 Task: Buy 5 Cartridge Razors for Men's from Shave & Hair Removal section under best seller category for shipping address: Lucy Taylor, 307 Lake Floyd Circle, Hockessin, Delaware 19707, Cell Number 3022398079. Pay from credit card ending with 7965, CVV 549
Action: Mouse moved to (15, 80)
Screenshot: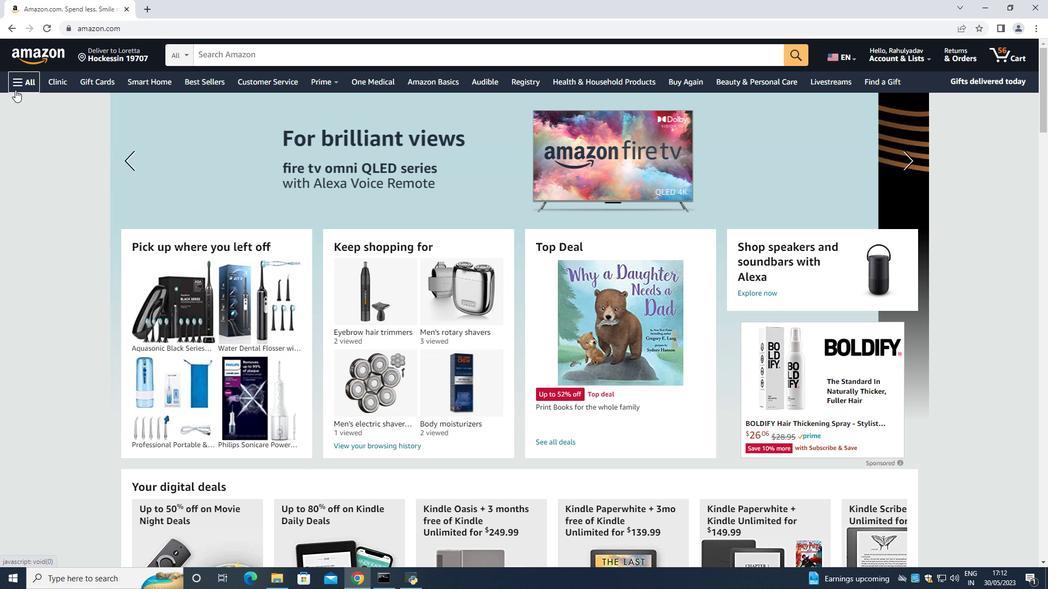 
Action: Mouse pressed left at (15, 80)
Screenshot: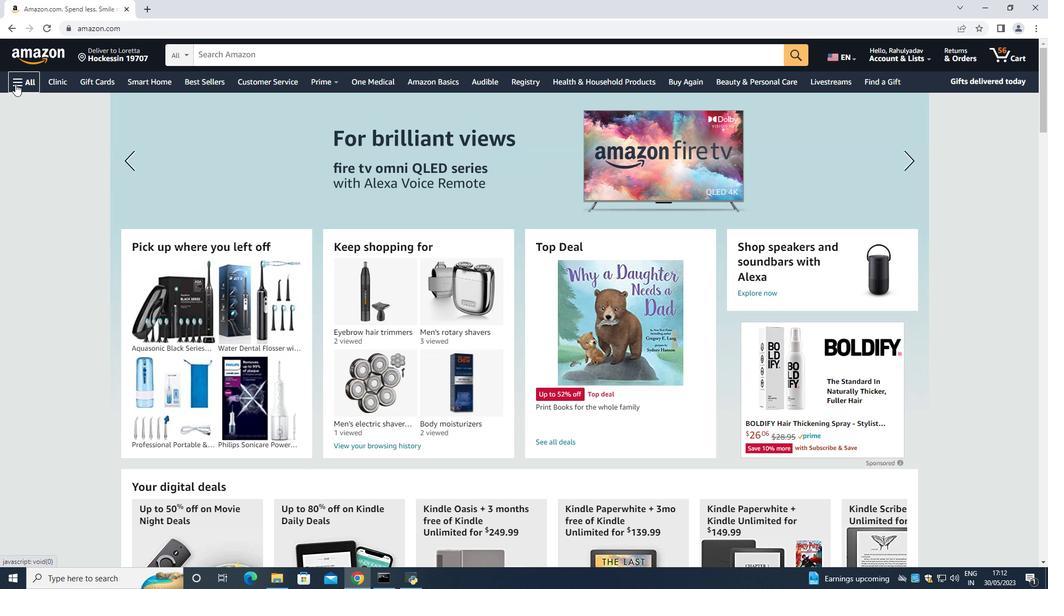 
Action: Mouse moved to (43, 99)
Screenshot: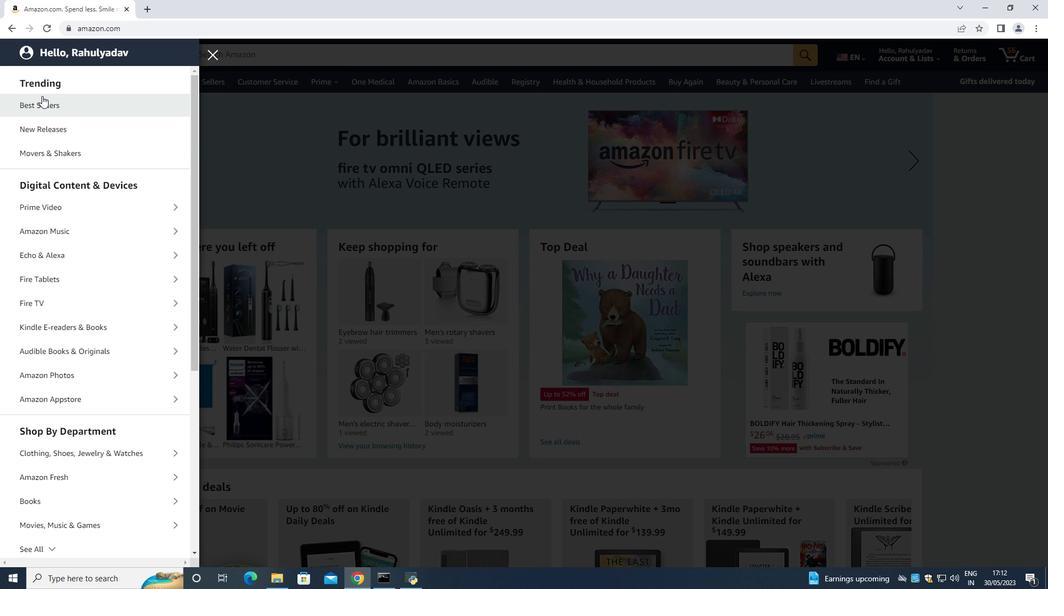 
Action: Mouse pressed left at (43, 99)
Screenshot: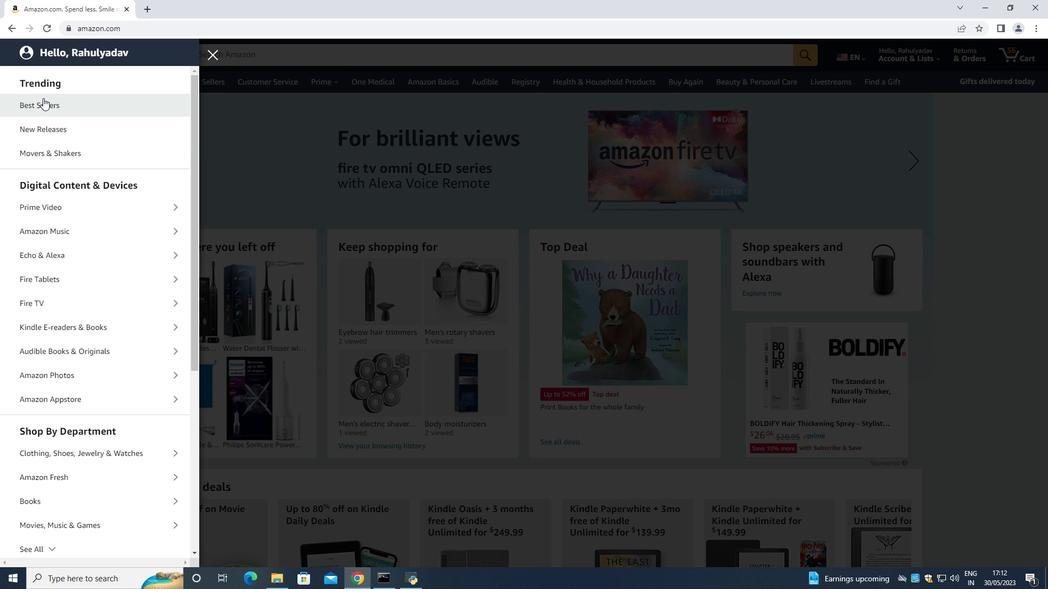 
Action: Mouse moved to (264, 50)
Screenshot: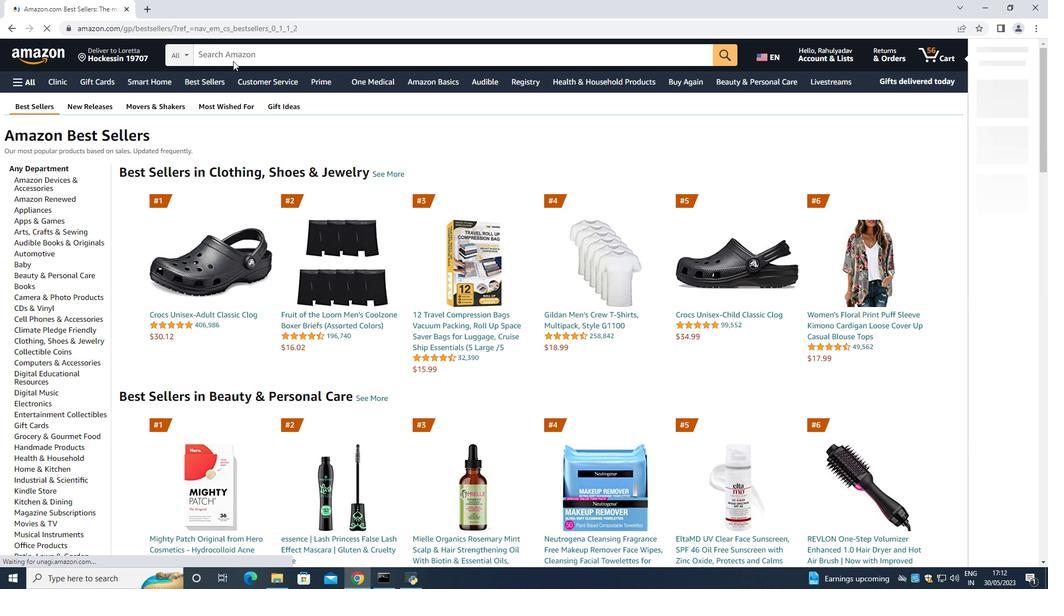 
Action: Mouse pressed left at (264, 50)
Screenshot: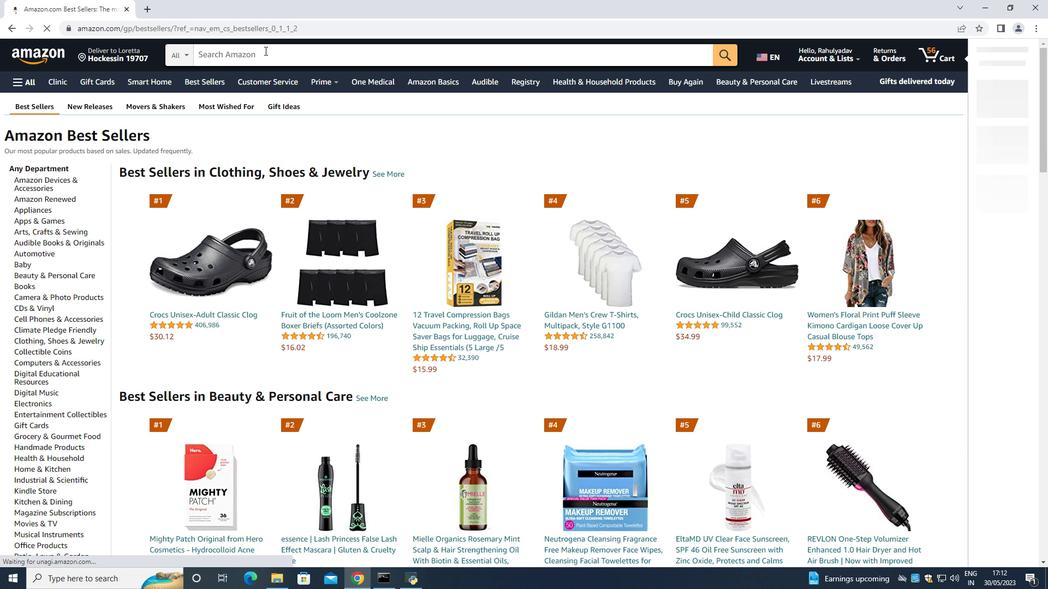 
Action: Mouse moved to (266, 51)
Screenshot: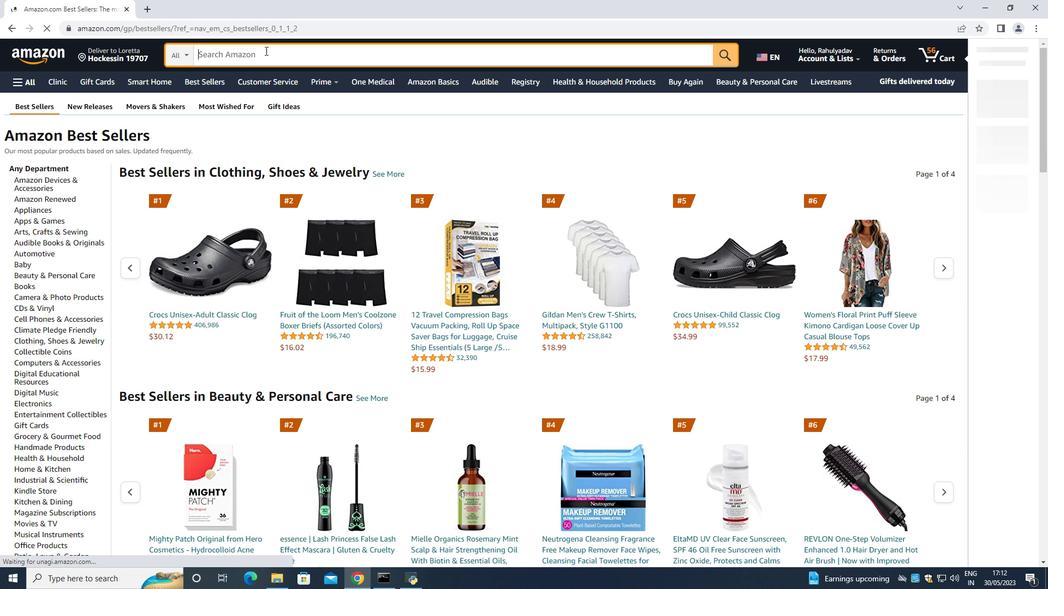 
Action: Key pressed <Key.shift><Key.shift><Key.shift><Key.shift><Key.shift><Key.shift><Key.shift><Key.shift><Key.shift><Key.shift><Key.shift><Key.shift>Cartridge<Key.space><Key.shift>Razors<Key.space><Key.shift>For<Key.space><Key.shift><Key.shift>Men<Key.enter>
Screenshot: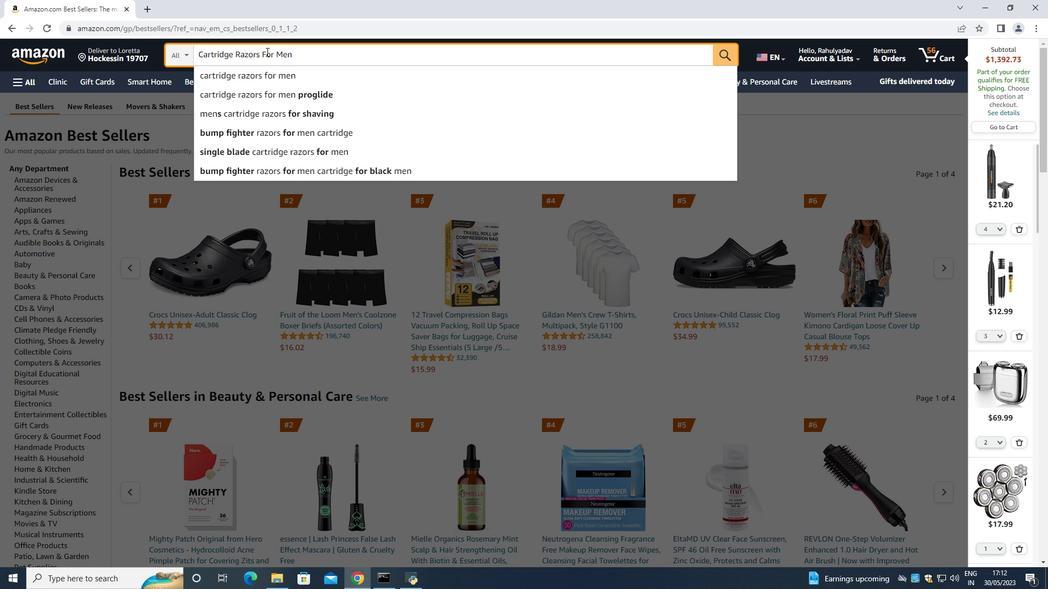 
Action: Mouse moved to (428, 441)
Screenshot: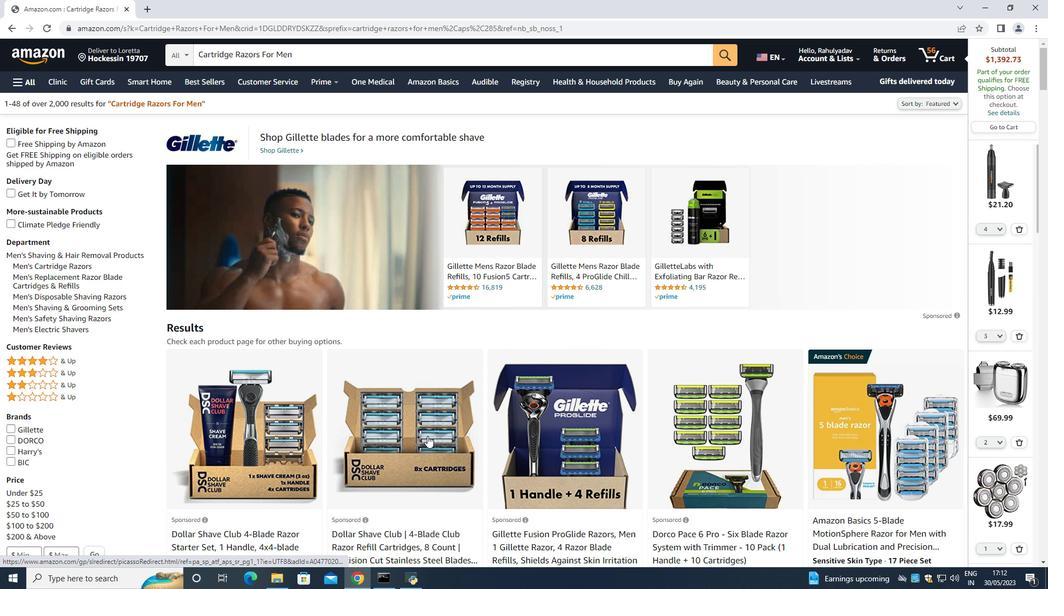 
Action: Mouse scrolled (428, 440) with delta (0, 0)
Screenshot: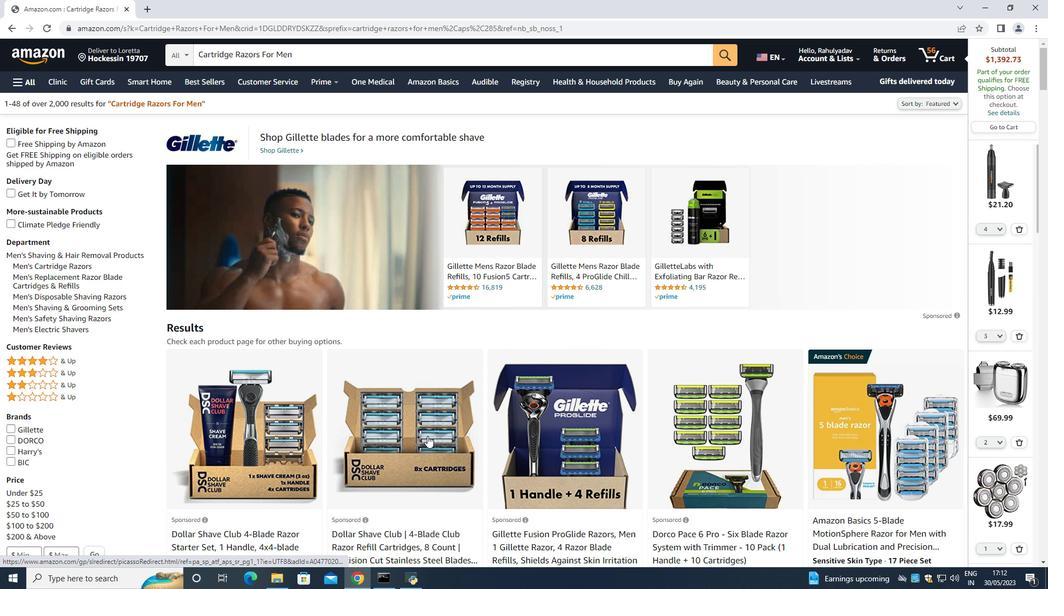 
Action: Mouse moved to (428, 442)
Screenshot: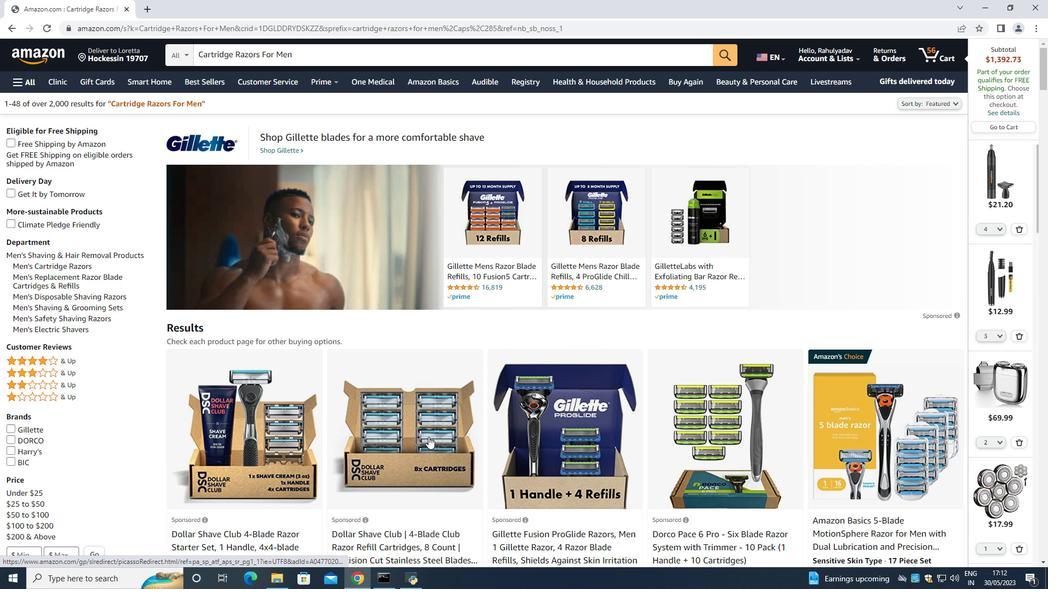 
Action: Mouse scrolled (428, 442) with delta (0, 0)
Screenshot: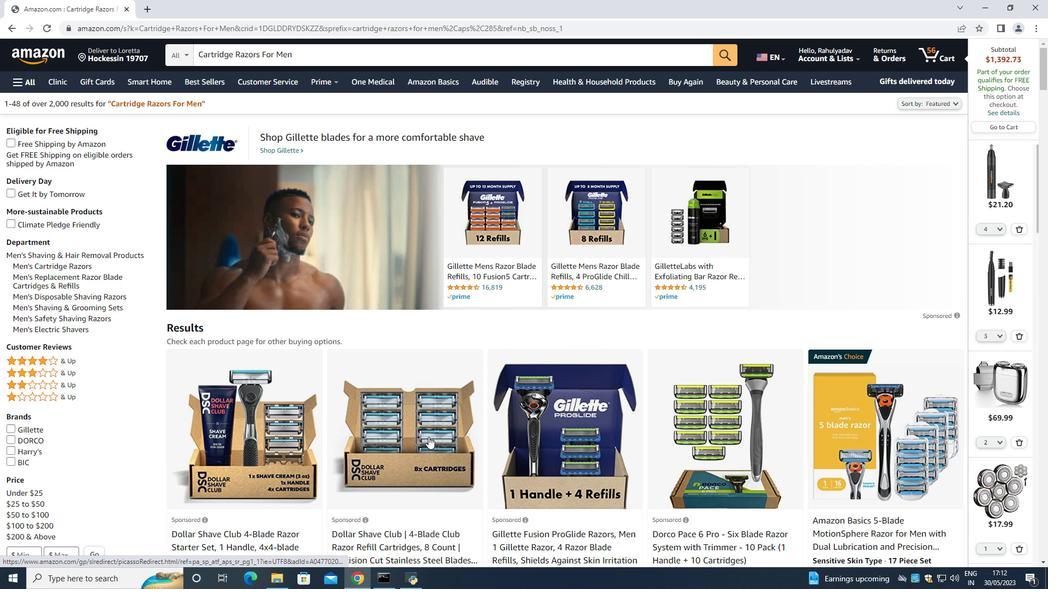
Action: Mouse moved to (878, 437)
Screenshot: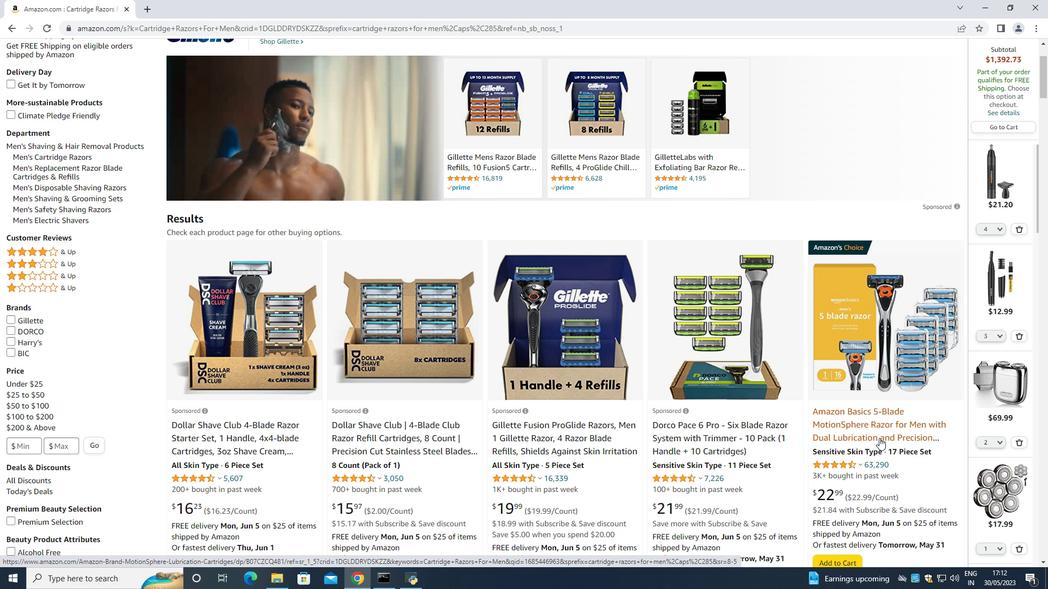 
Action: Mouse scrolled (878, 437) with delta (0, 0)
Screenshot: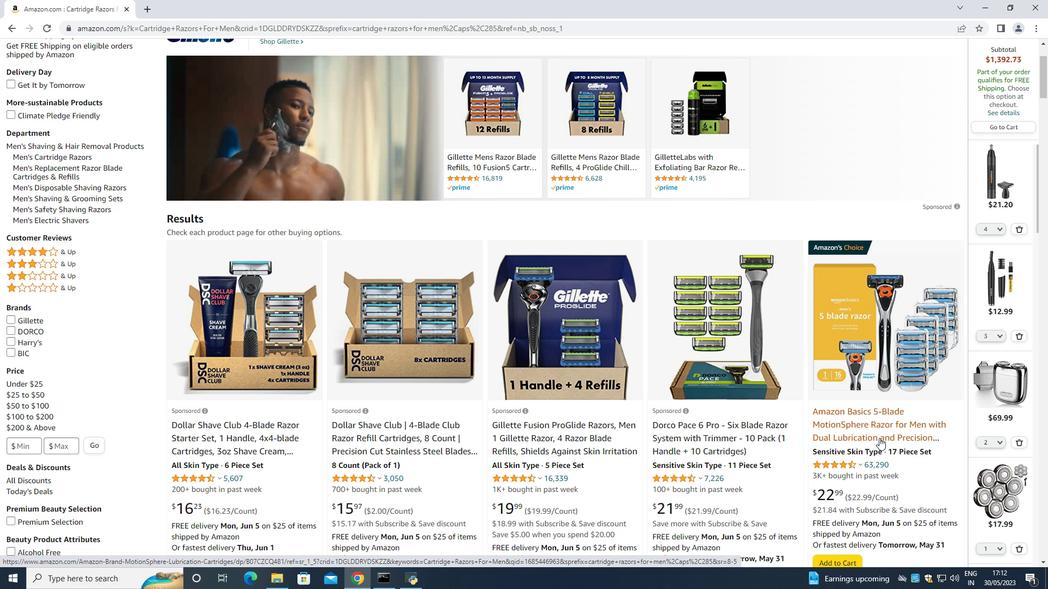 
Action: Mouse moved to (877, 437)
Screenshot: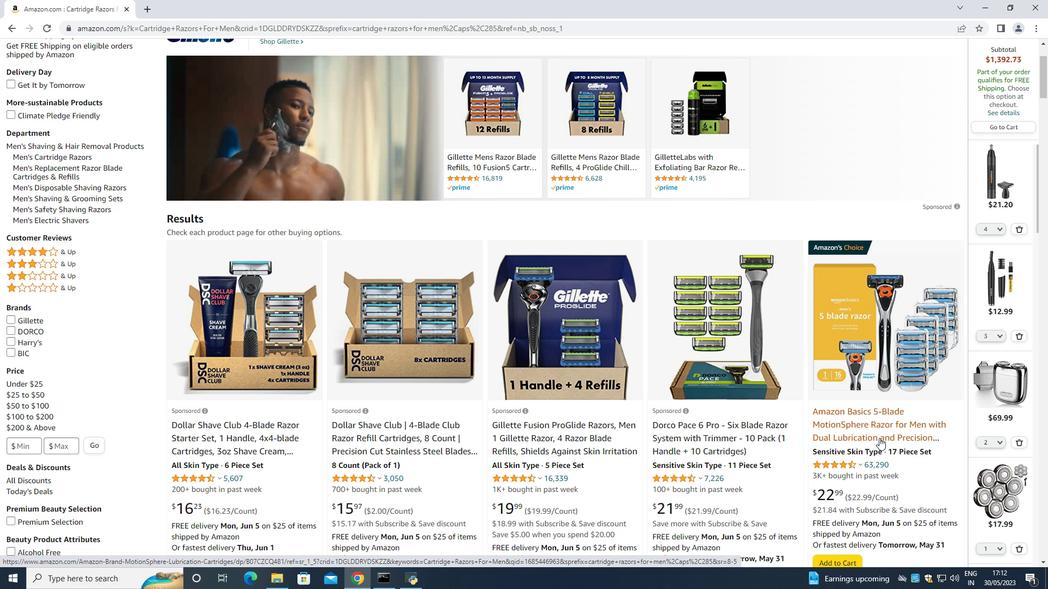 
Action: Mouse scrolled (877, 437) with delta (0, 0)
Screenshot: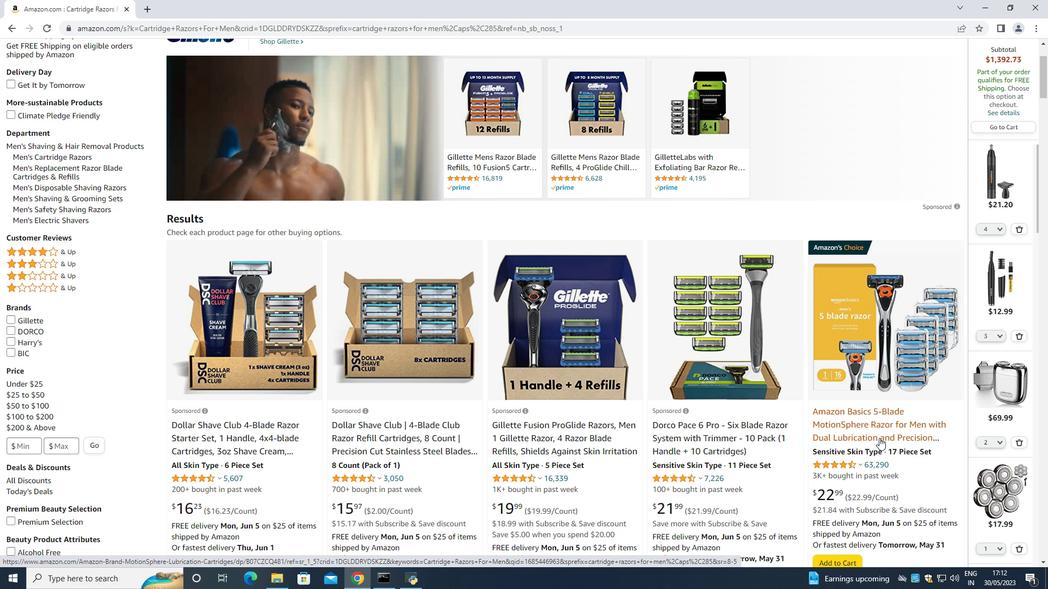 
Action: Mouse moved to (625, 445)
Screenshot: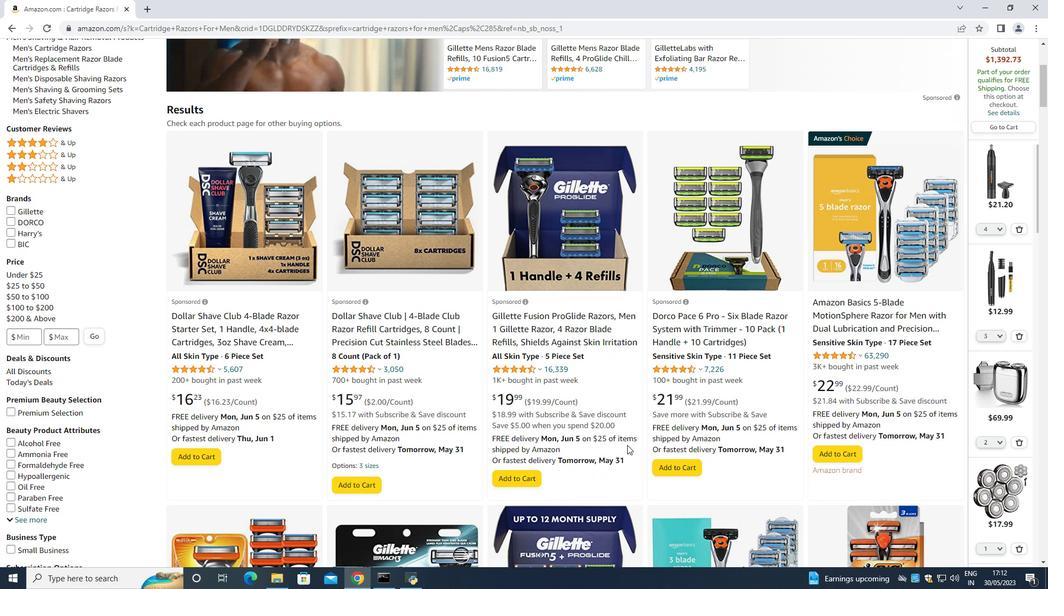 
Action: Mouse scrolled (626, 444) with delta (0, 0)
Screenshot: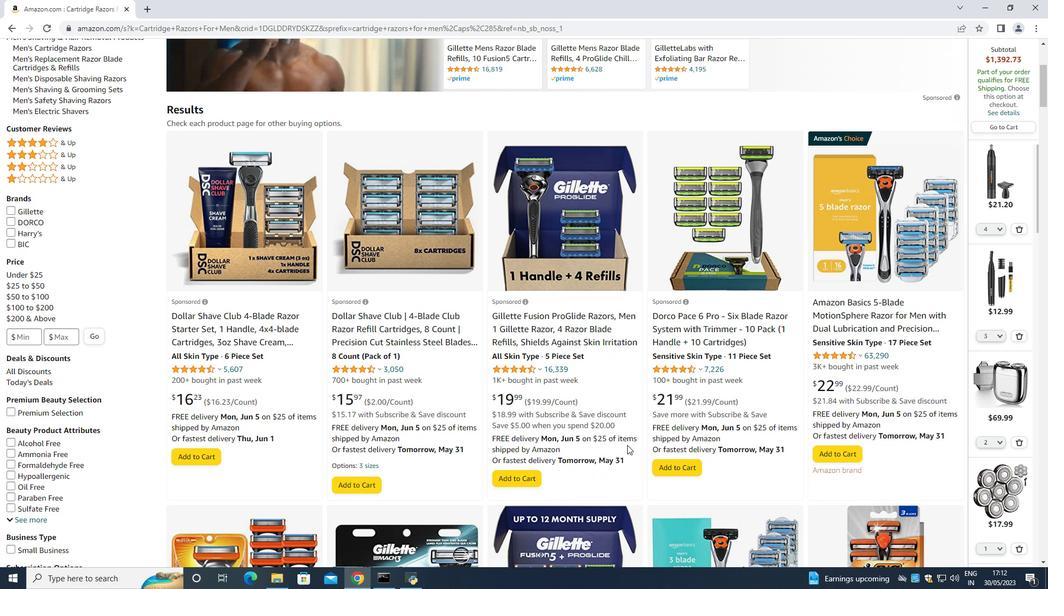
Action: Mouse scrolled (626, 444) with delta (0, 0)
Screenshot: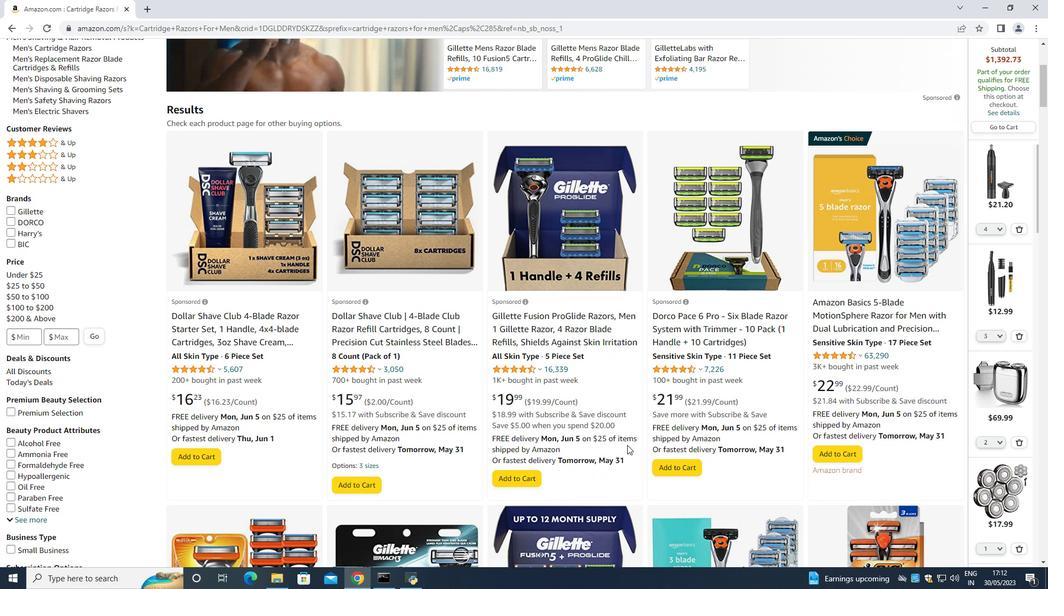
Action: Mouse scrolled (625, 444) with delta (0, 0)
Screenshot: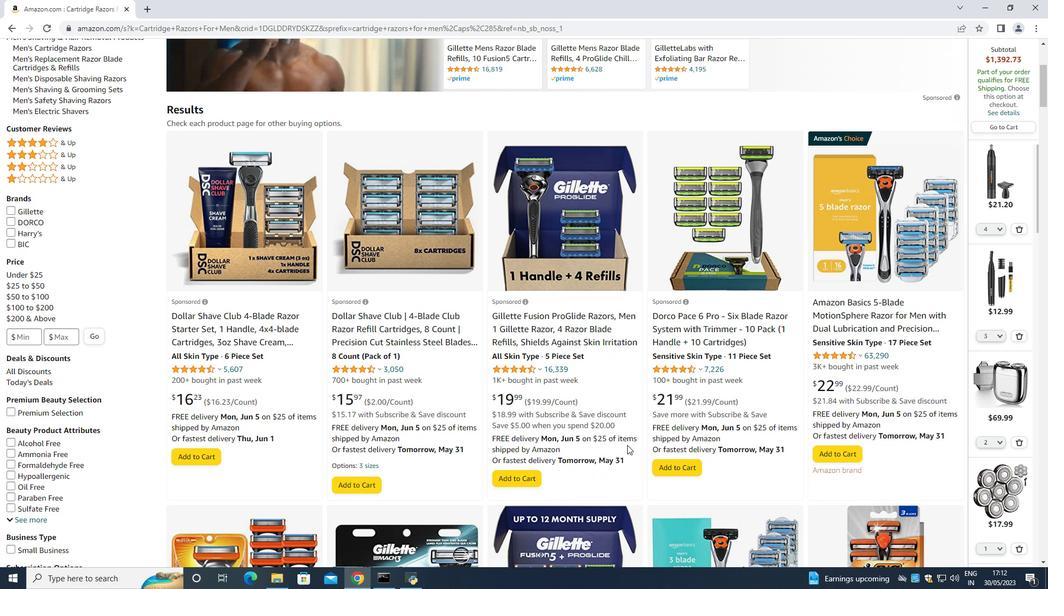 
Action: Mouse moved to (676, 500)
Screenshot: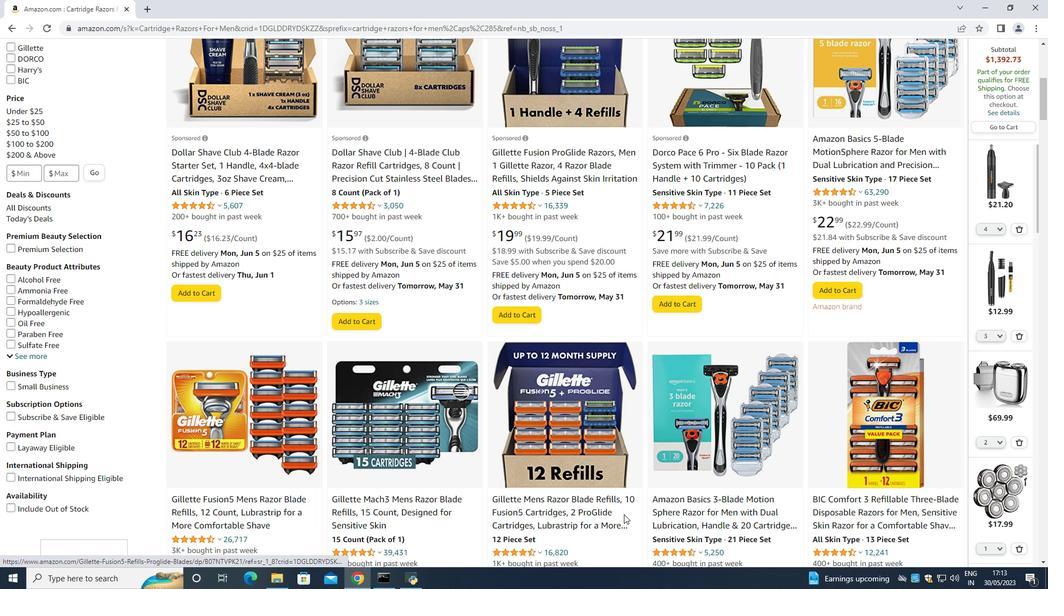 
Action: Mouse scrolled (676, 499) with delta (0, 0)
Screenshot: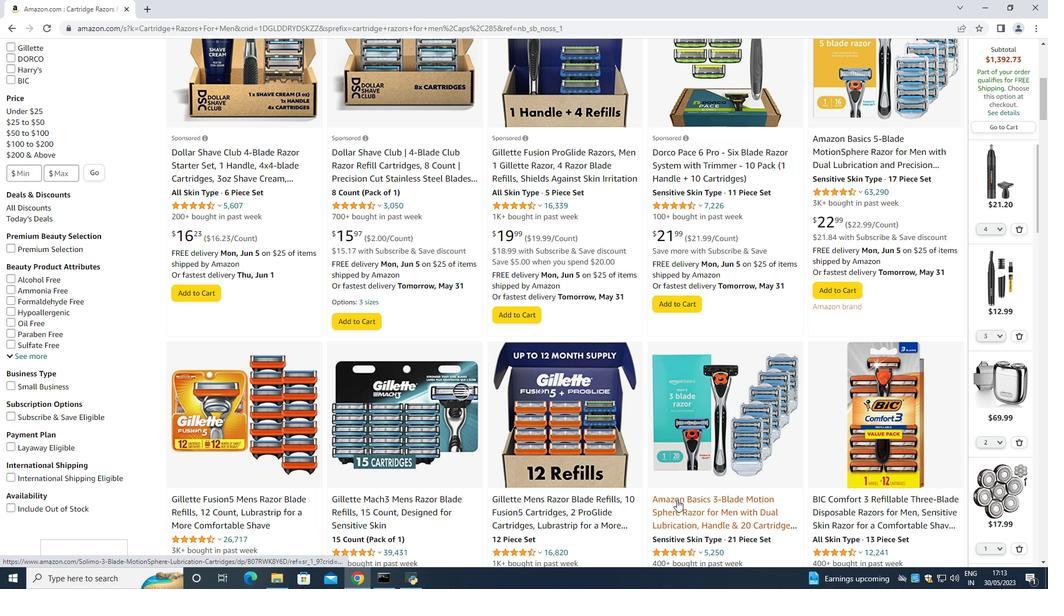 
Action: Mouse scrolled (676, 499) with delta (0, 0)
Screenshot: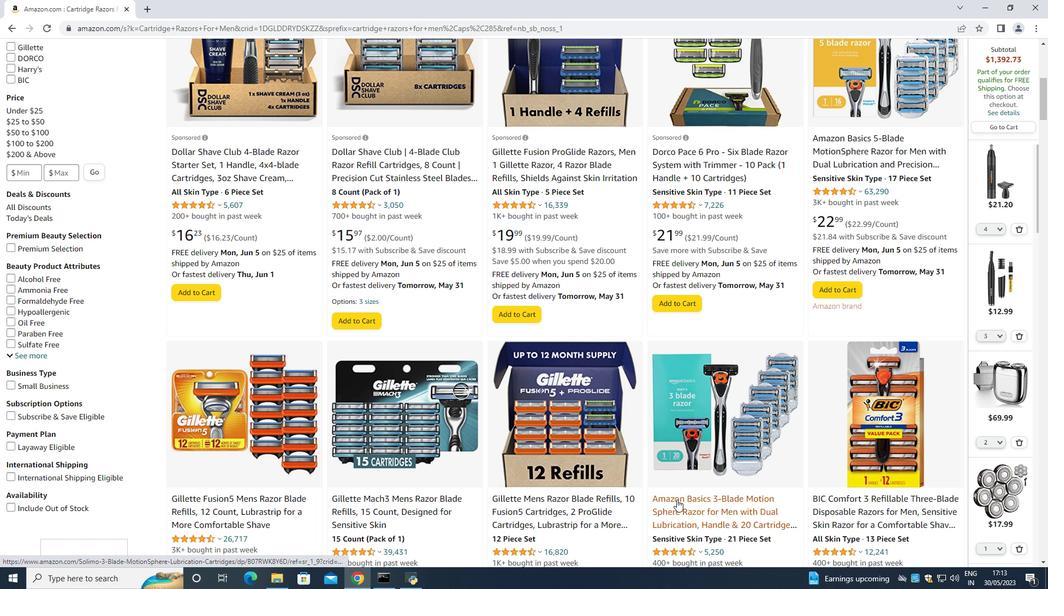 
Action: Mouse moved to (874, 431)
Screenshot: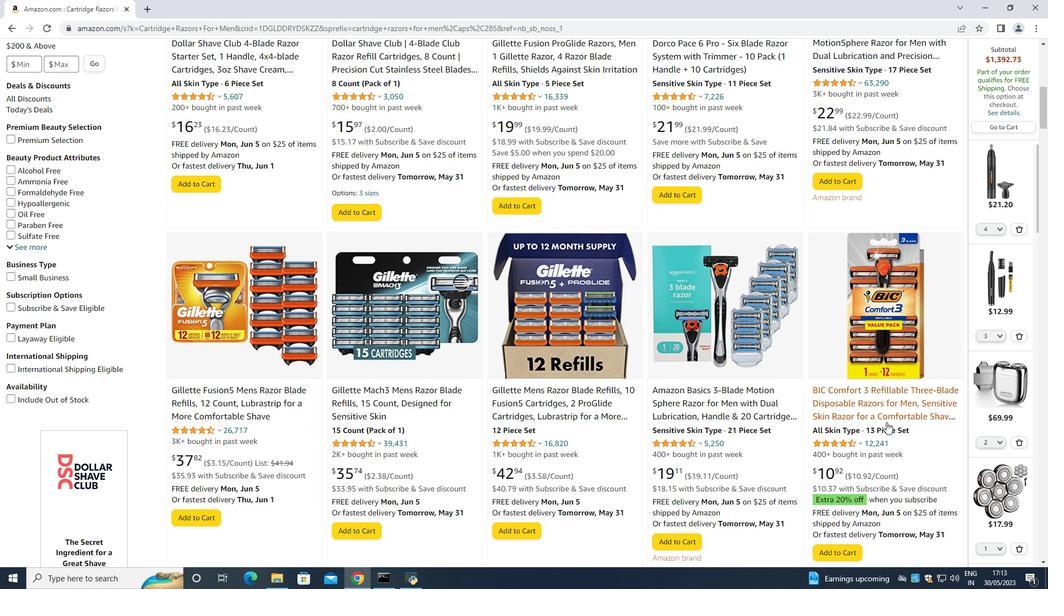 
Action: Mouse scrolled (874, 430) with delta (0, 0)
Screenshot: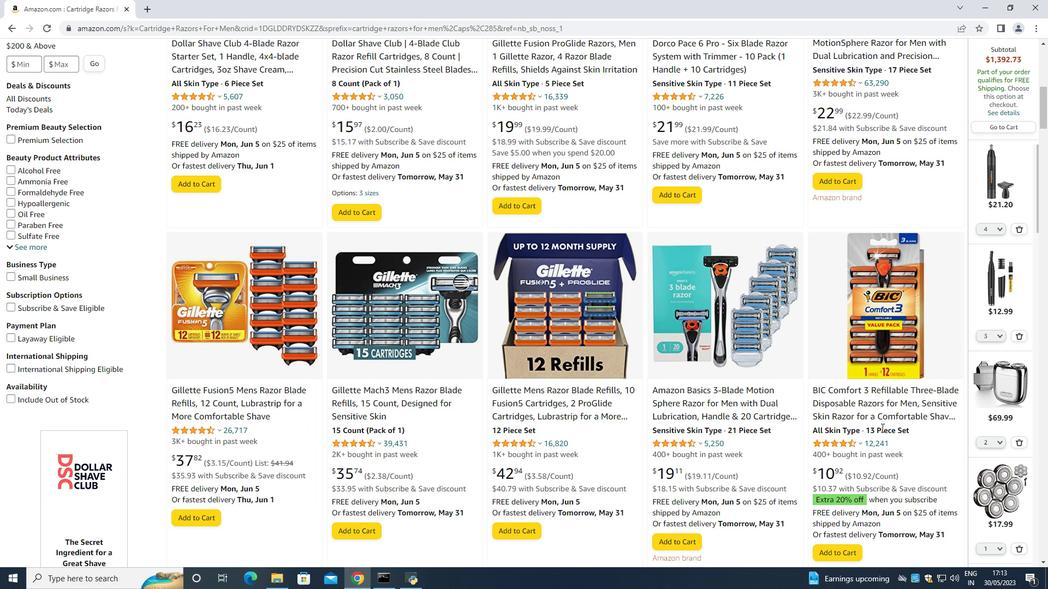 
Action: Mouse moved to (872, 432)
Screenshot: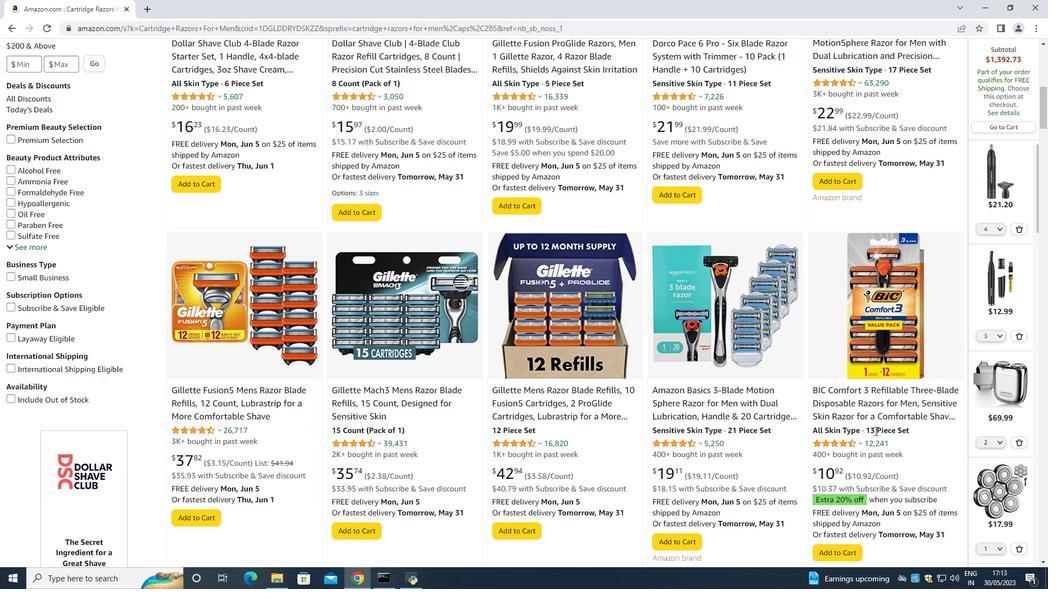 
Action: Mouse scrolled (872, 431) with delta (0, 0)
Screenshot: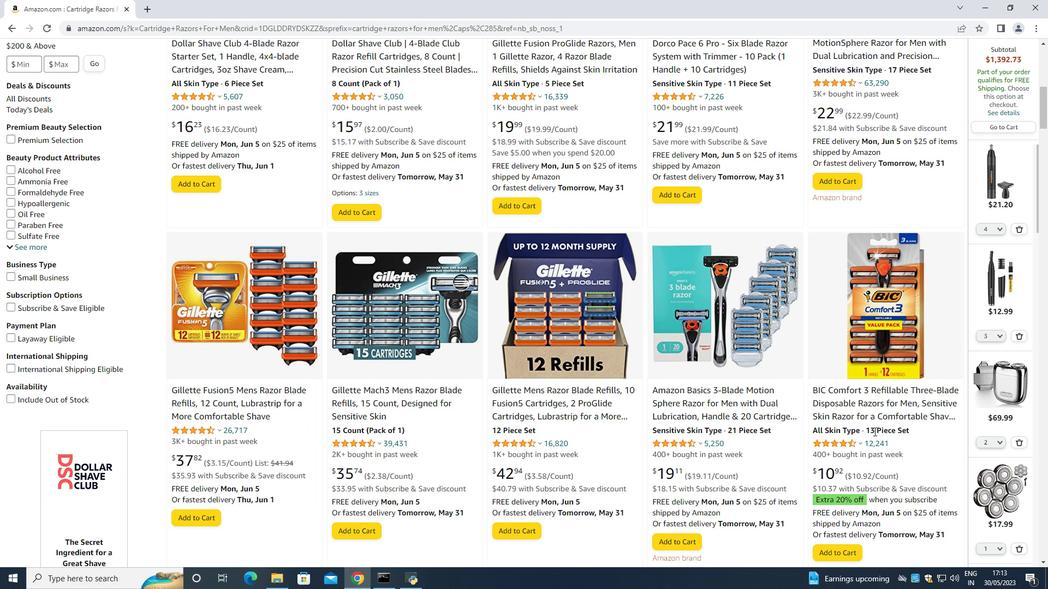 
Action: Mouse moved to (735, 482)
Screenshot: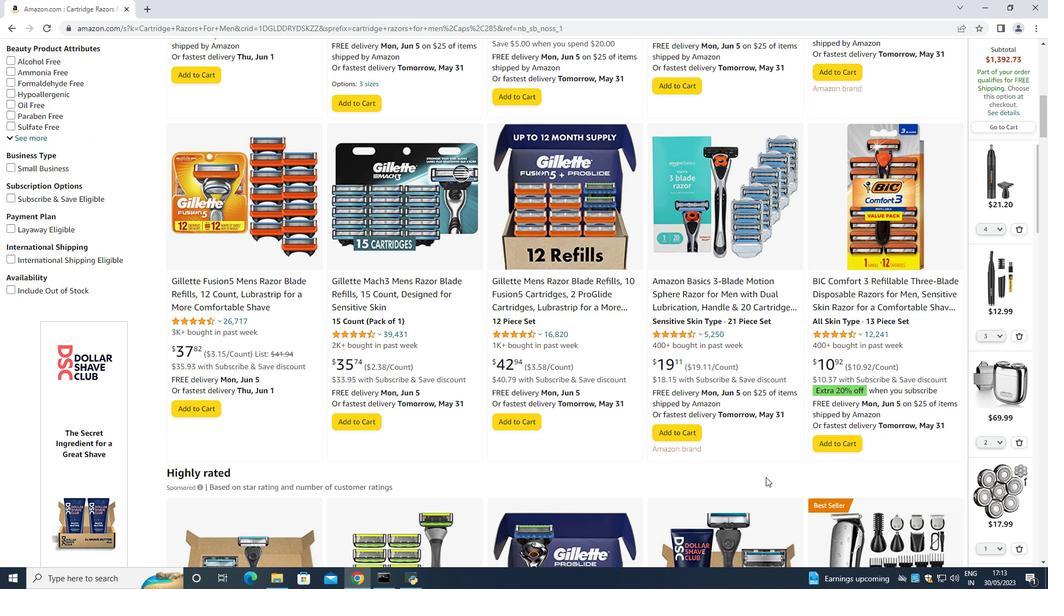 
Action: Mouse scrolled (735, 481) with delta (0, 0)
Screenshot: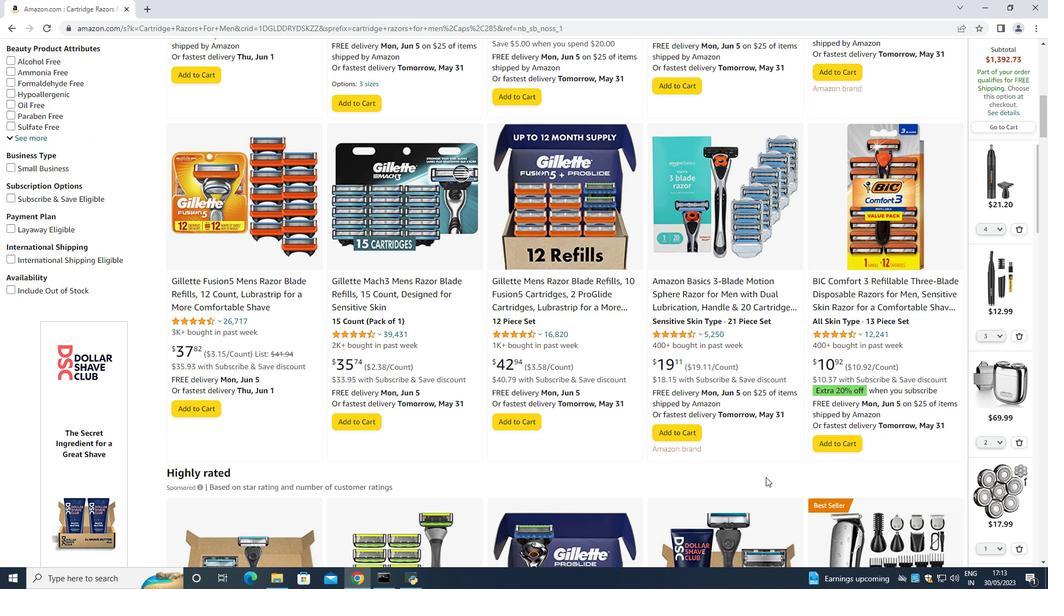 
Action: Mouse moved to (729, 483)
Screenshot: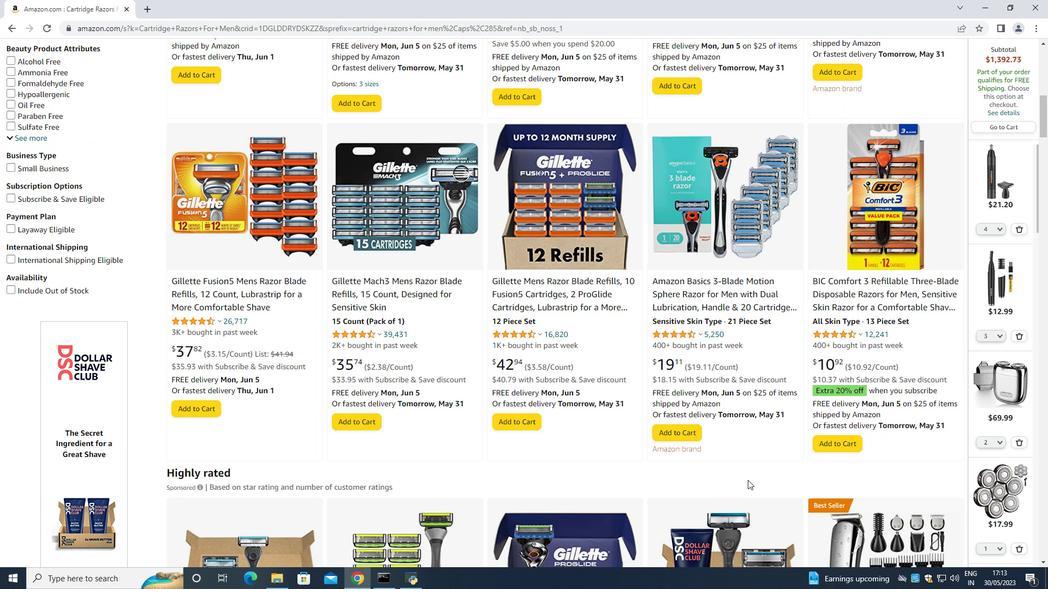 
Action: Mouse scrolled (729, 482) with delta (0, 0)
Screenshot: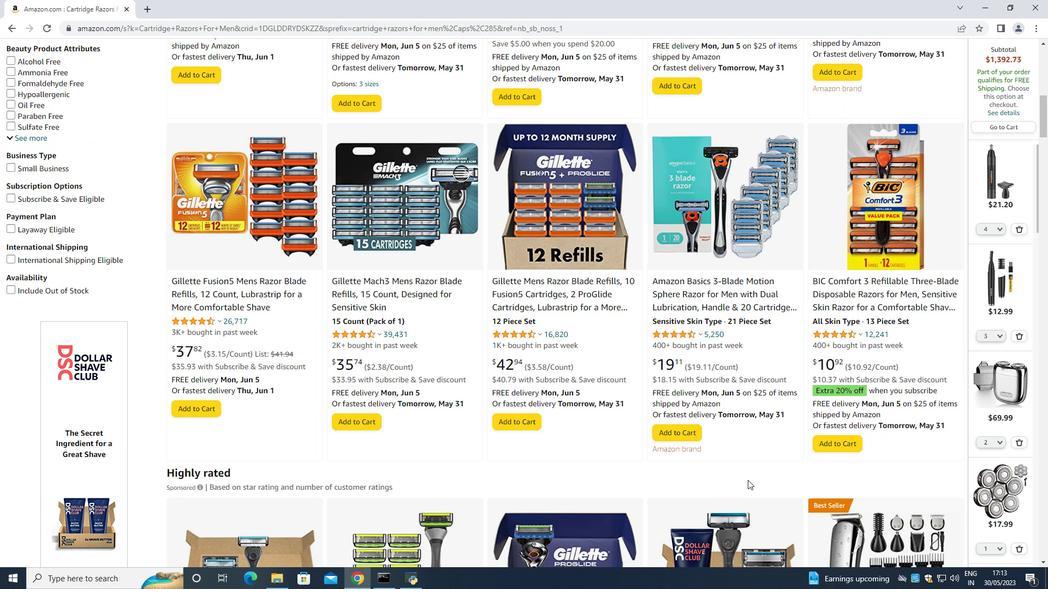 
Action: Mouse moved to (725, 483)
Screenshot: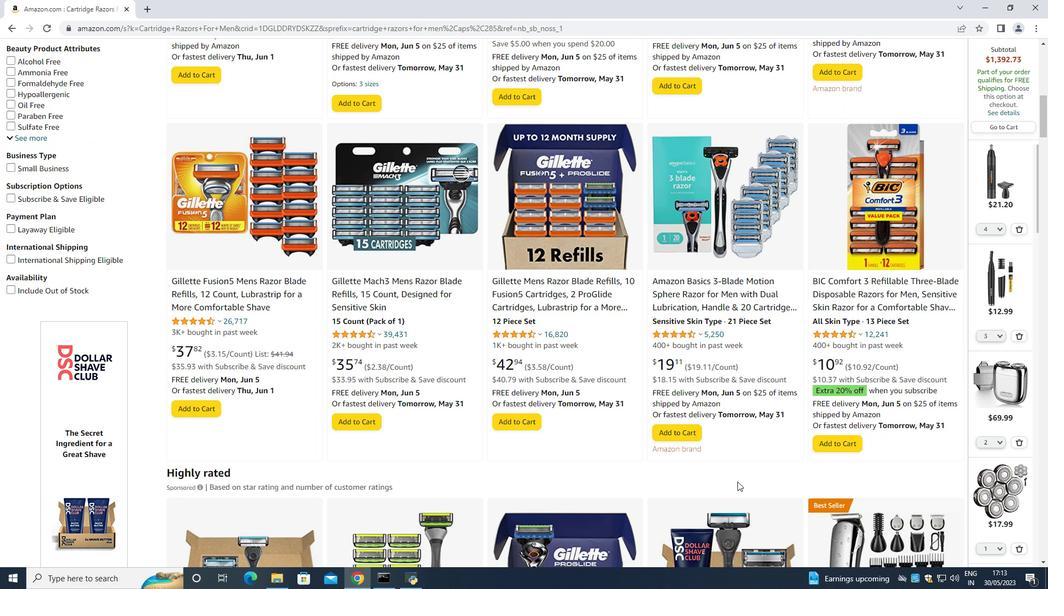 
Action: Mouse scrolled (725, 483) with delta (0, 0)
Screenshot: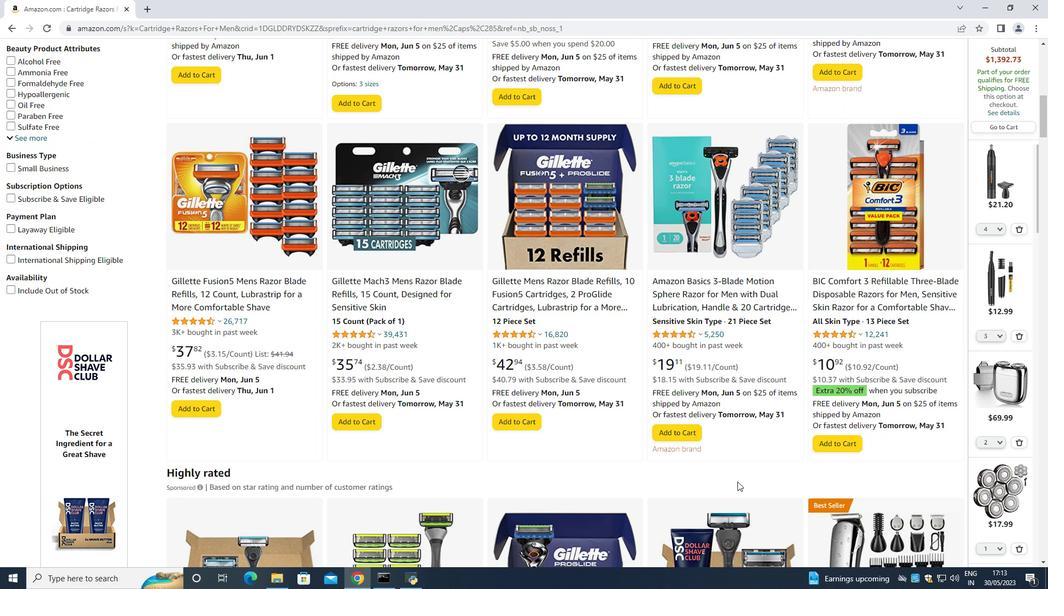 
Action: Mouse moved to (701, 469)
Screenshot: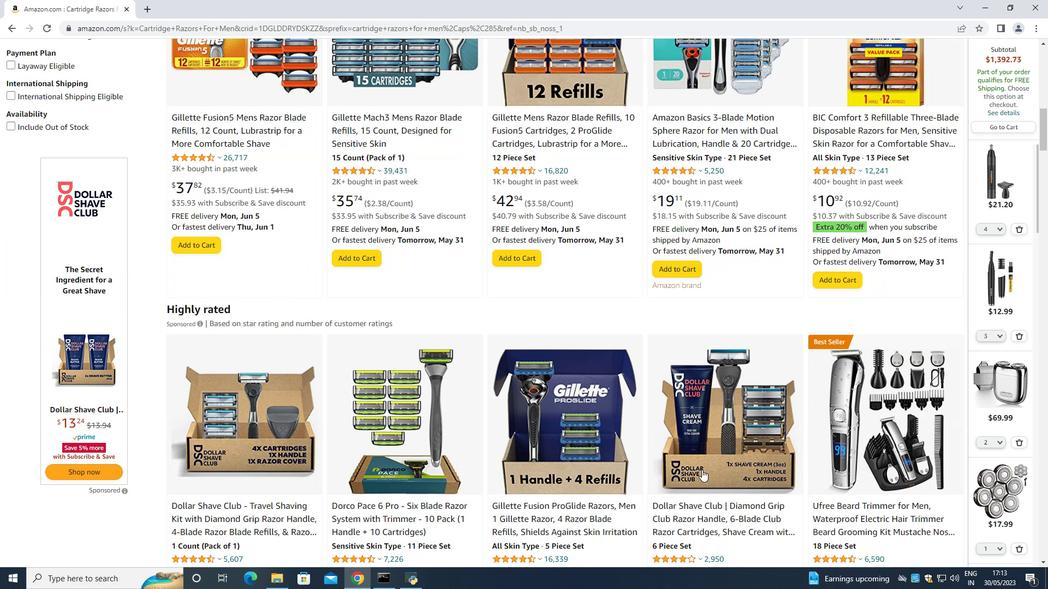 
Action: Mouse scrolled (701, 468) with delta (0, 0)
Screenshot: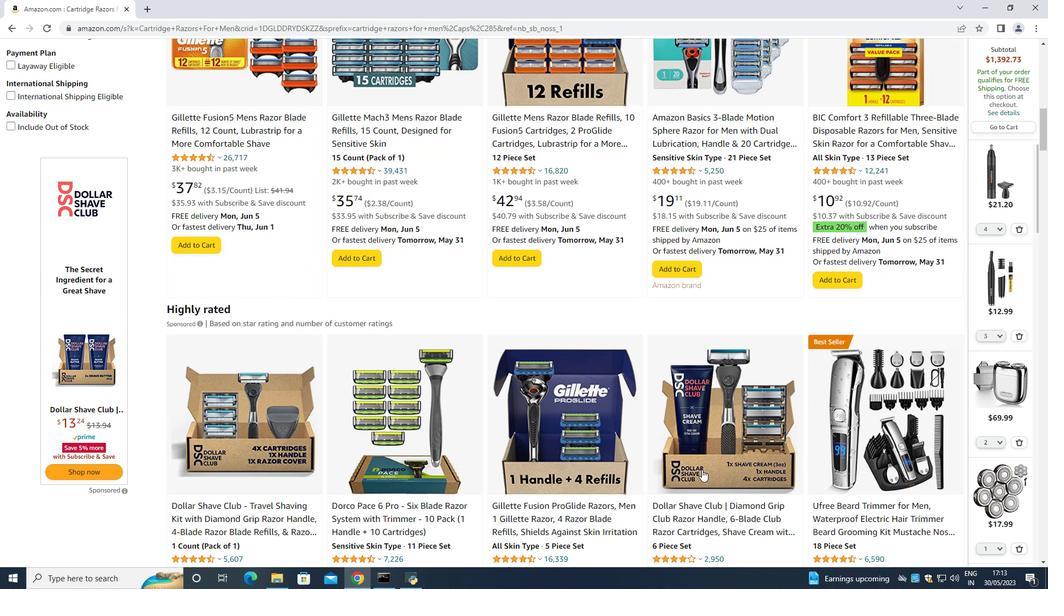 
Action: Mouse moved to (784, 468)
Screenshot: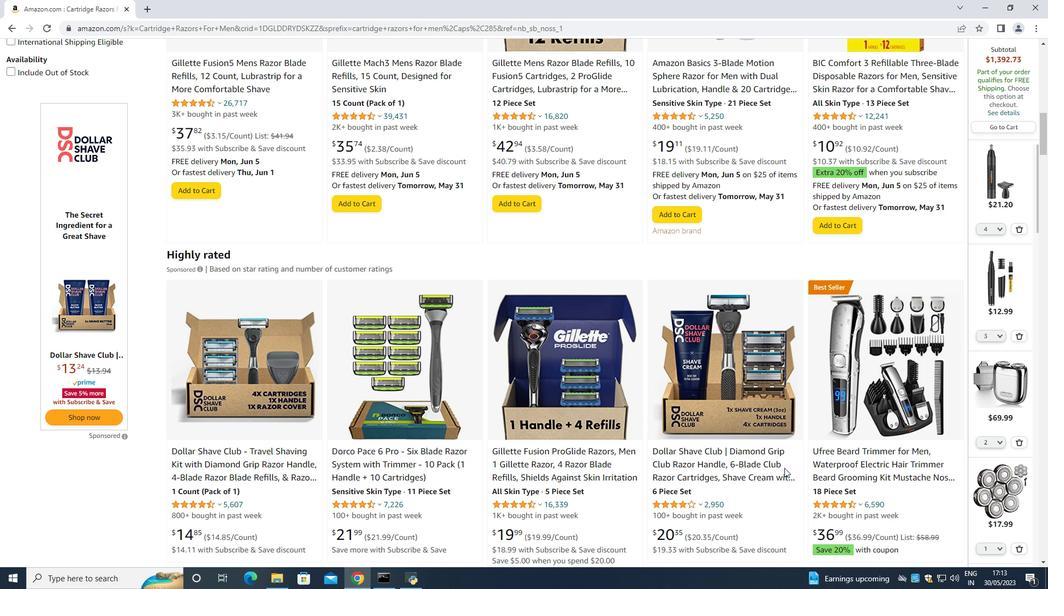 
Action: Mouse scrolled (784, 467) with delta (0, 0)
Screenshot: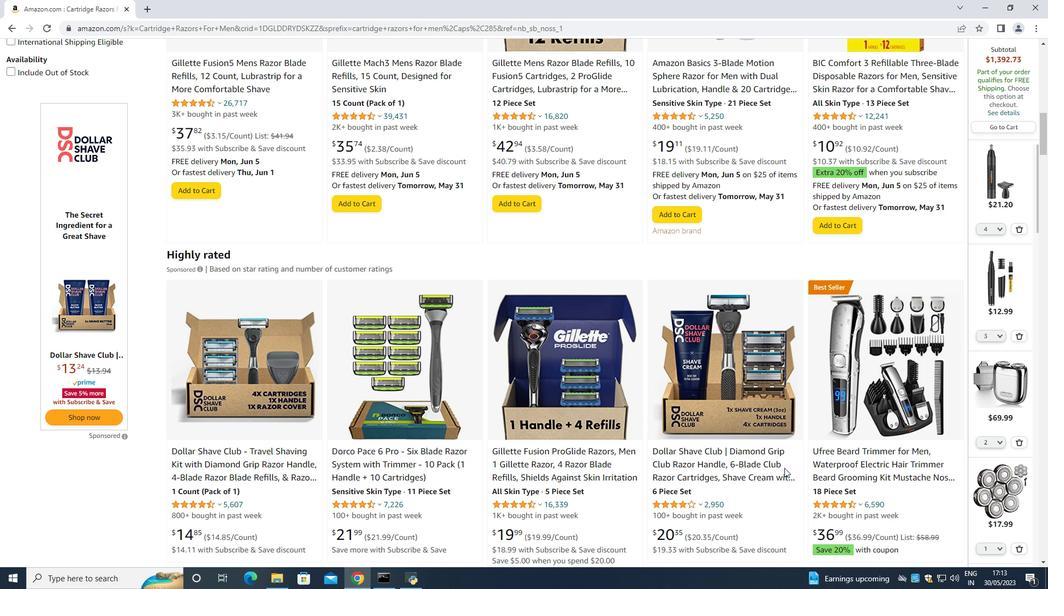 
Action: Mouse moved to (782, 468)
Screenshot: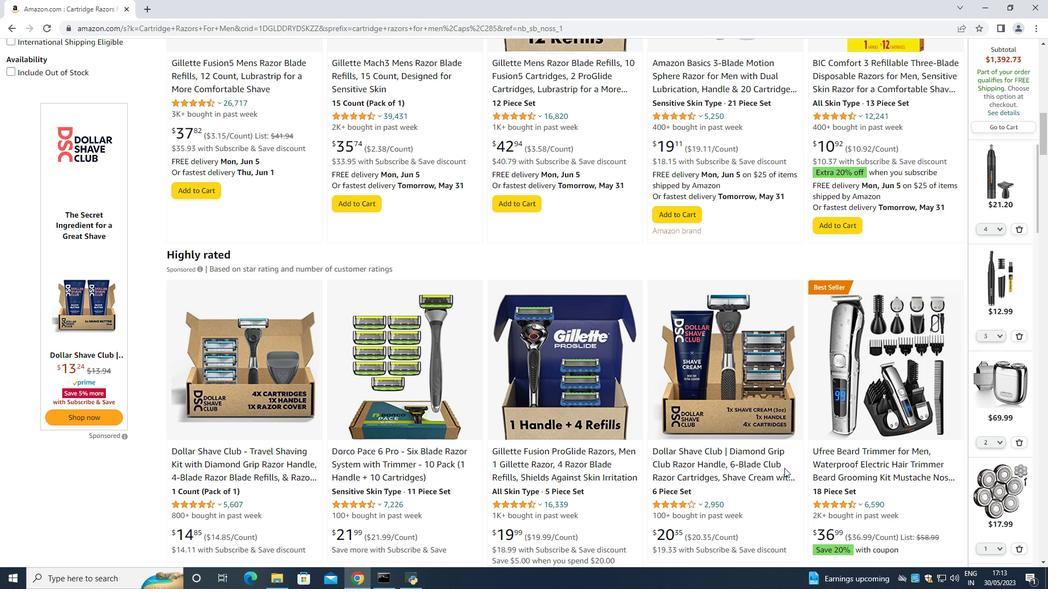 
Action: Mouse scrolled (782, 467) with delta (0, 0)
Screenshot: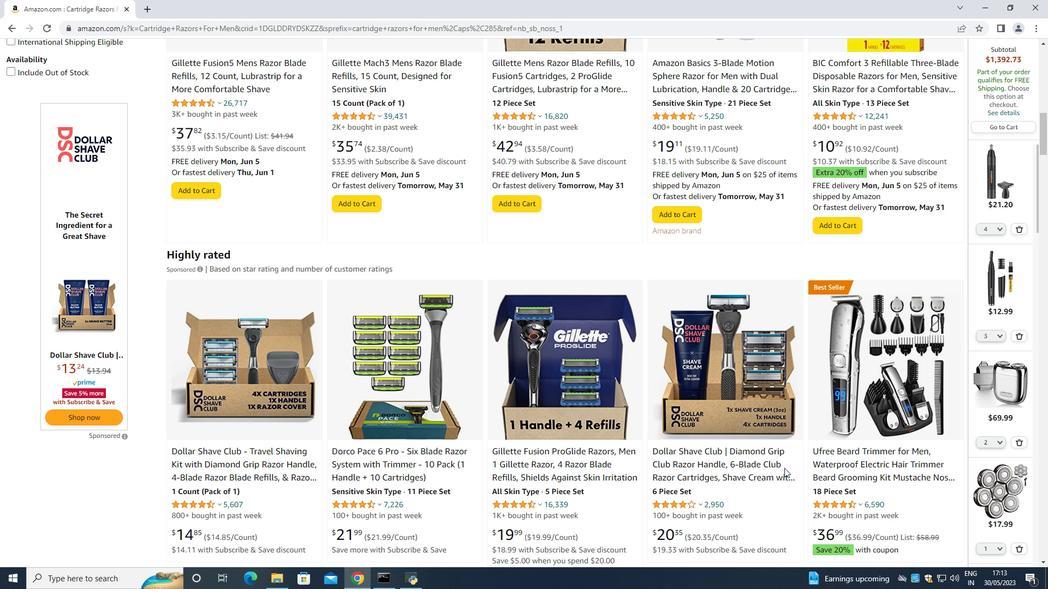 
Action: Mouse moved to (787, 421)
Screenshot: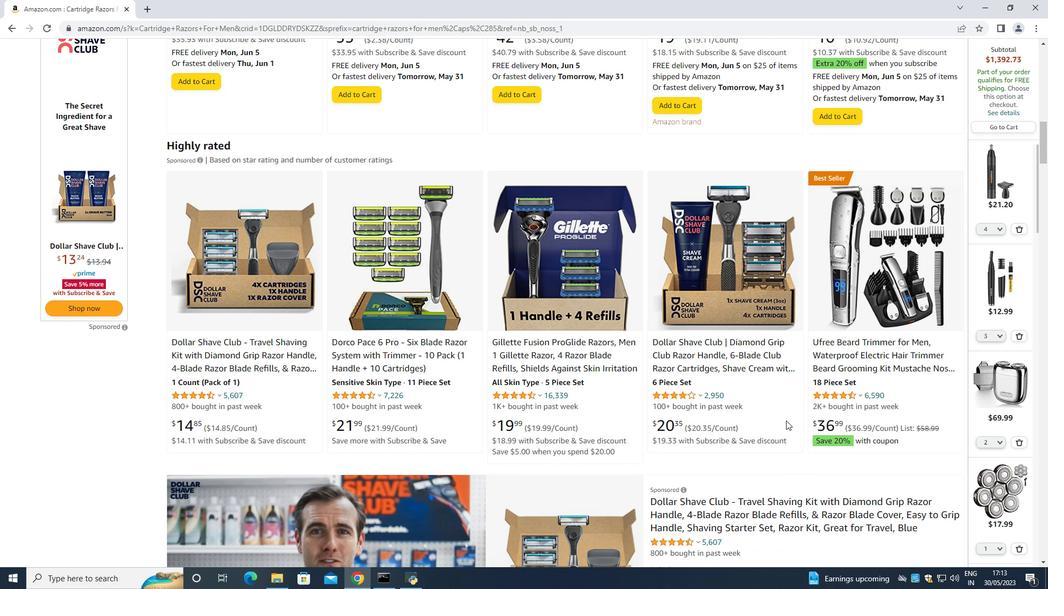 
Action: Mouse scrolled (787, 420) with delta (0, 0)
Screenshot: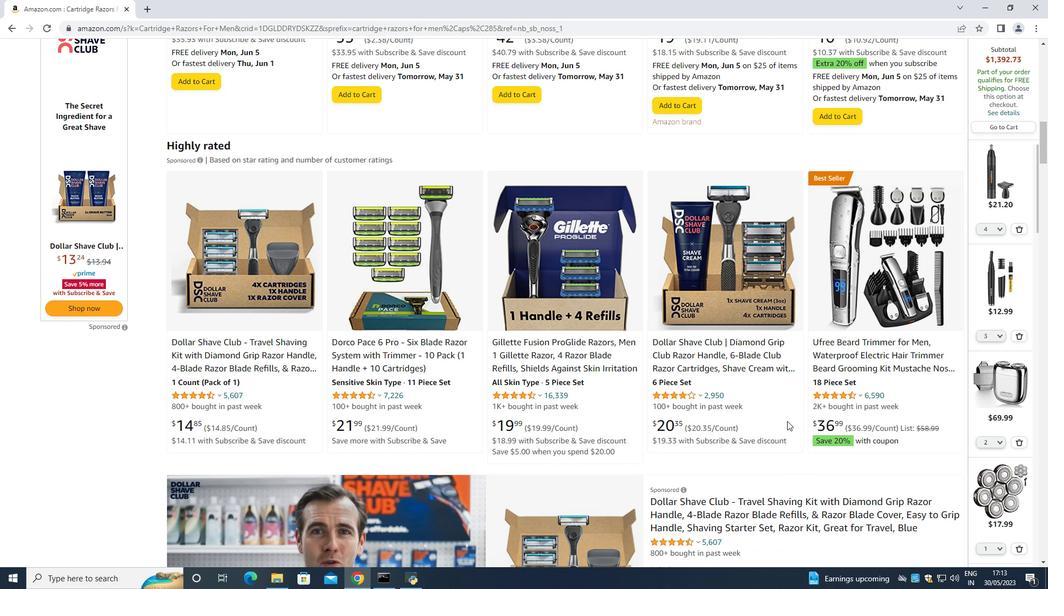 
Action: Mouse moved to (786, 424)
Screenshot: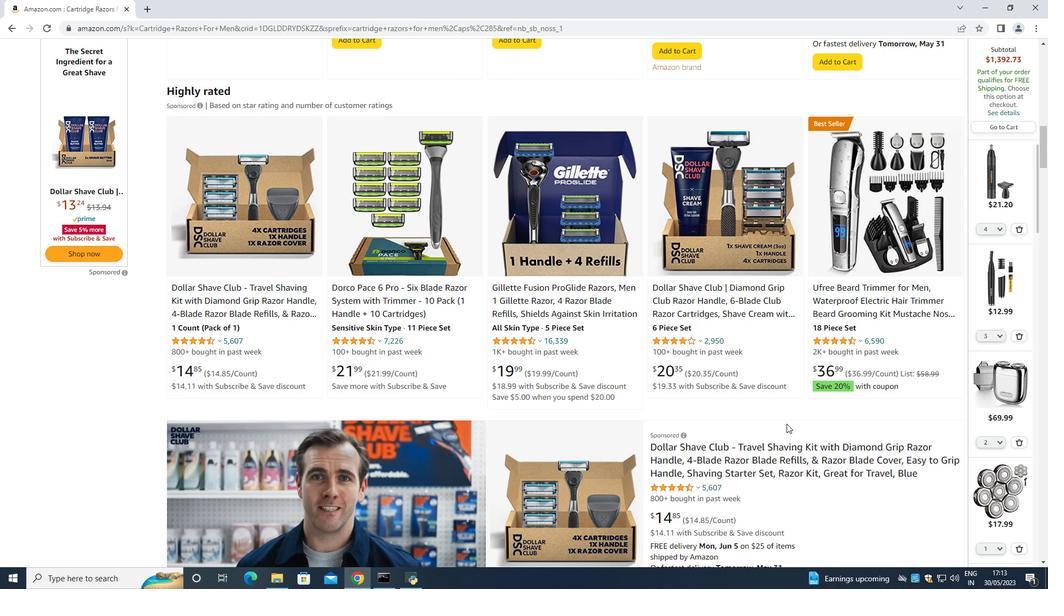 
Action: Mouse scrolled (786, 424) with delta (0, 0)
Screenshot: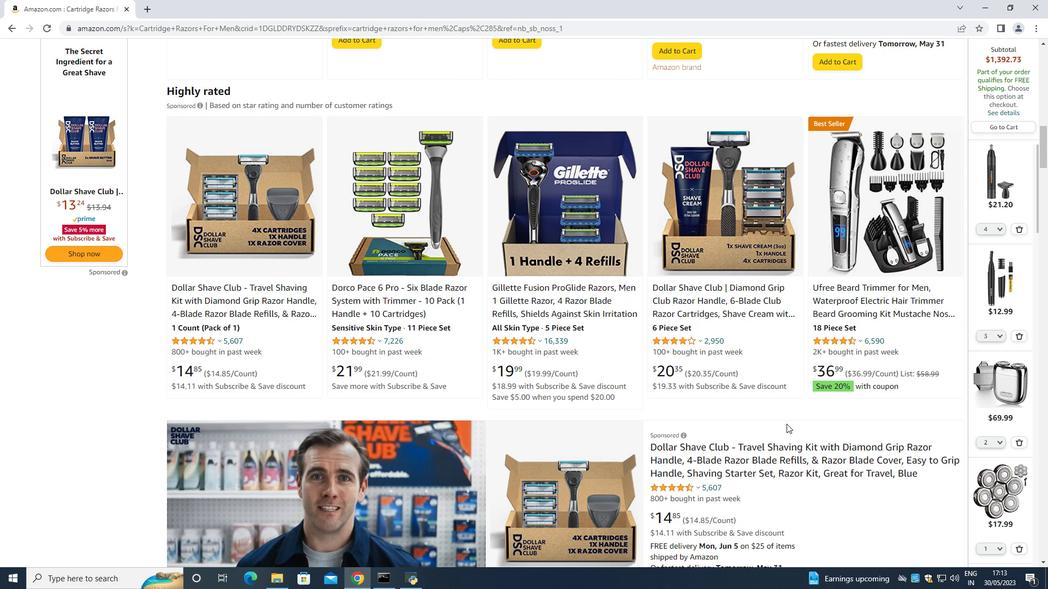 
Action: Mouse moved to (586, 443)
Screenshot: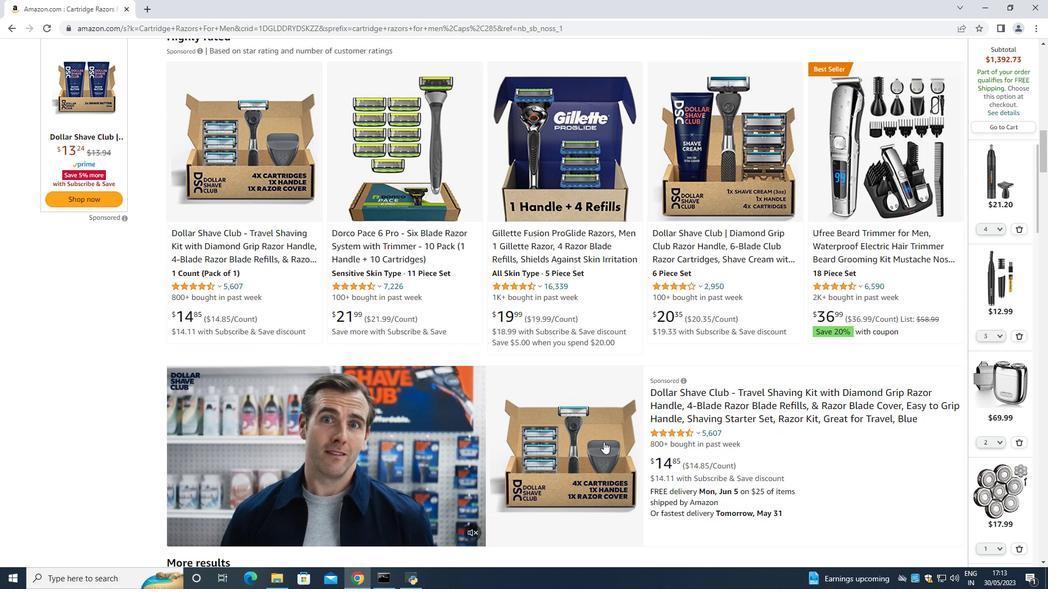 
Action: Mouse scrolled (586, 443) with delta (0, 0)
Screenshot: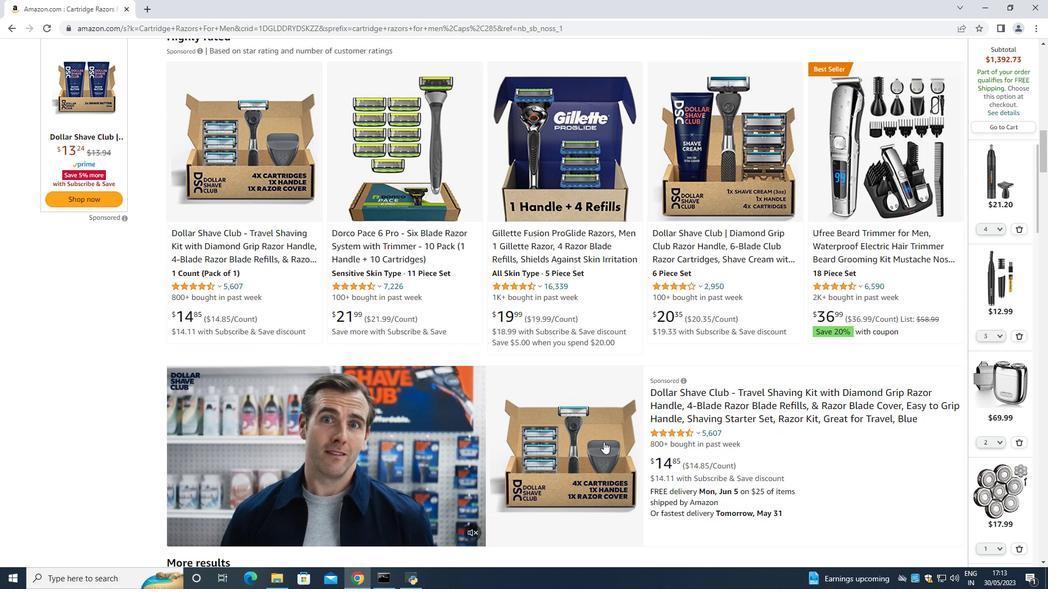 
Action: Mouse moved to (580, 439)
Screenshot: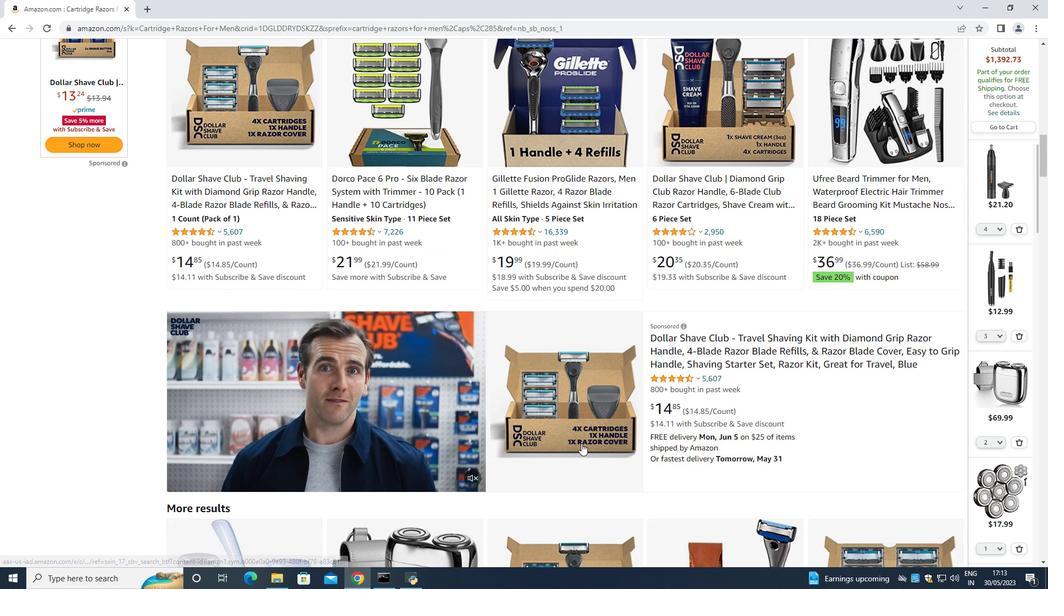 
Action: Mouse scrolled (580, 438) with delta (0, 0)
Screenshot: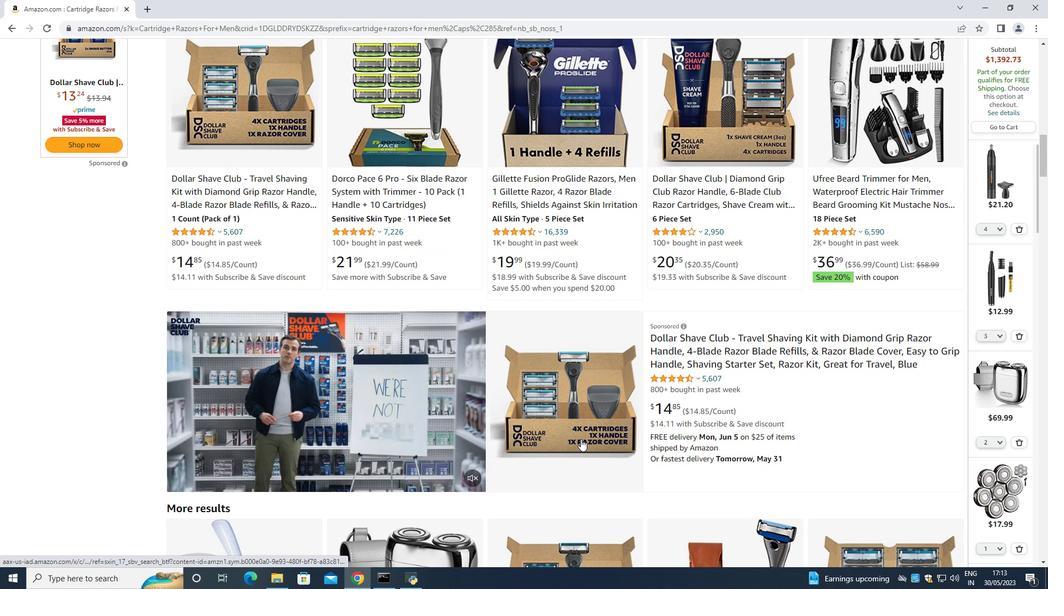 
Action: Mouse scrolled (580, 438) with delta (0, 0)
Screenshot: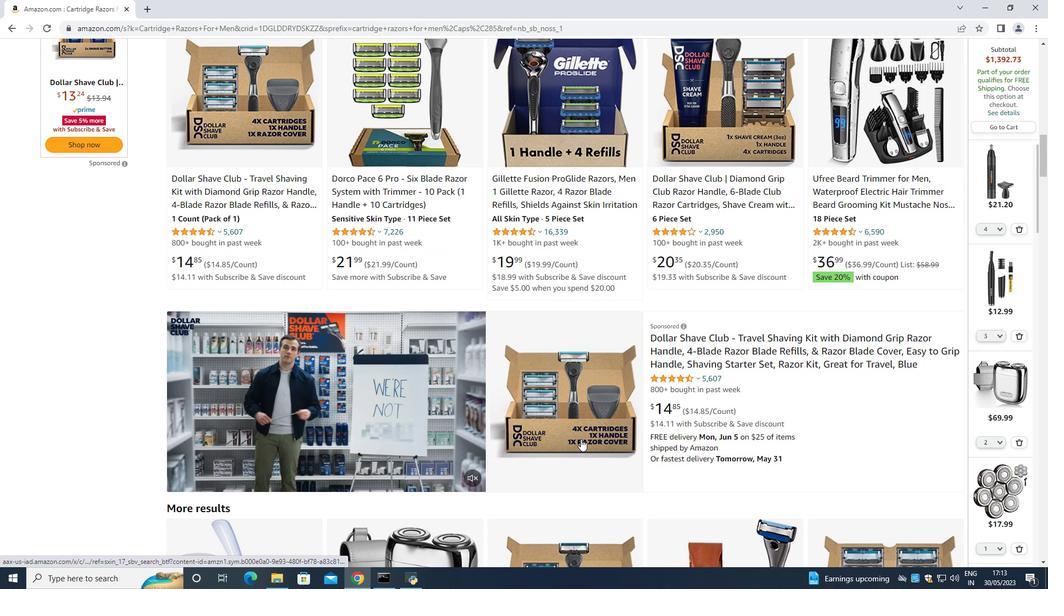 
Action: Mouse moved to (579, 438)
Screenshot: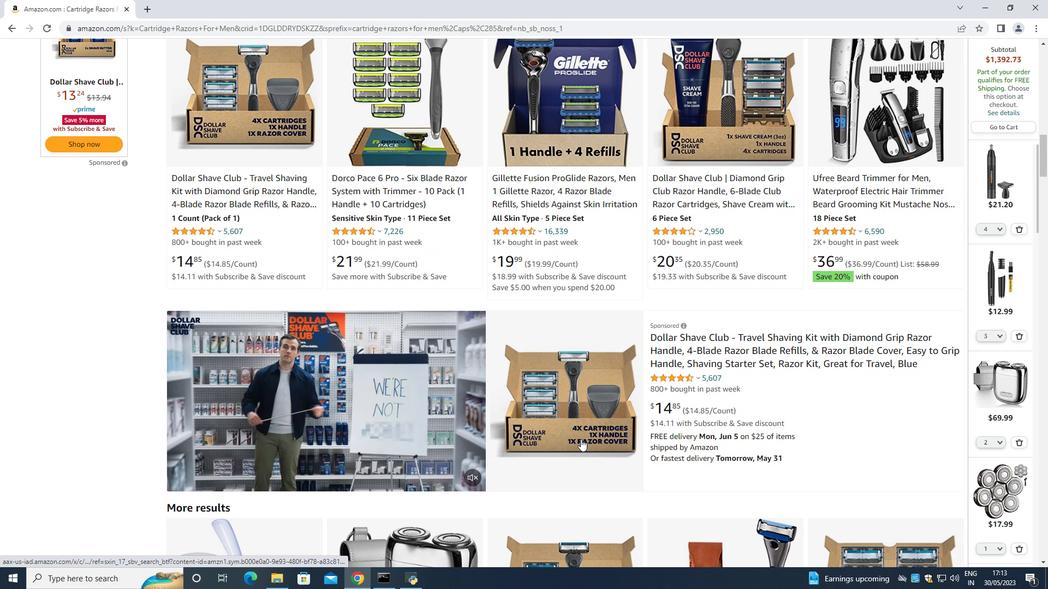 
Action: Mouse scrolled (579, 438) with delta (0, 0)
Screenshot: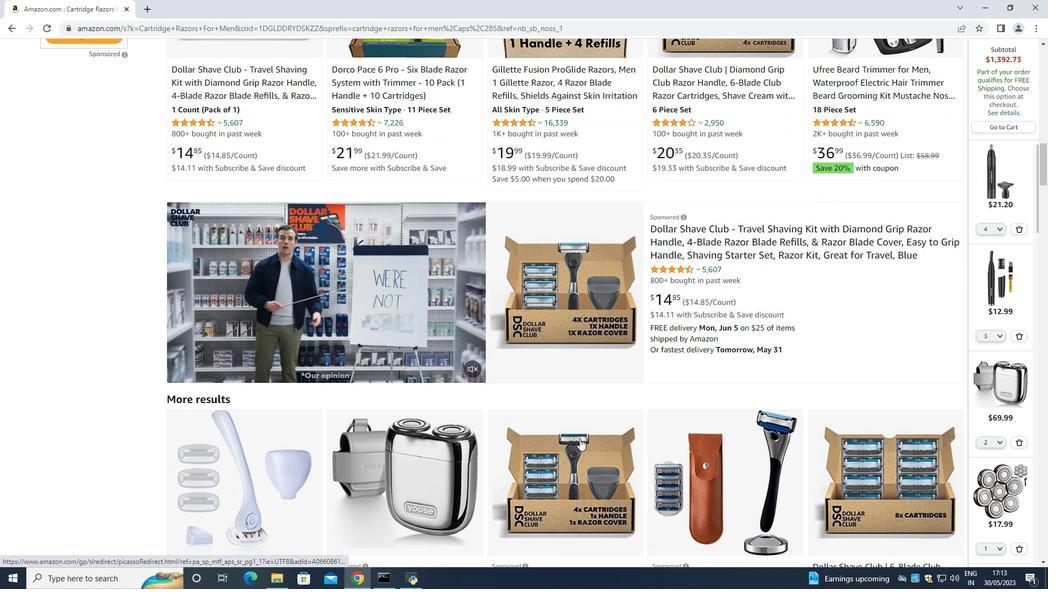 
Action: Mouse scrolled (579, 438) with delta (0, 0)
Screenshot: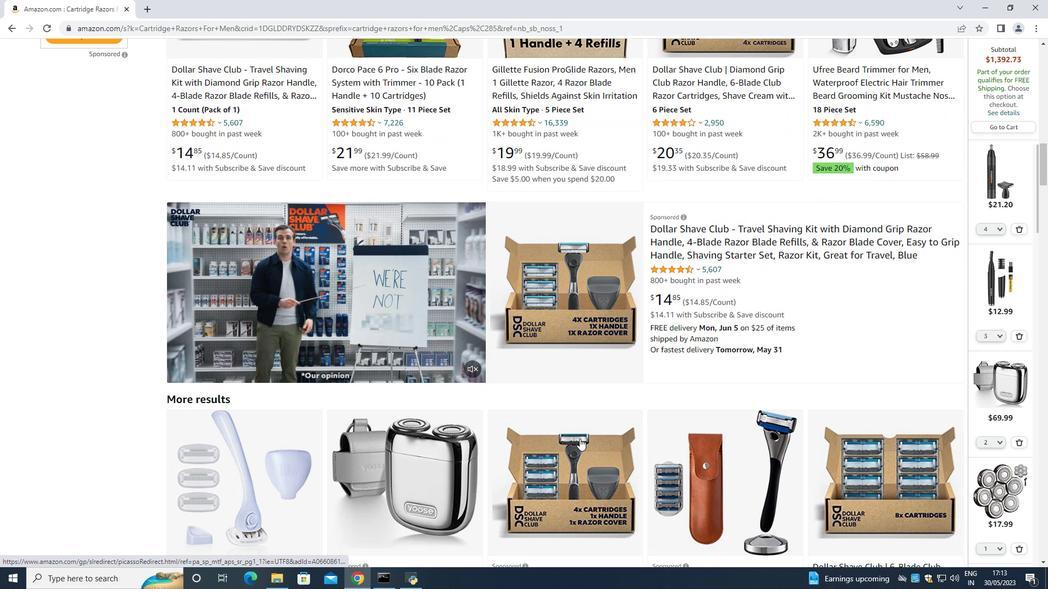 
Action: Mouse moved to (165, 508)
Screenshot: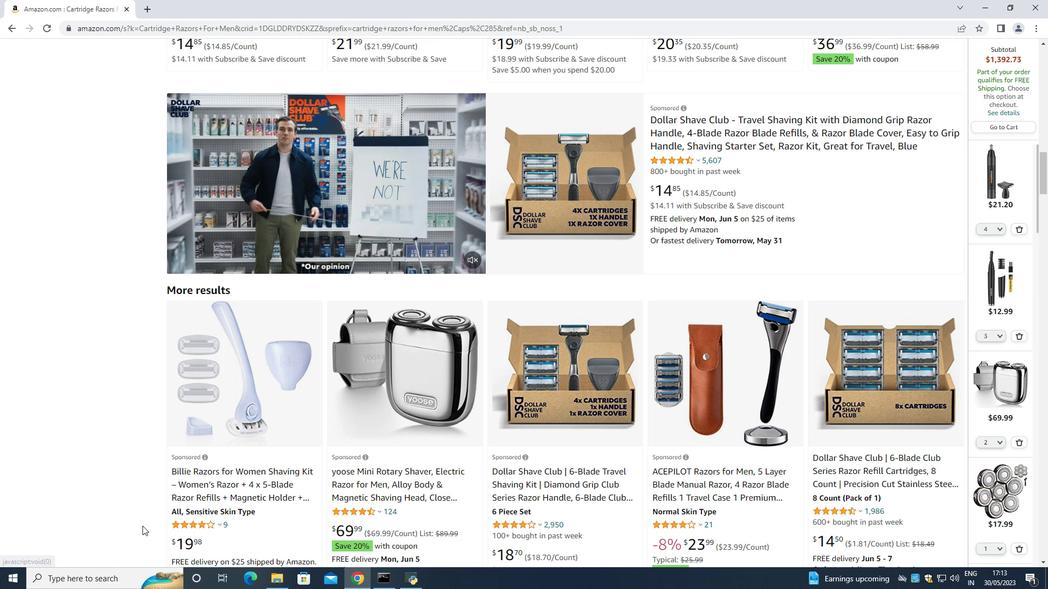 
Action: Mouse scrolled (165, 509) with delta (0, 0)
Screenshot: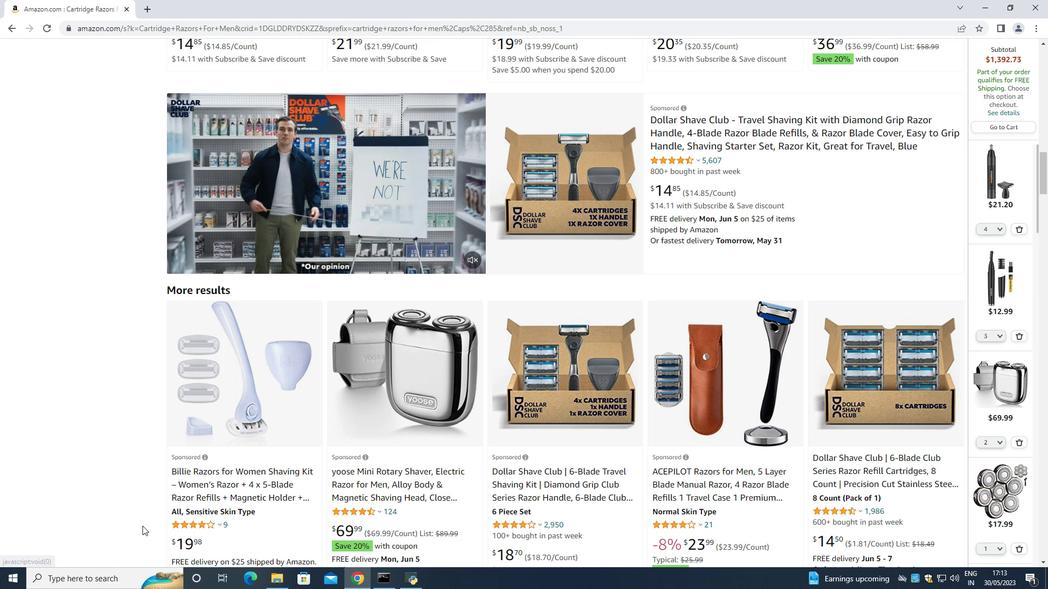 
Action: Mouse moved to (167, 507)
Screenshot: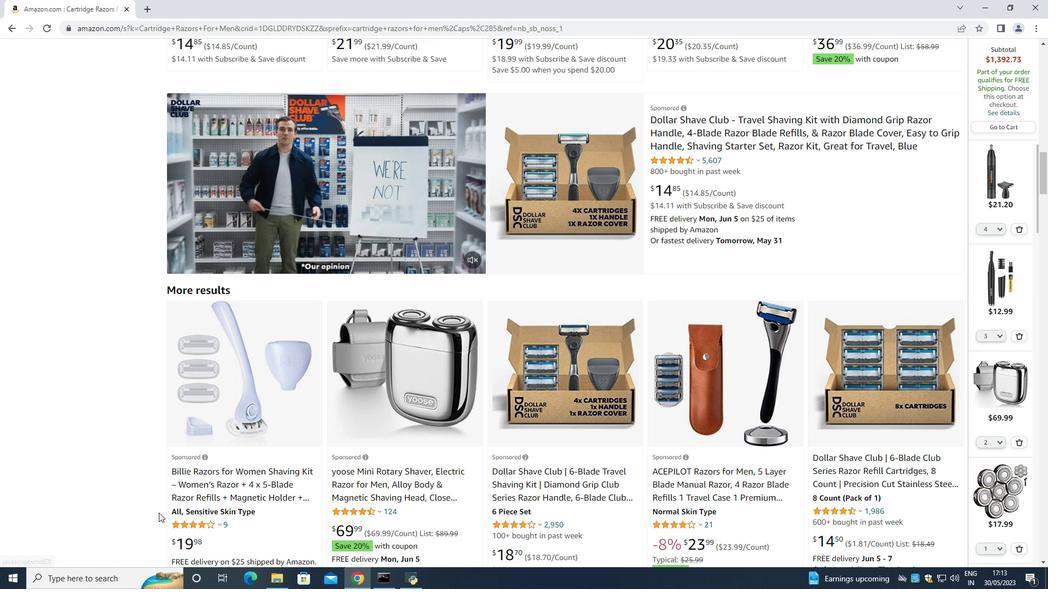 
Action: Mouse scrolled (167, 507) with delta (0, 0)
Screenshot: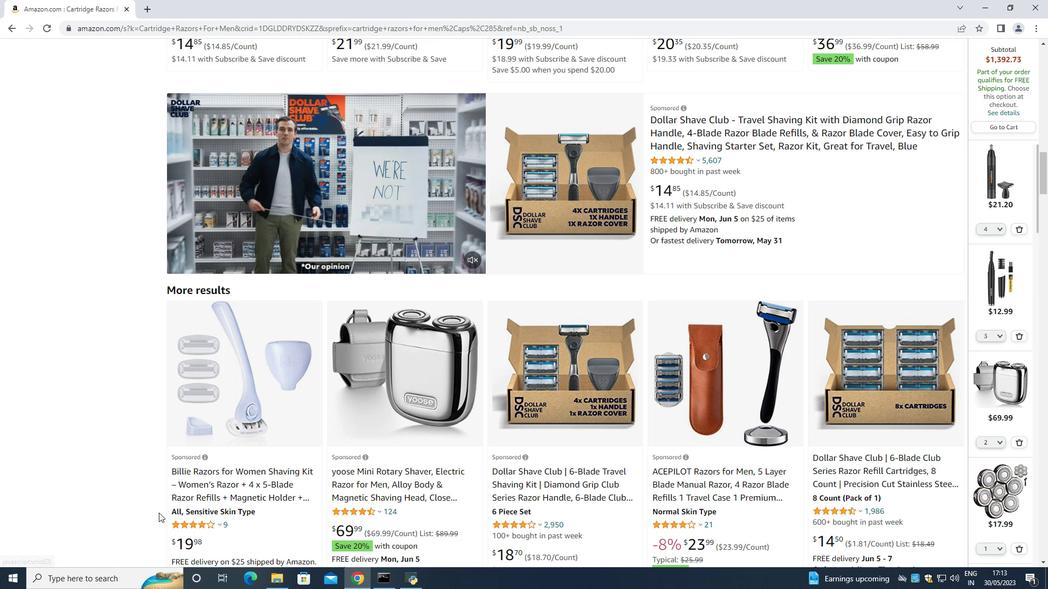 
Action: Mouse scrolled (167, 507) with delta (0, 0)
Screenshot: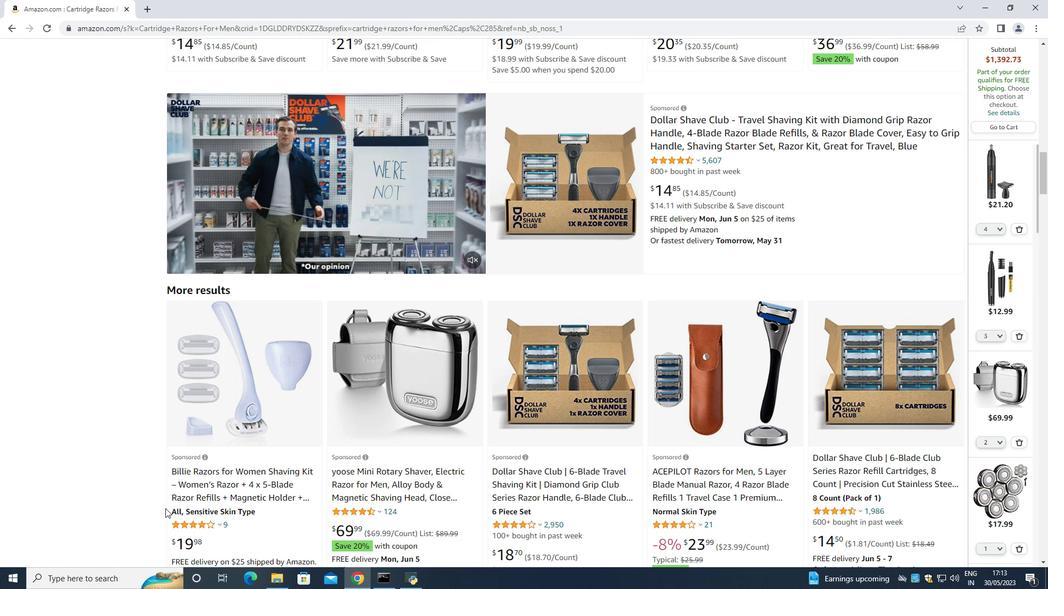 
Action: Mouse moved to (169, 506)
Screenshot: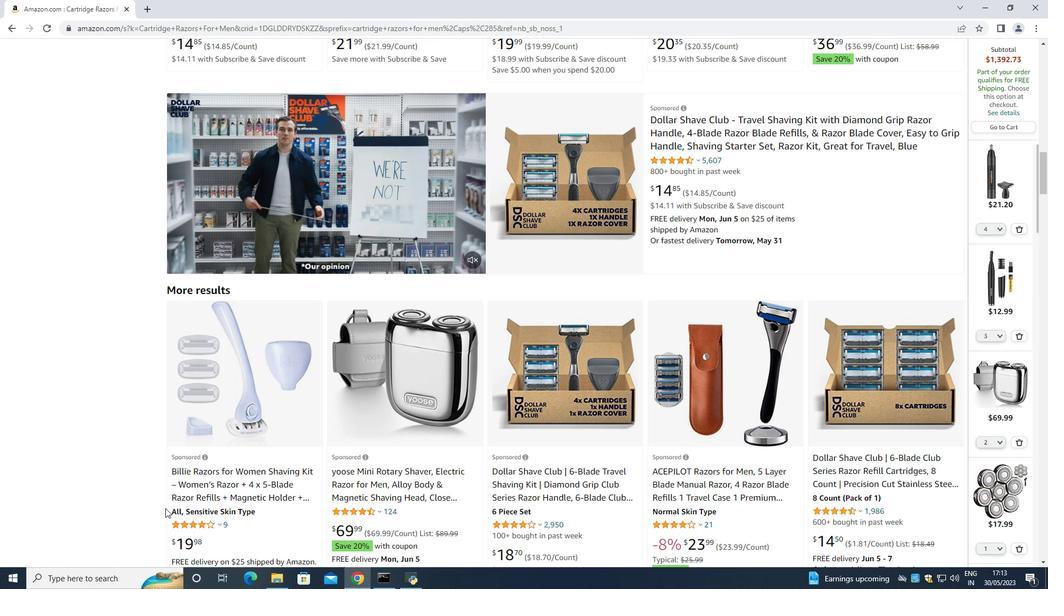 
Action: Mouse scrolled (169, 507) with delta (0, 0)
Screenshot: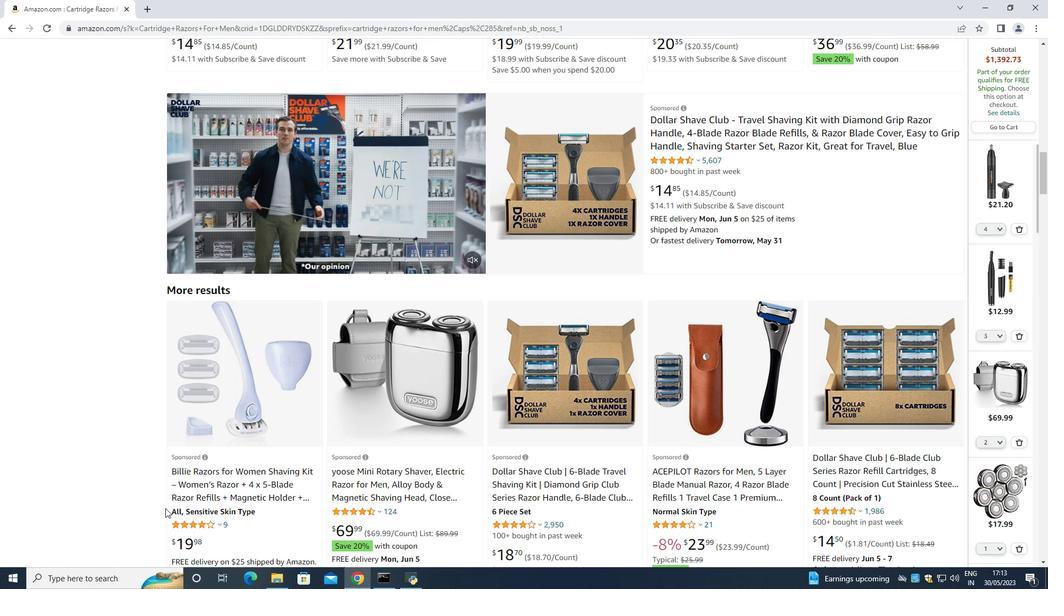 
Action: Mouse moved to (171, 505)
Screenshot: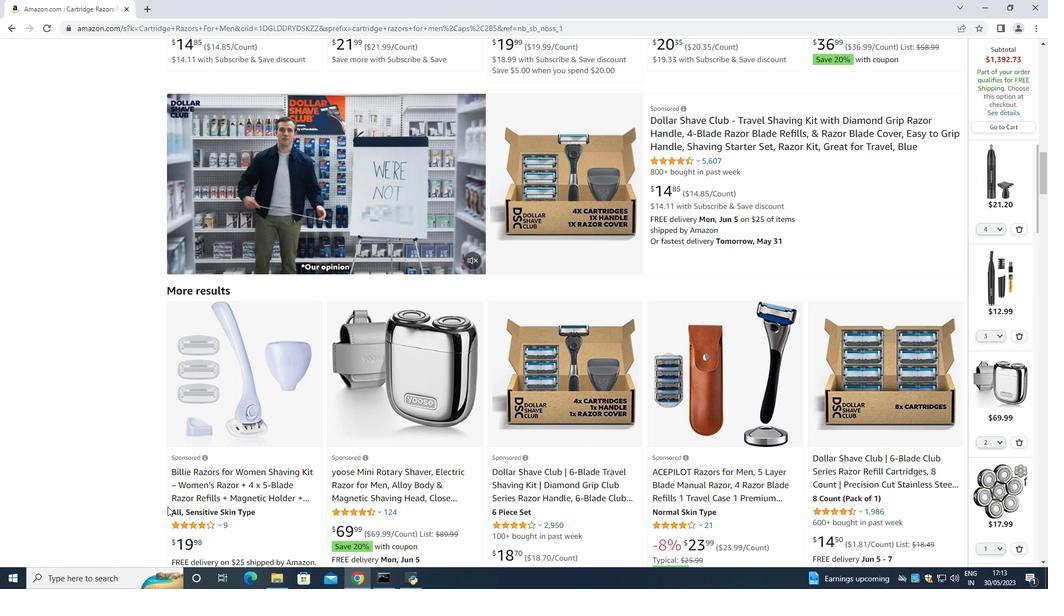 
Action: Mouse scrolled (171, 506) with delta (0, 0)
Screenshot: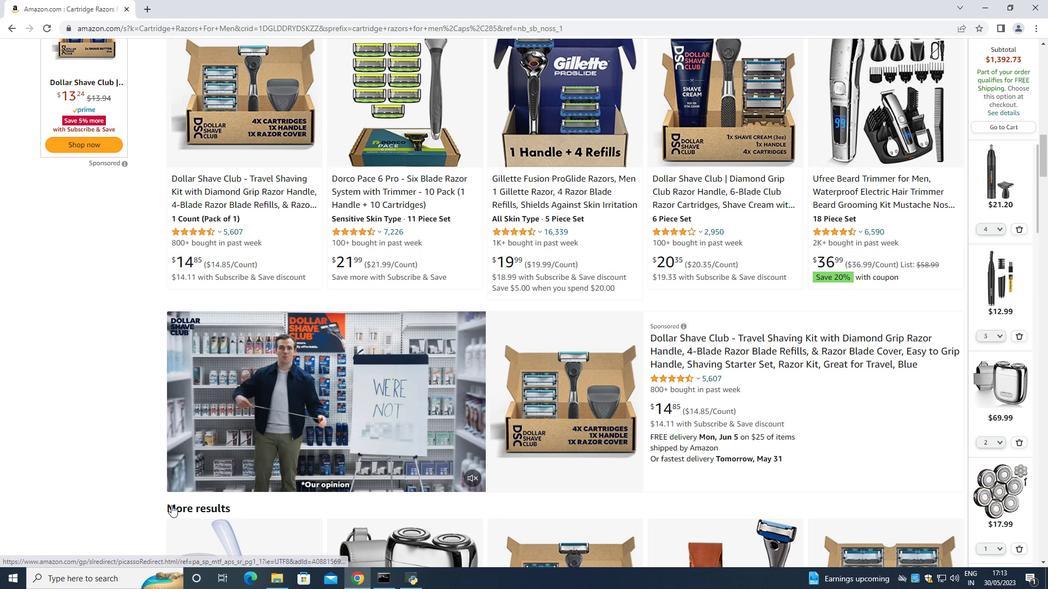 
Action: Mouse scrolled (171, 506) with delta (0, 0)
Screenshot: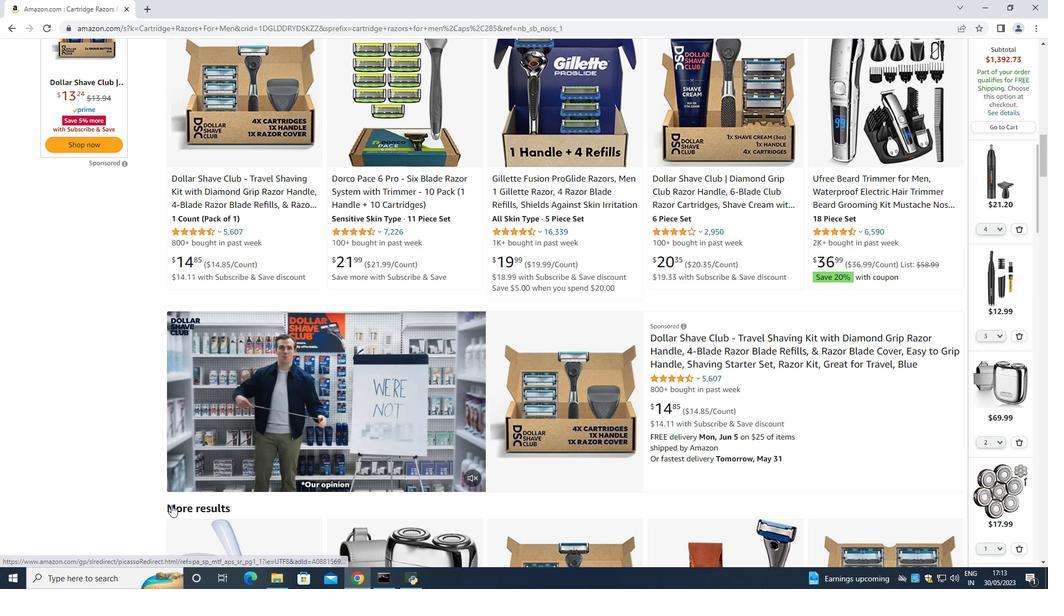 
Action: Mouse scrolled (171, 506) with delta (0, 0)
Screenshot: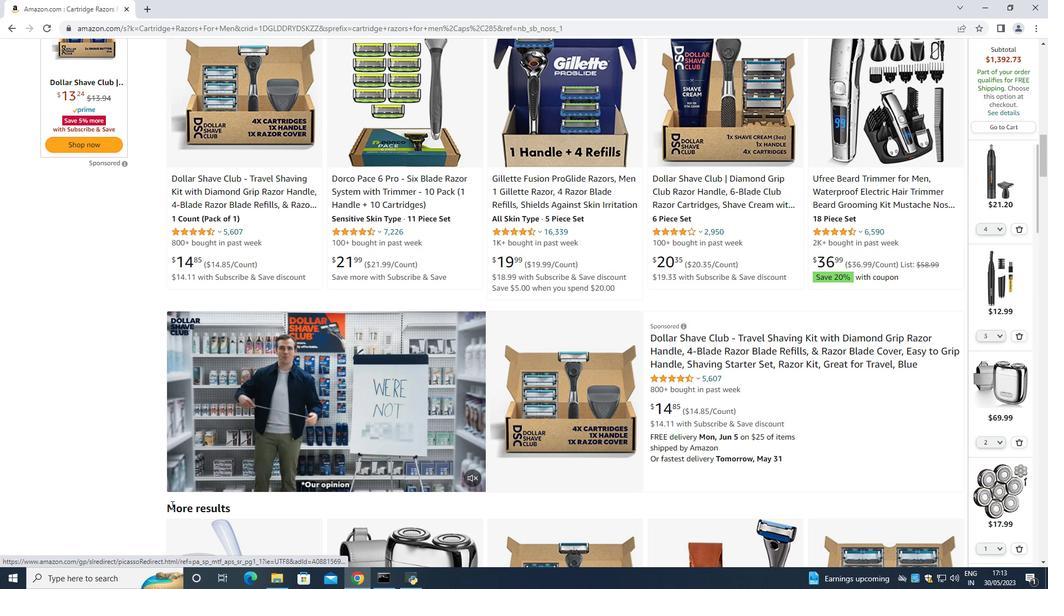 
Action: Mouse scrolled (171, 506) with delta (0, 0)
Screenshot: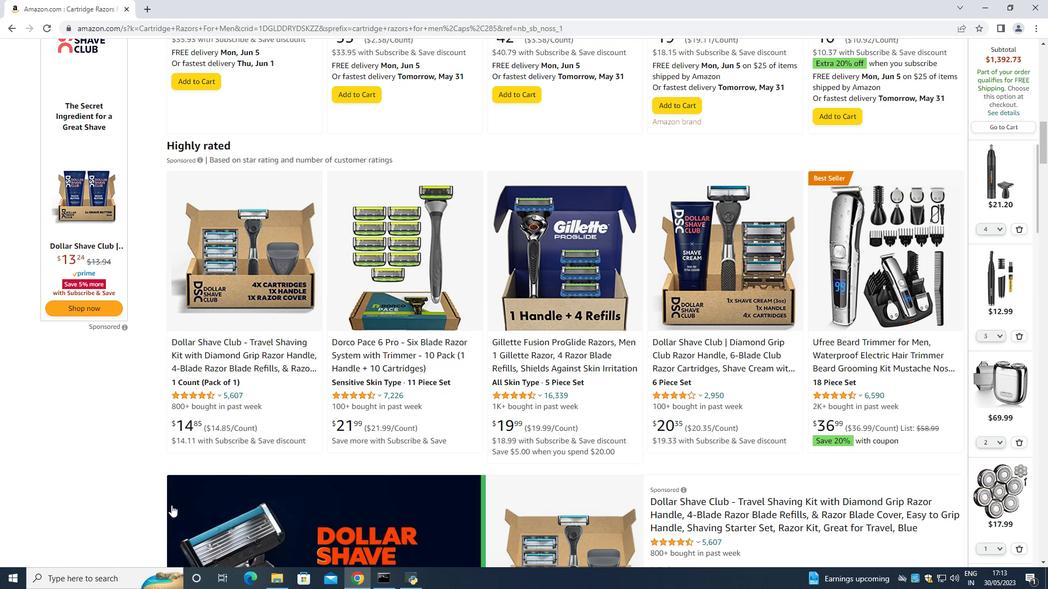 
Action: Mouse scrolled (171, 506) with delta (0, 0)
Screenshot: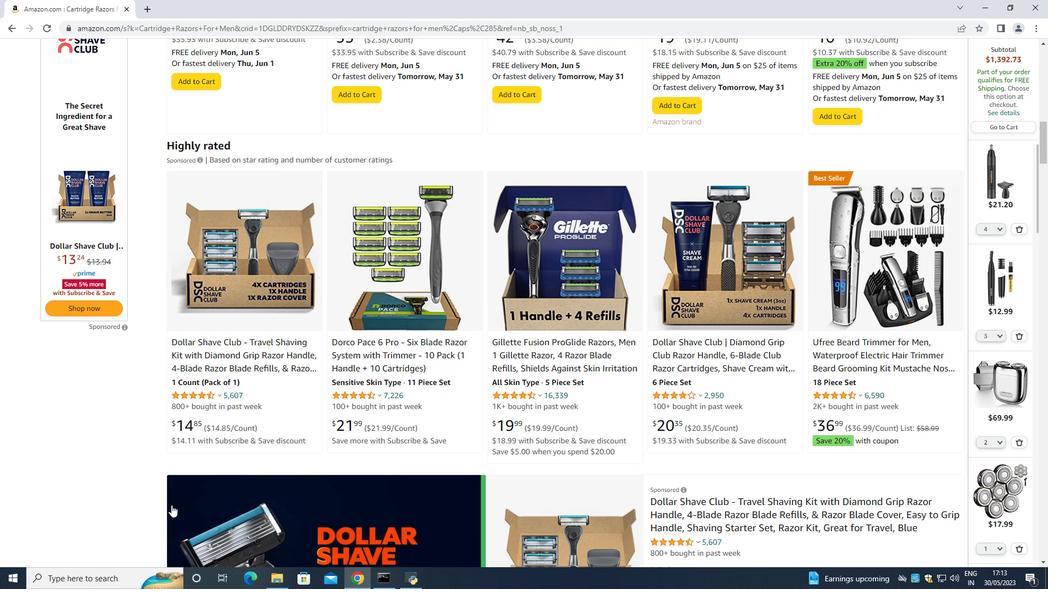 
Action: Mouse scrolled (171, 506) with delta (0, 0)
Screenshot: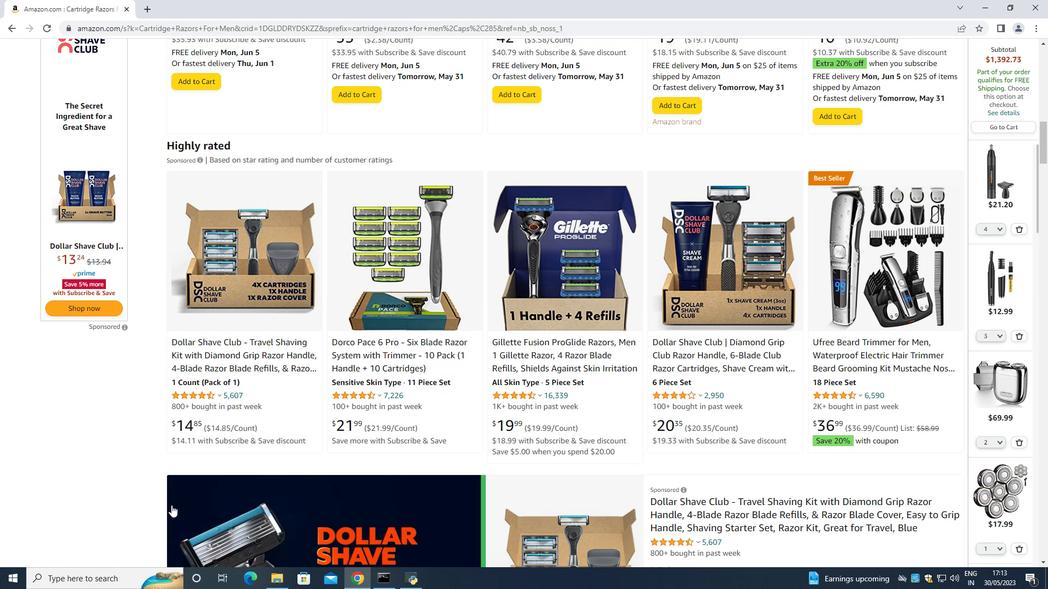 
Action: Mouse scrolled (171, 506) with delta (0, 0)
Screenshot: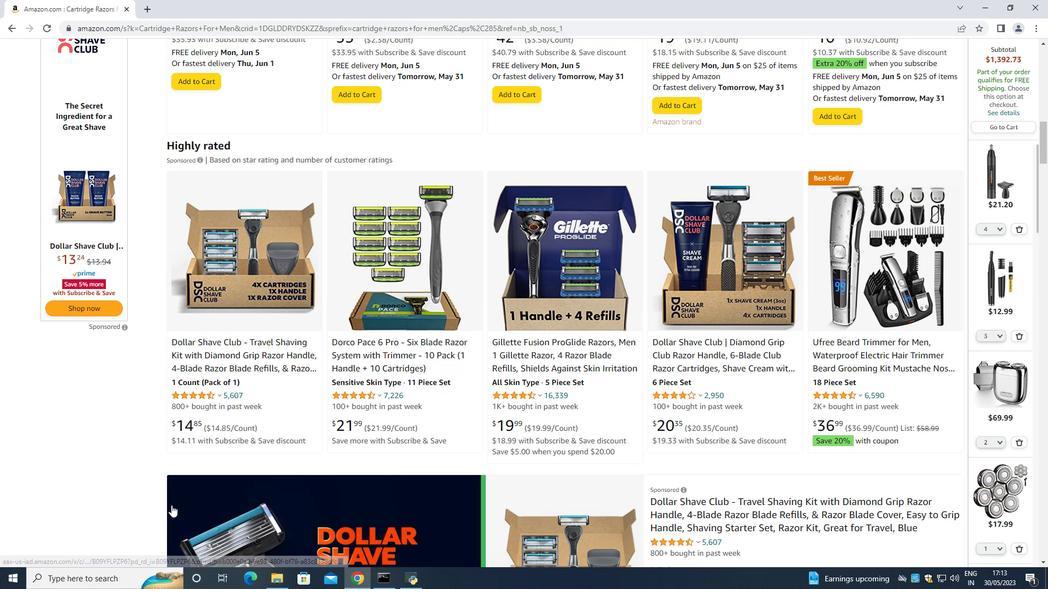 
Action: Mouse moved to (196, 458)
Screenshot: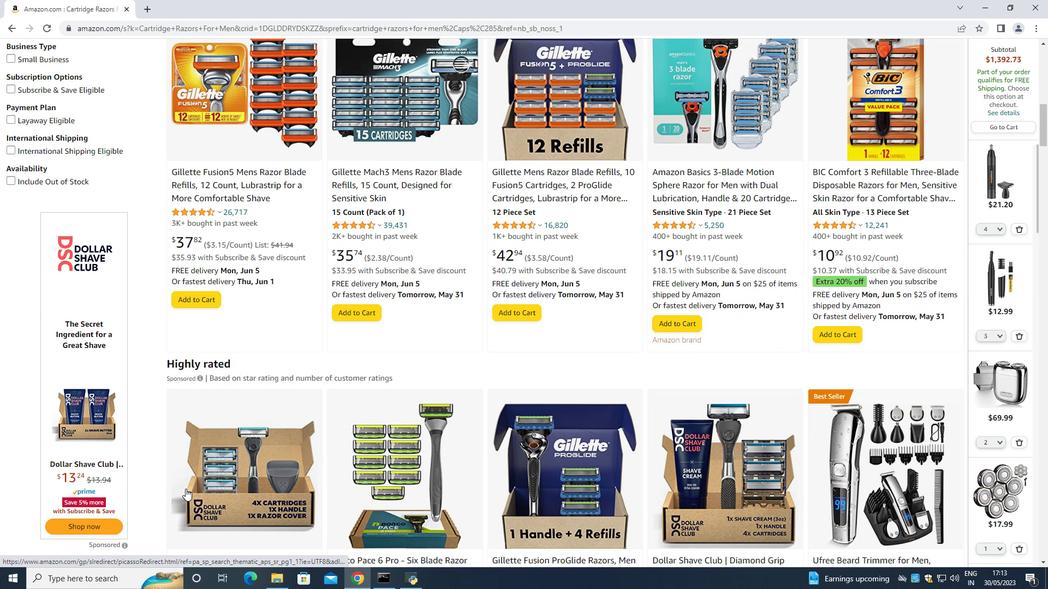
Action: Mouse scrolled (196, 458) with delta (0, 0)
Screenshot: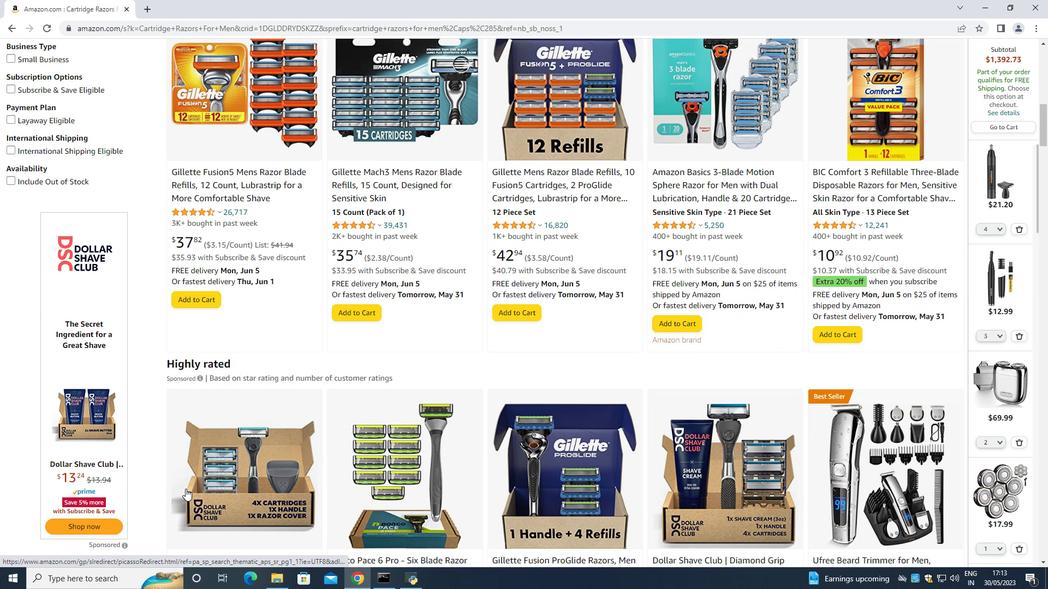 
Action: Mouse moved to (199, 446)
Screenshot: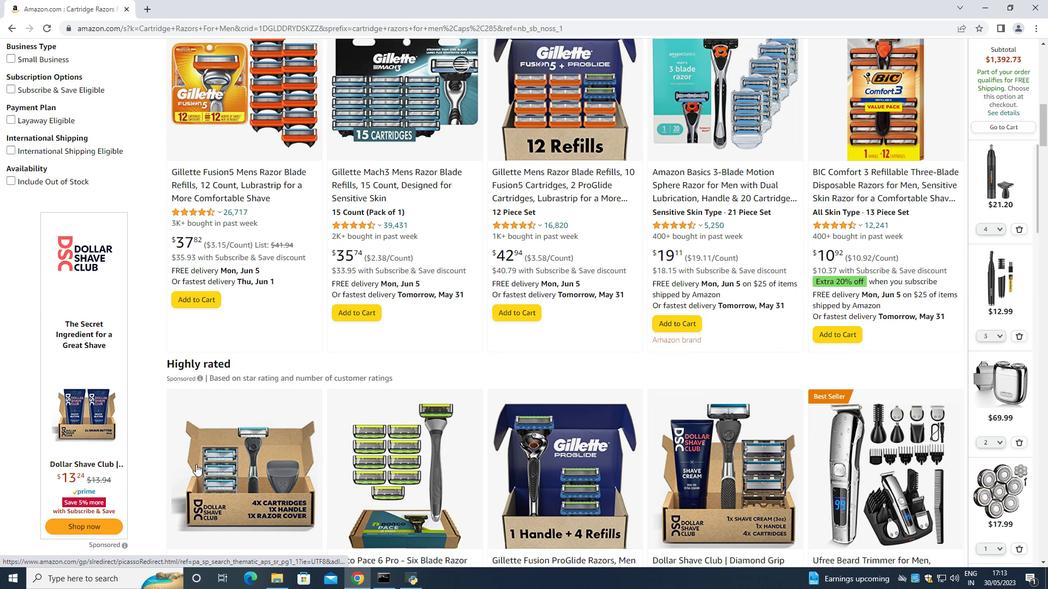 
Action: Mouse scrolled (199, 446) with delta (0, 0)
Screenshot: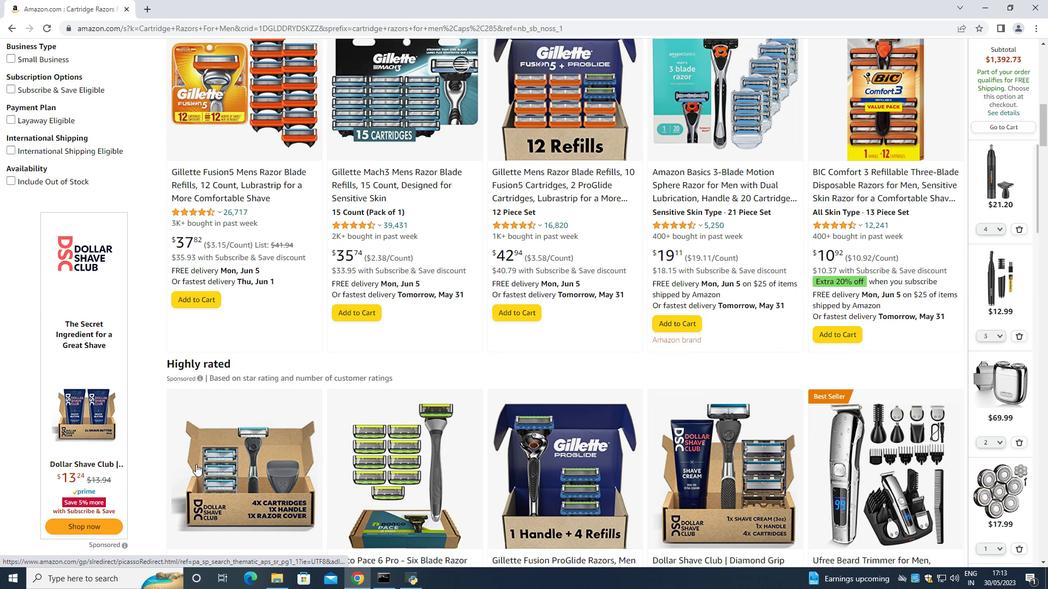 
Action: Mouse scrolled (199, 446) with delta (0, 0)
Screenshot: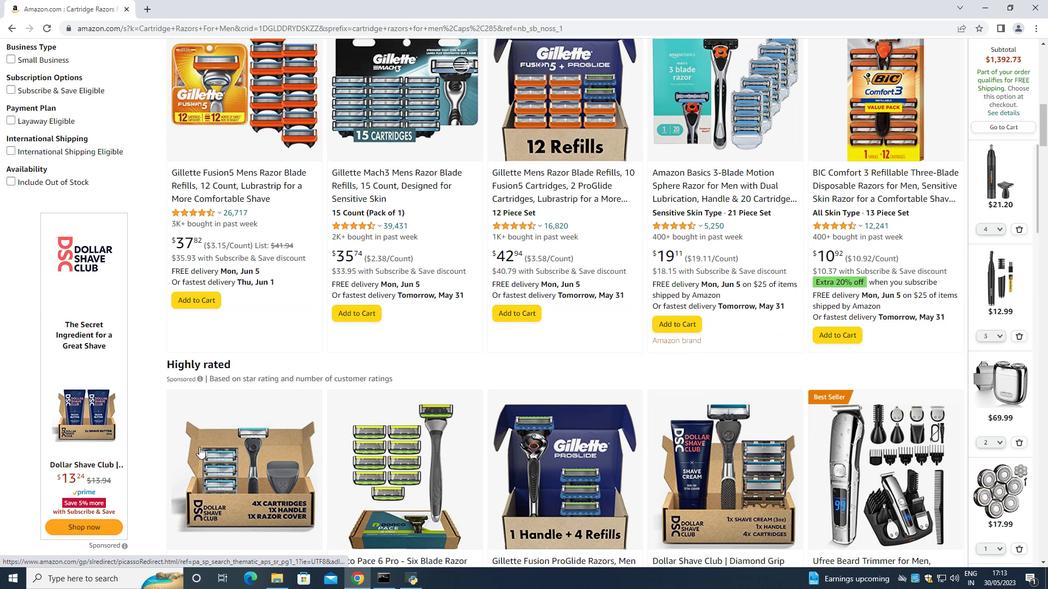 
Action: Mouse moved to (778, 367)
Screenshot: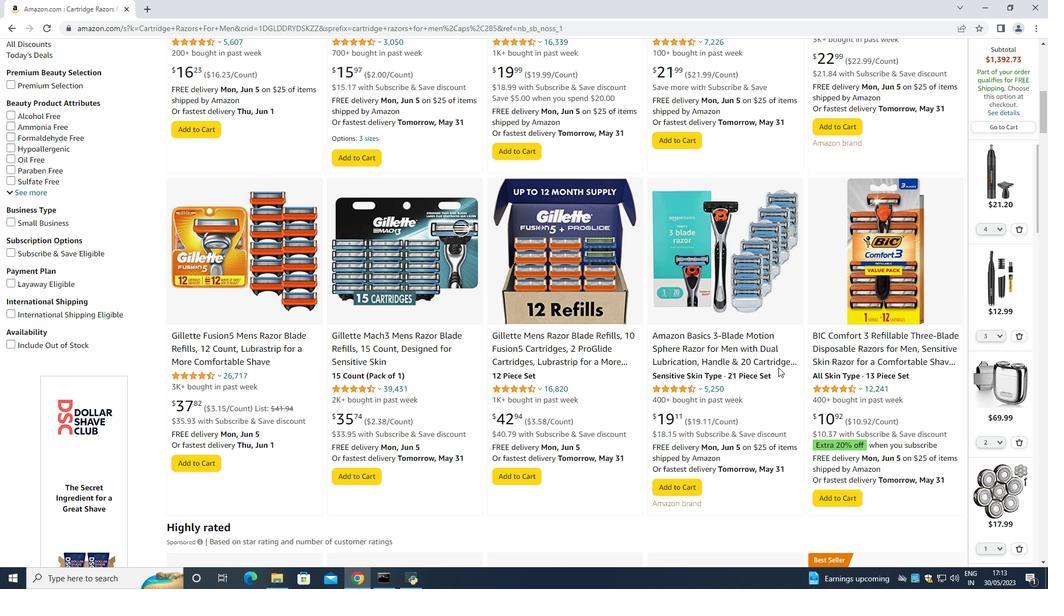 
Action: Key pressed <Key.down><Key.down><Key.down><Key.down><Key.down><Key.down><Key.down><Key.down><Key.down><Key.down><Key.down><Key.down><Key.down><Key.down><Key.down><Key.down><Key.down><Key.down><Key.down><Key.down><Key.down><Key.down><Key.down><Key.down><Key.down><Key.down><Key.down><Key.down><Key.down><Key.down><Key.down><Key.down><Key.down><Key.down><Key.down><Key.up><Key.up><Key.up><Key.up><Key.up><Key.up><Key.up>
Screenshot: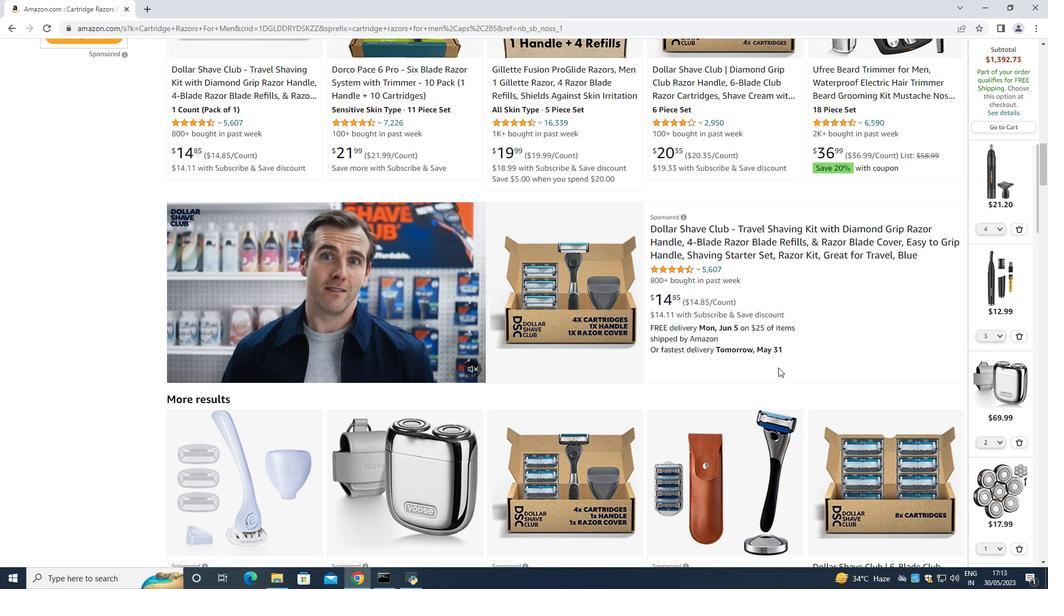 
Action: Mouse moved to (532, 467)
Screenshot: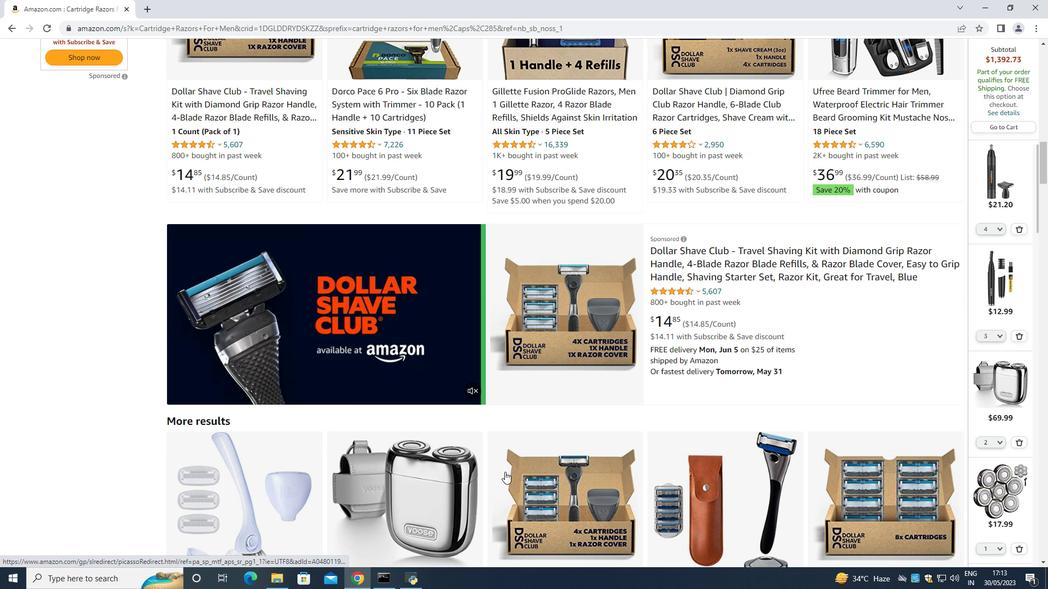
Action: Mouse scrolled (532, 466) with delta (0, 0)
Screenshot: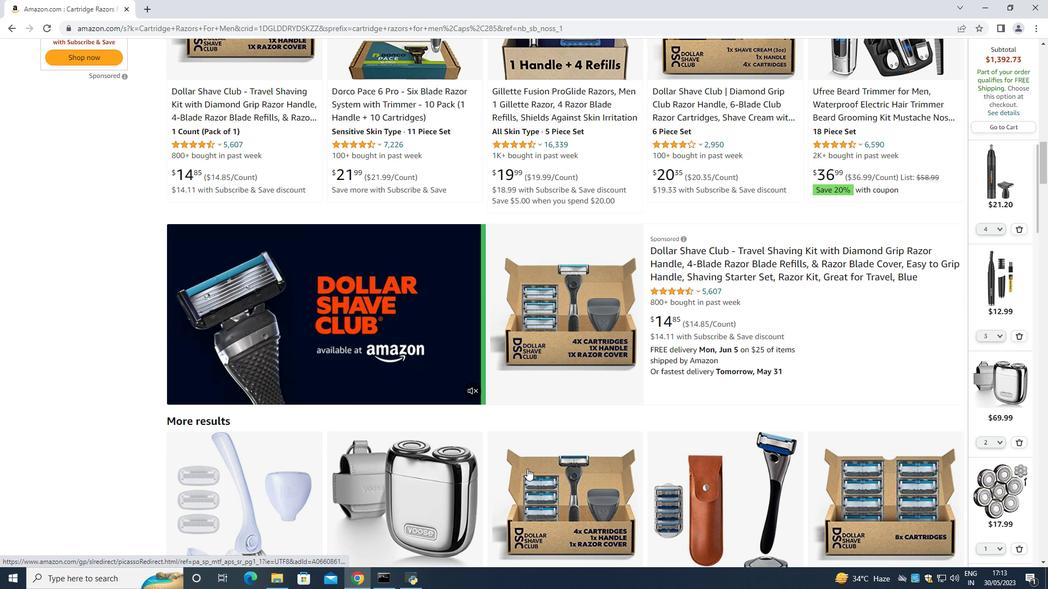 
Action: Mouse moved to (531, 467)
Screenshot: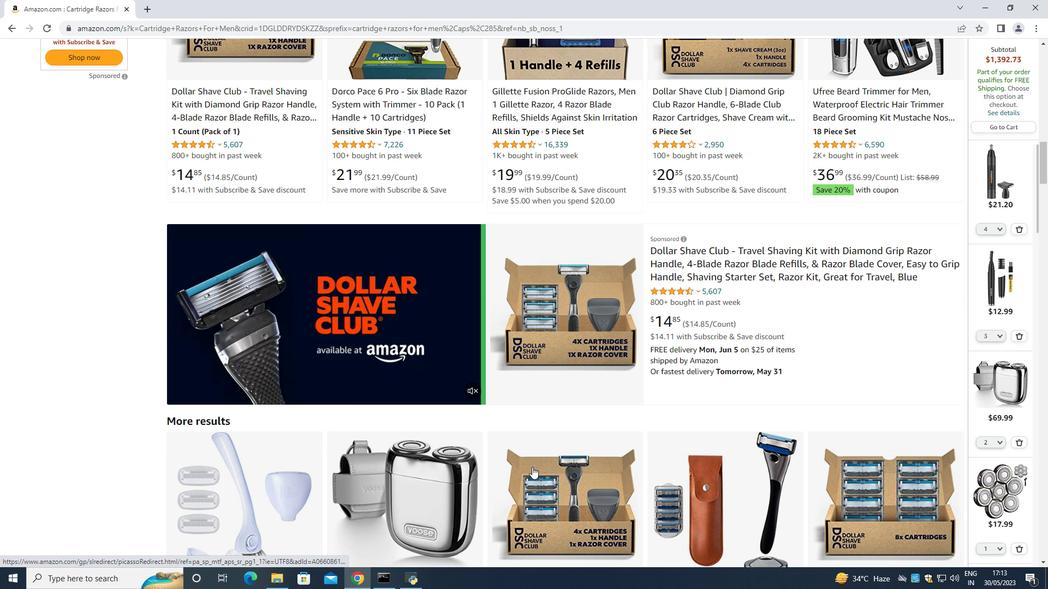 
Action: Mouse scrolled (531, 466) with delta (0, 0)
Screenshot: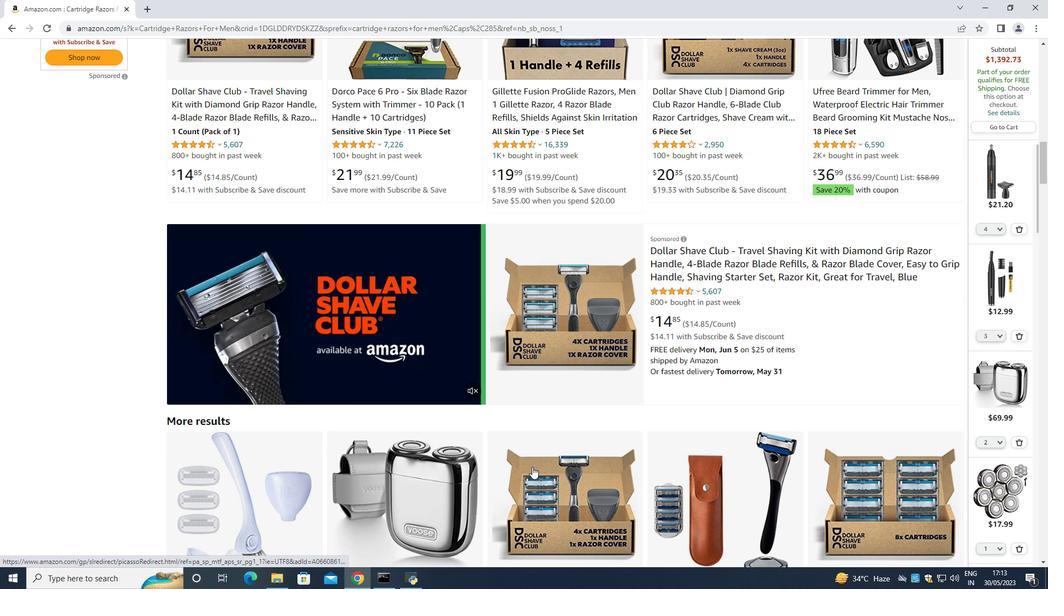 
Action: Mouse moved to (529, 467)
Screenshot: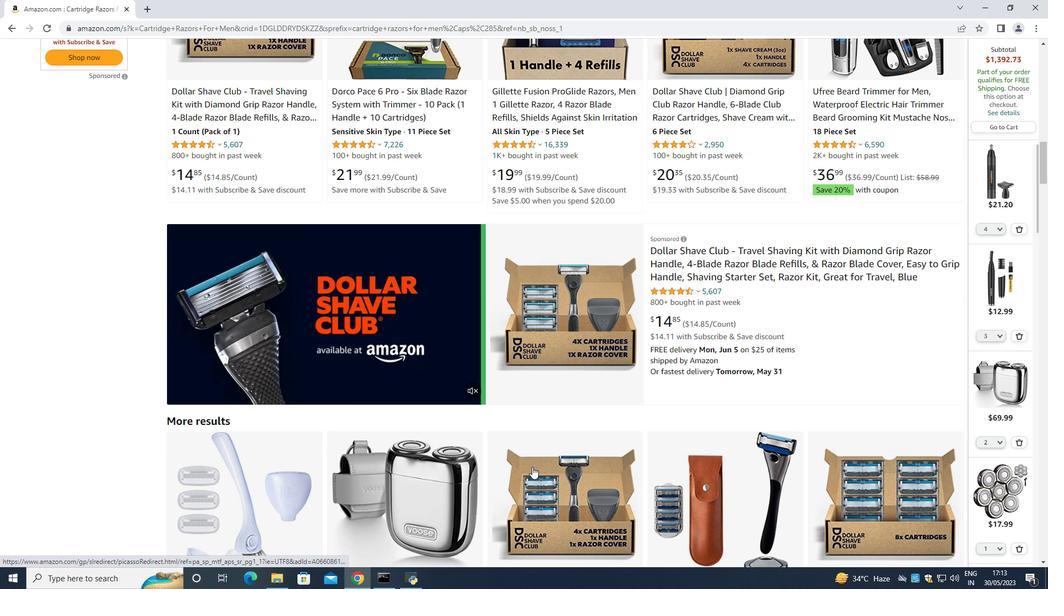 
Action: Mouse scrolled (529, 466) with delta (0, 0)
Screenshot: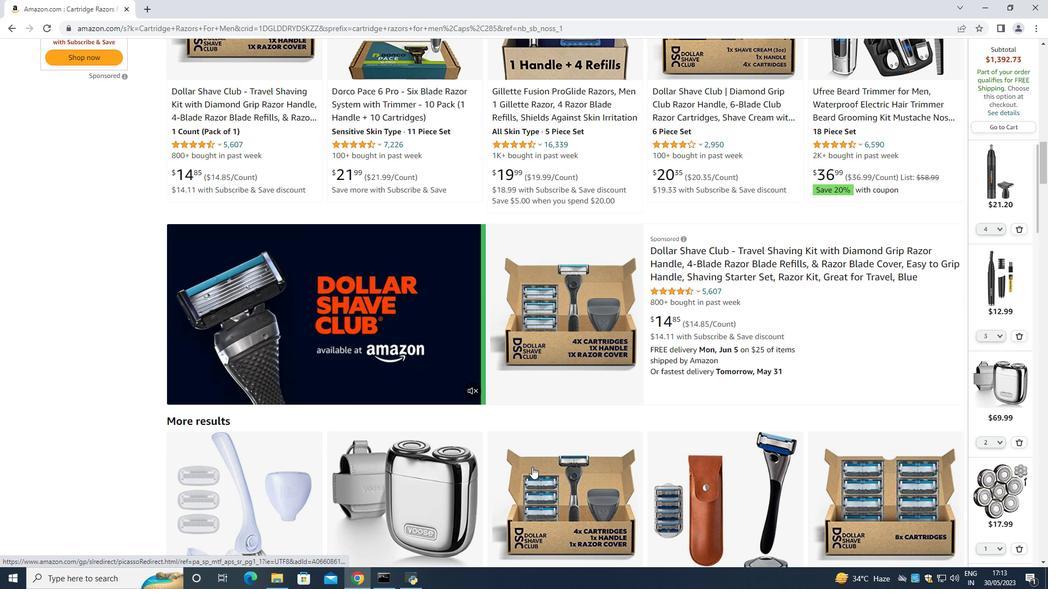 
Action: Mouse moved to (521, 465)
Screenshot: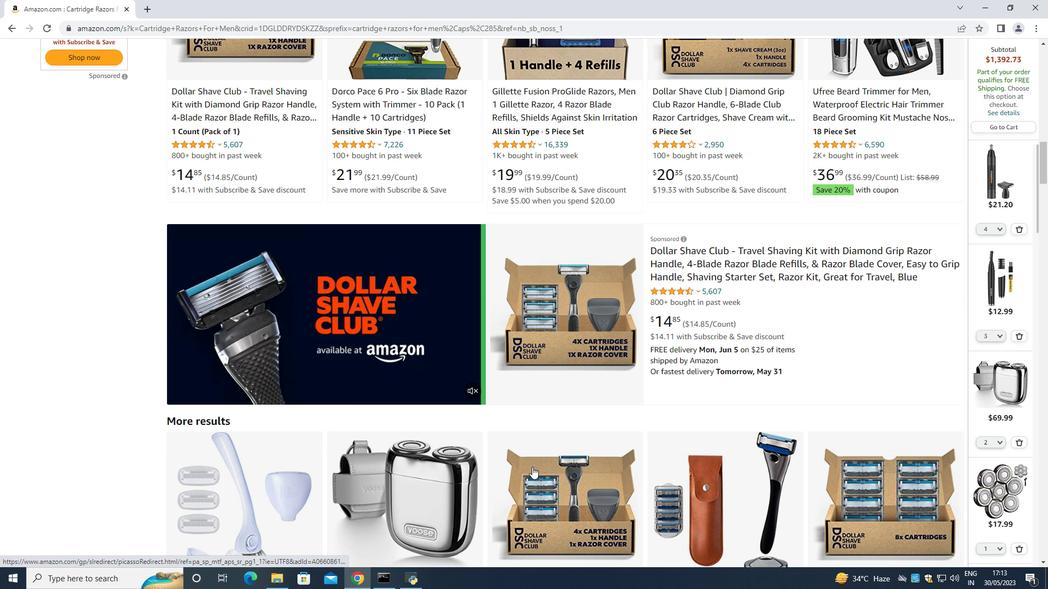
Action: Mouse scrolled (523, 465) with delta (0, 0)
Screenshot: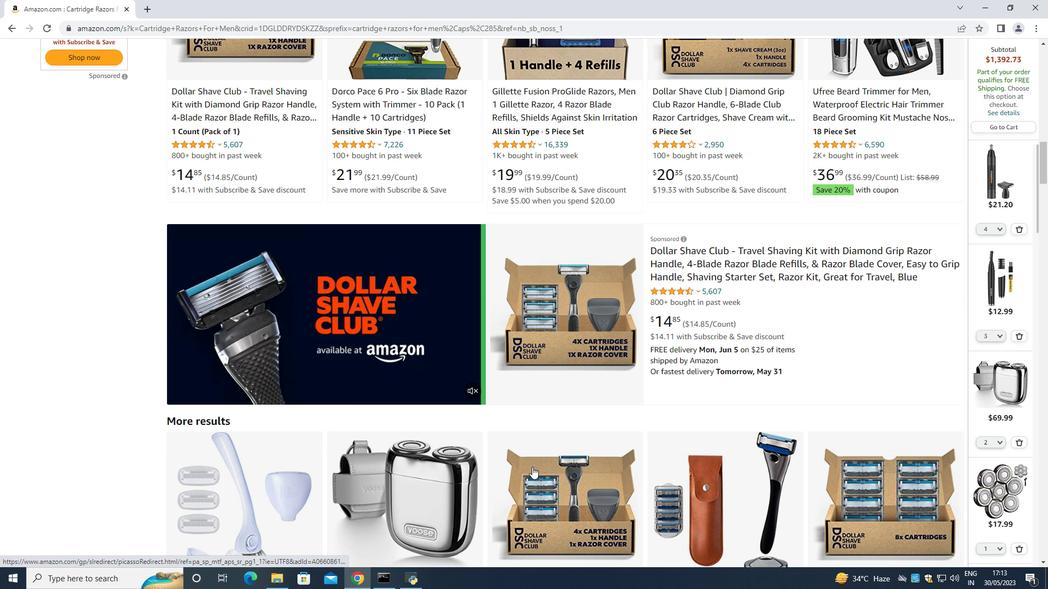 
Action: Mouse moved to (482, 438)
Screenshot: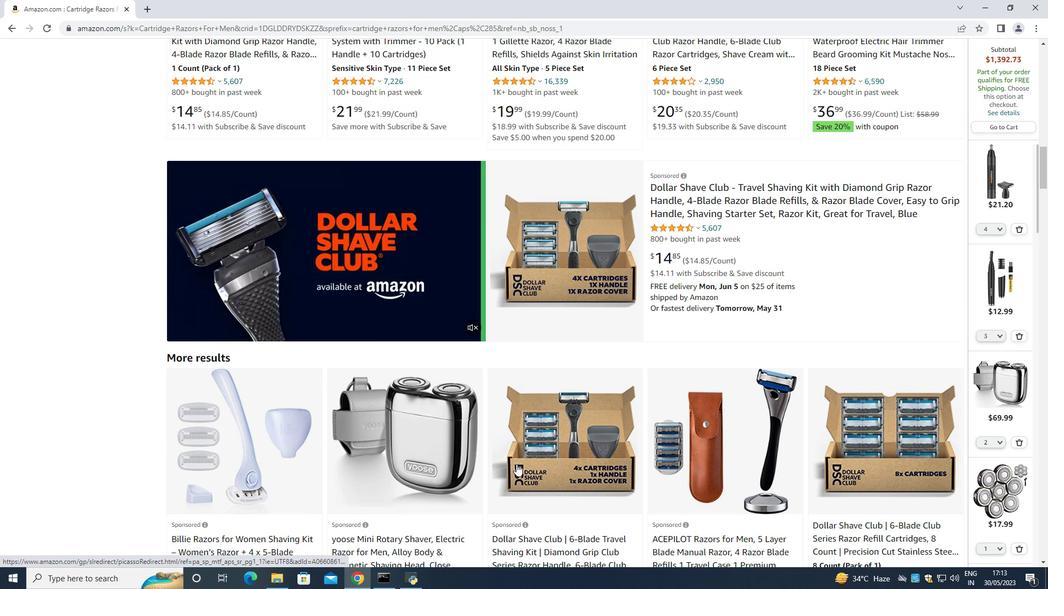 
Action: Mouse scrolled (482, 437) with delta (0, 0)
Screenshot: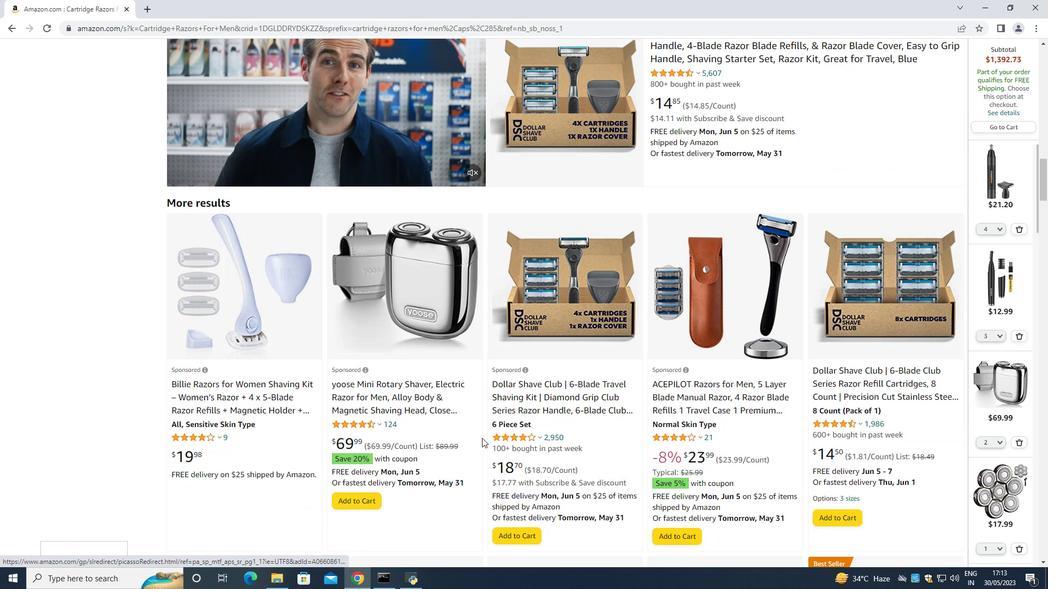 
Action: Mouse scrolled (482, 437) with delta (0, 0)
Screenshot: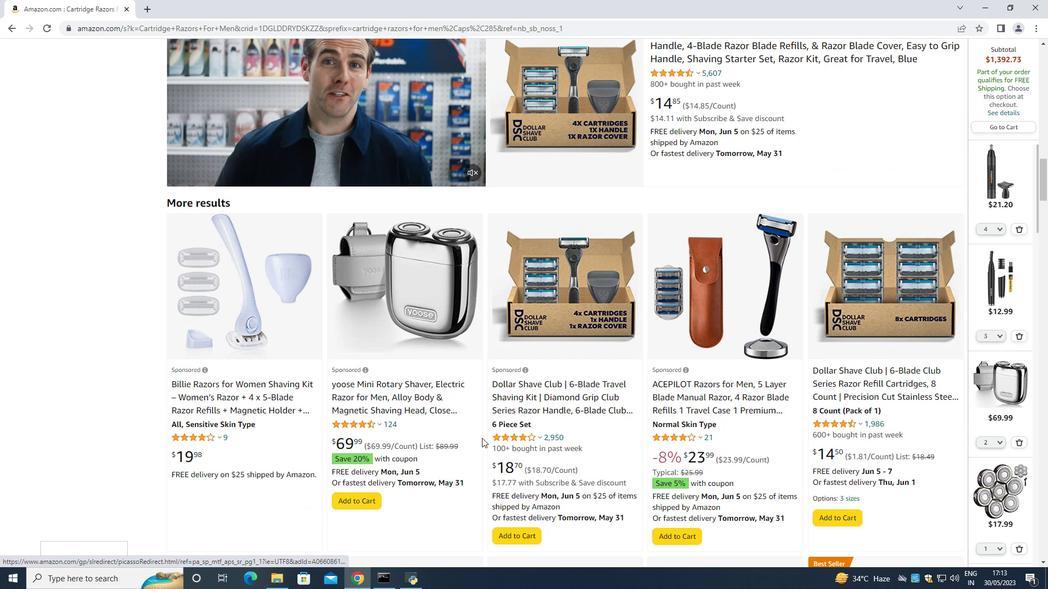 
Action: Mouse scrolled (482, 437) with delta (0, 0)
Screenshot: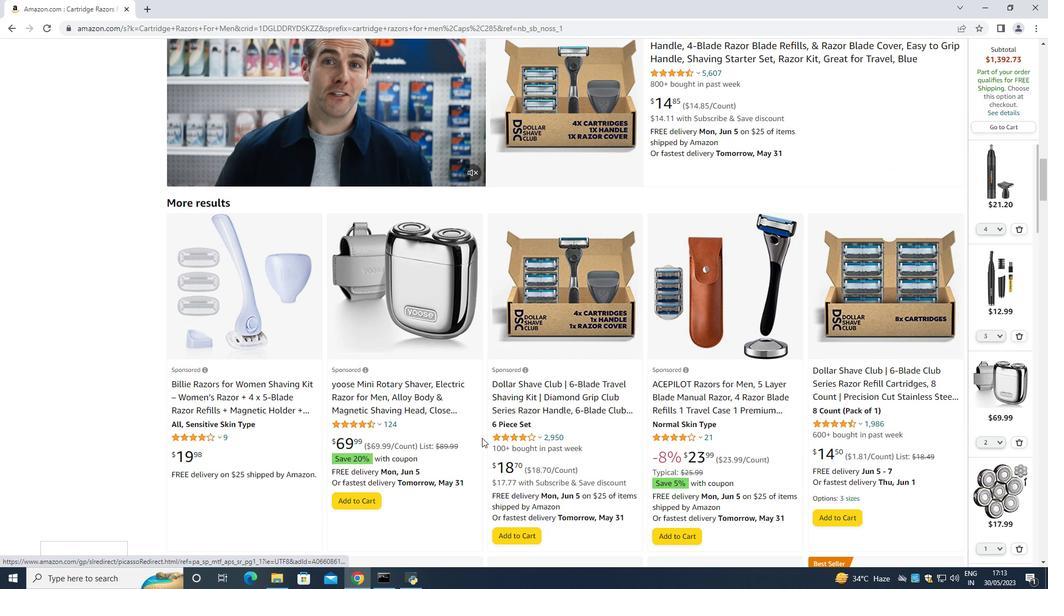 
Action: Mouse moved to (479, 438)
Screenshot: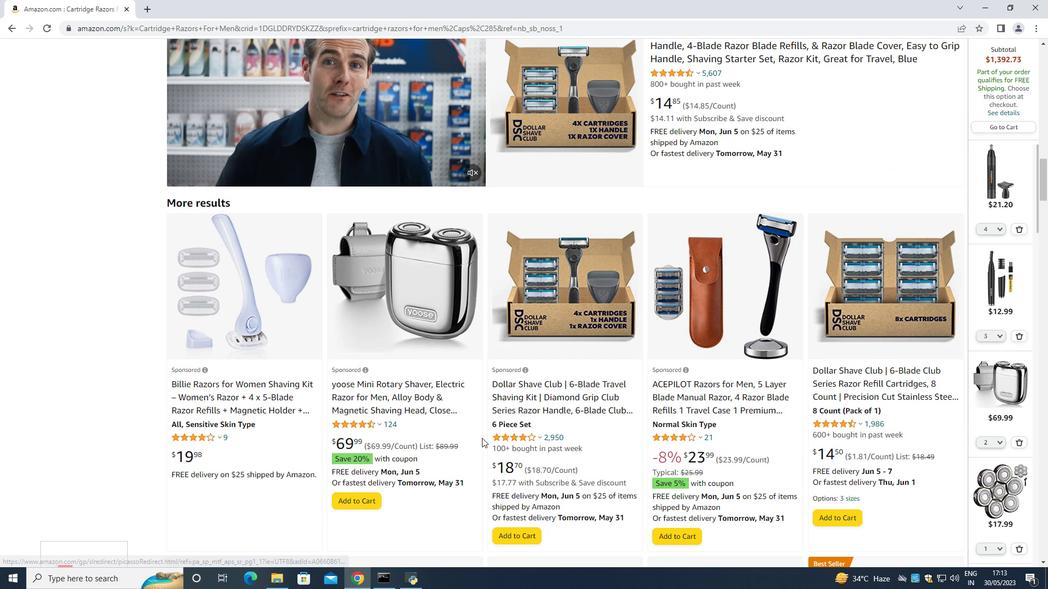 
Action: Mouse scrolled (480, 437) with delta (0, 0)
Screenshot: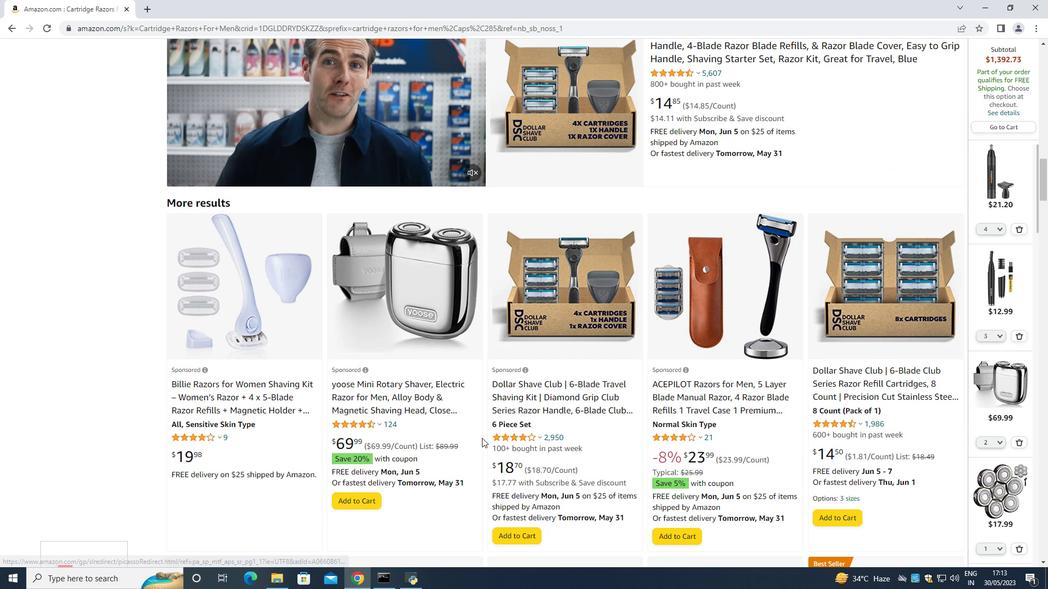 
Action: Mouse moved to (521, 410)
Screenshot: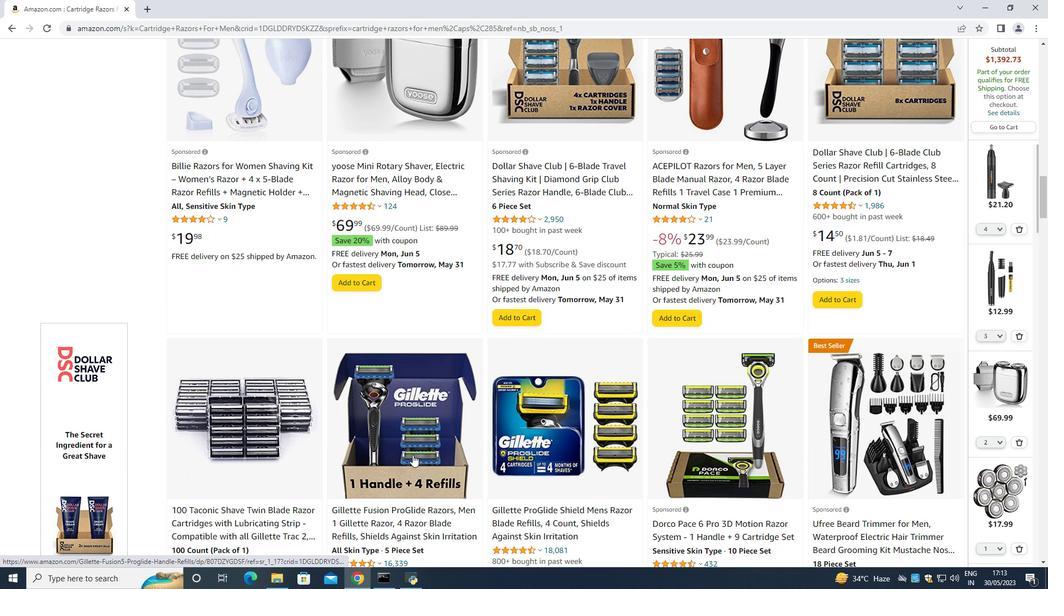 
Action: Mouse scrolled (521, 409) with delta (0, 0)
Screenshot: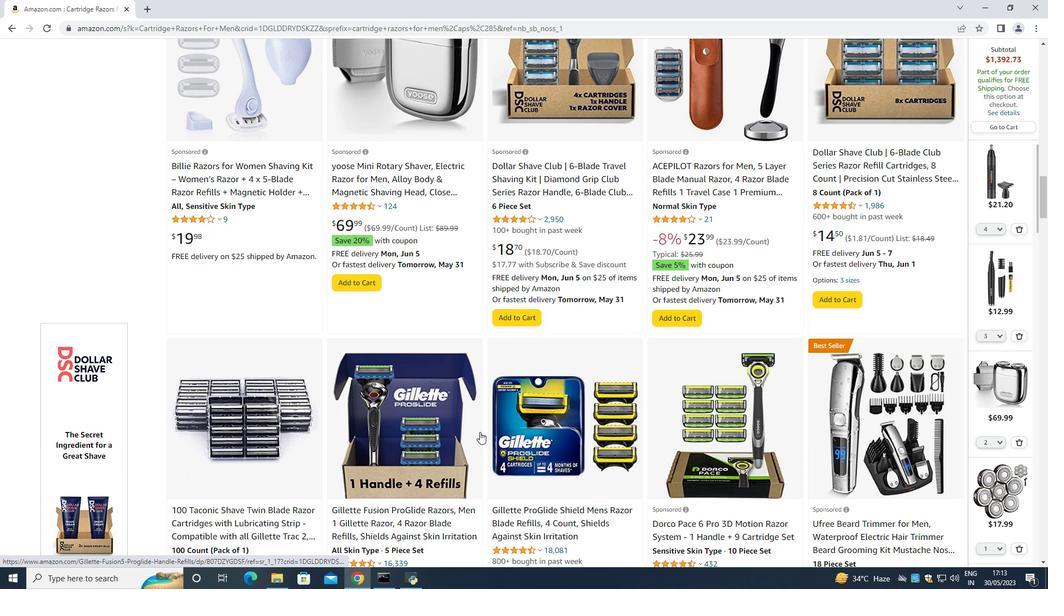 
Action: Mouse scrolled (521, 409) with delta (0, 0)
Screenshot: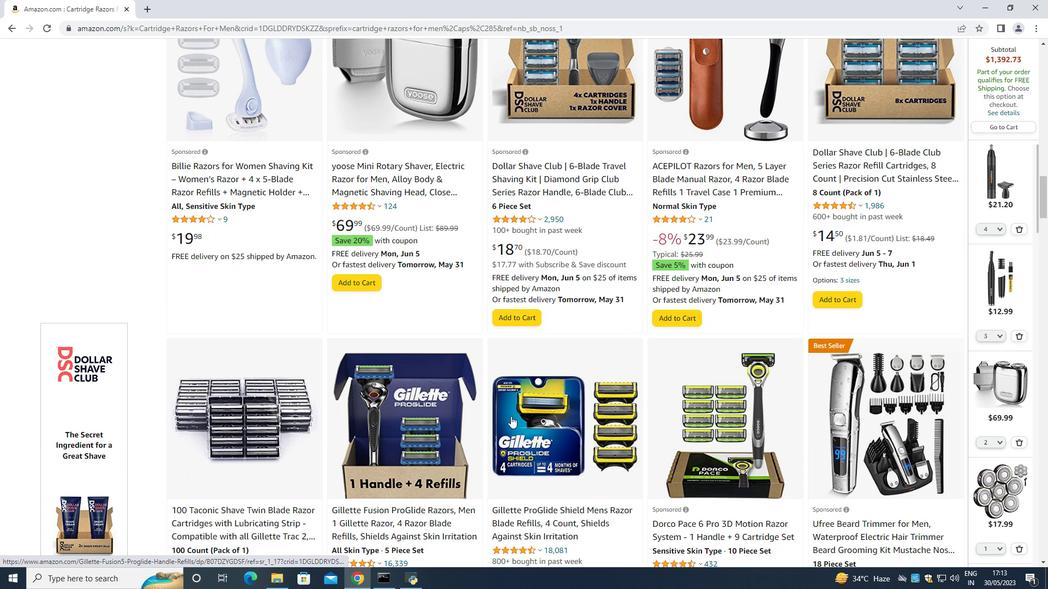 
Action: Mouse scrolled (521, 409) with delta (0, 0)
Screenshot: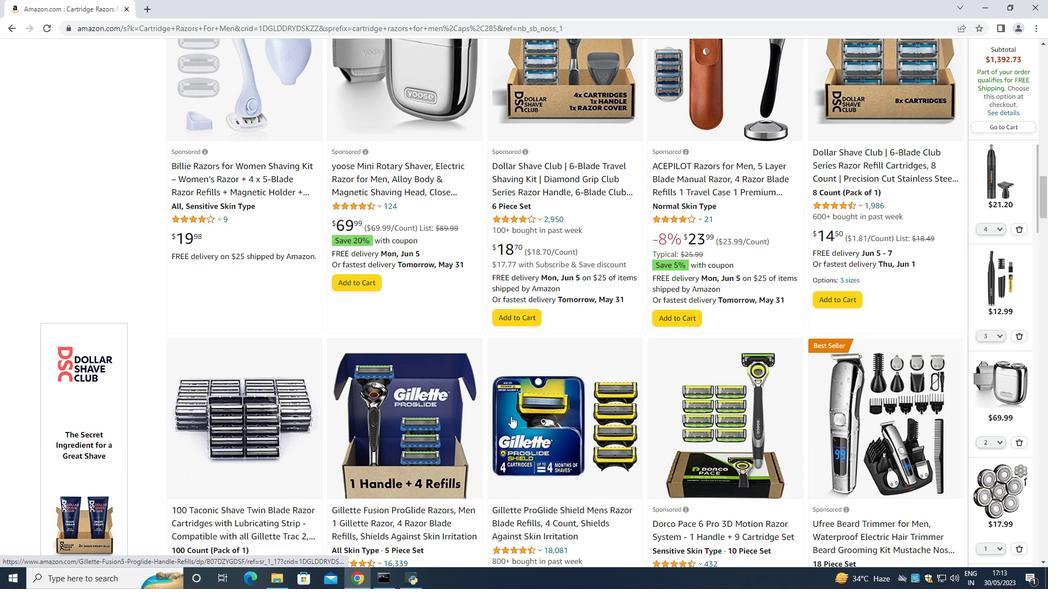 
Action: Mouse scrolled (521, 409) with delta (0, 0)
Screenshot: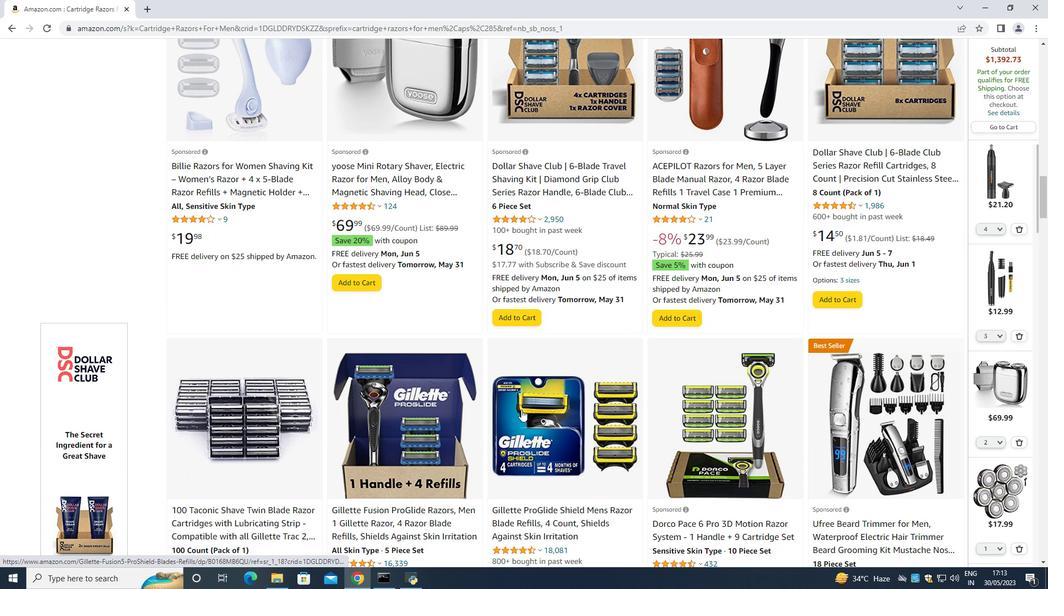 
Action: Mouse moved to (542, 402)
Screenshot: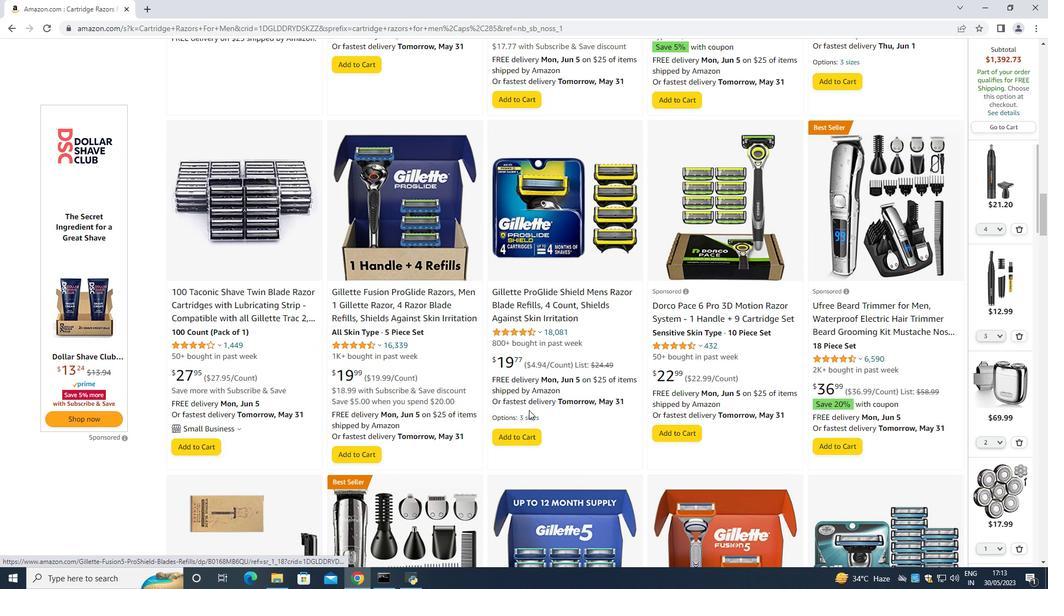 
Action: Mouse scrolled (542, 402) with delta (0, 0)
Screenshot: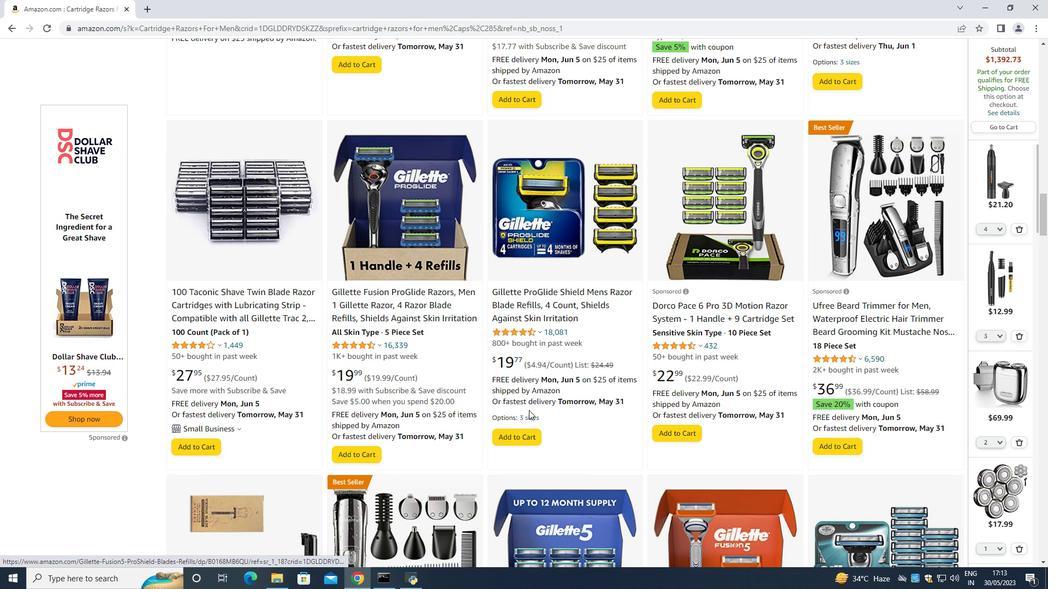 
Action: Mouse scrolled (542, 402) with delta (0, 0)
Screenshot: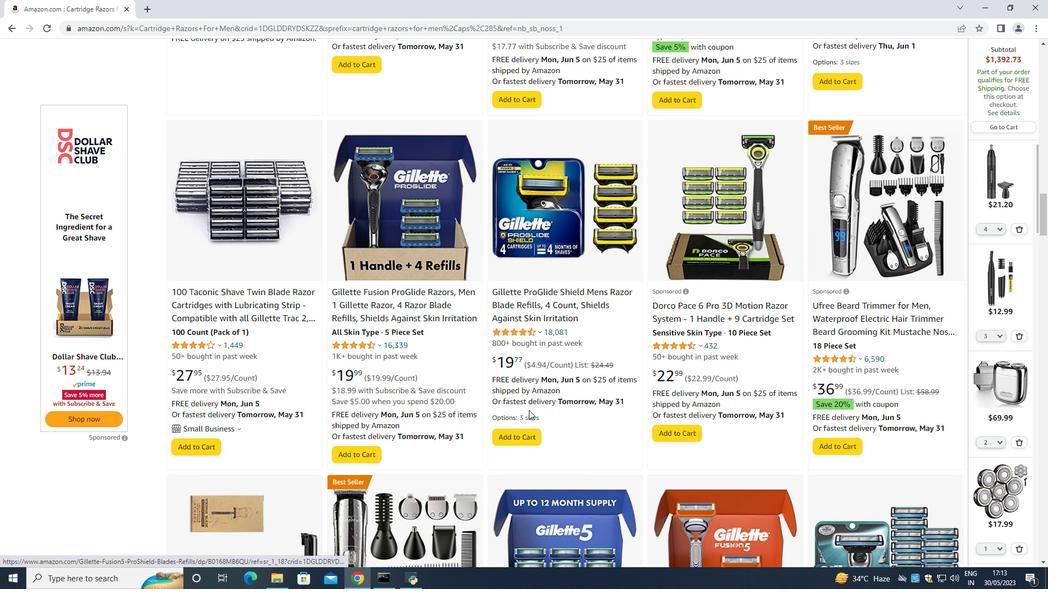 
Action: Mouse scrolled (542, 402) with delta (0, 0)
Screenshot: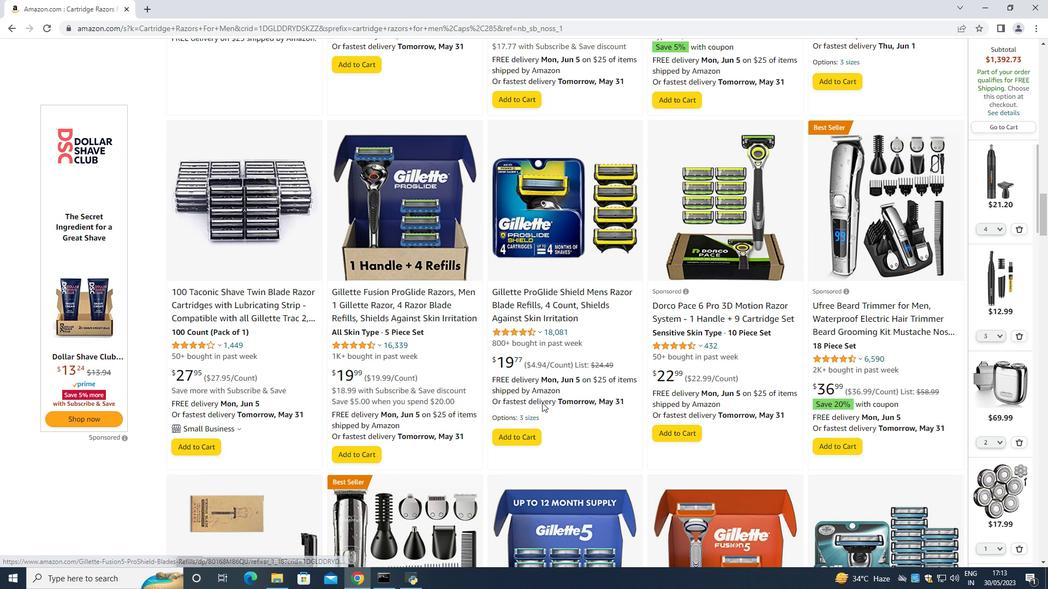
Action: Mouse scrolled (542, 402) with delta (0, 0)
Screenshot: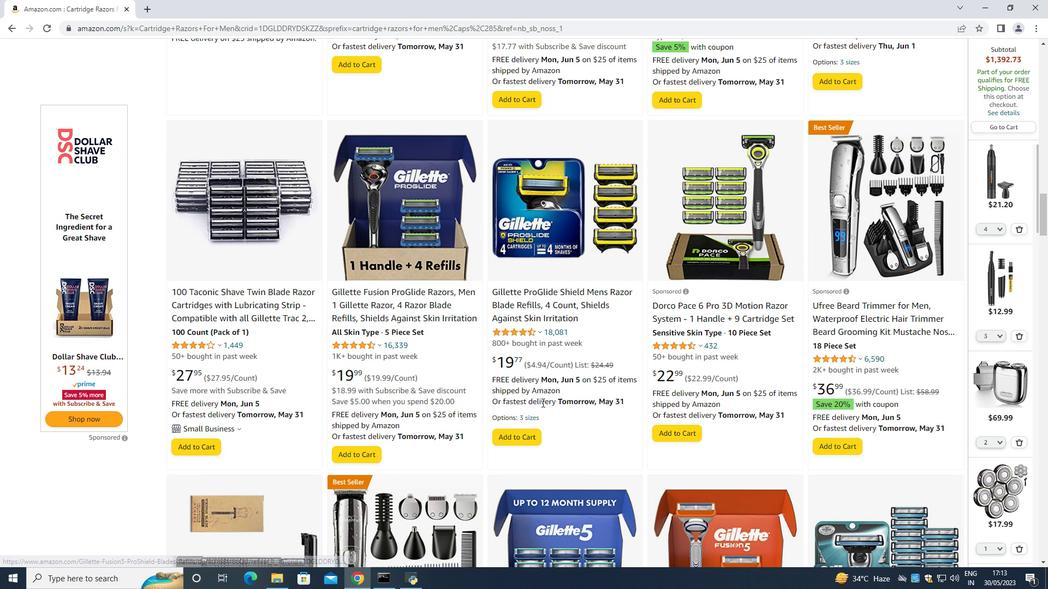 
Action: Mouse scrolled (542, 402) with delta (0, 0)
Screenshot: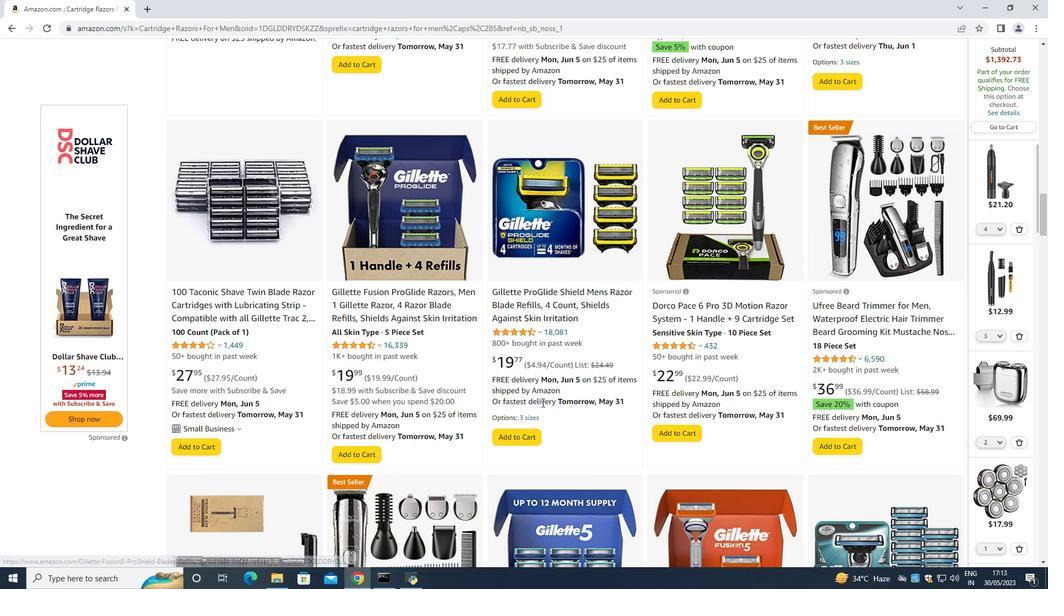 
Action: Mouse moved to (542, 403)
Screenshot: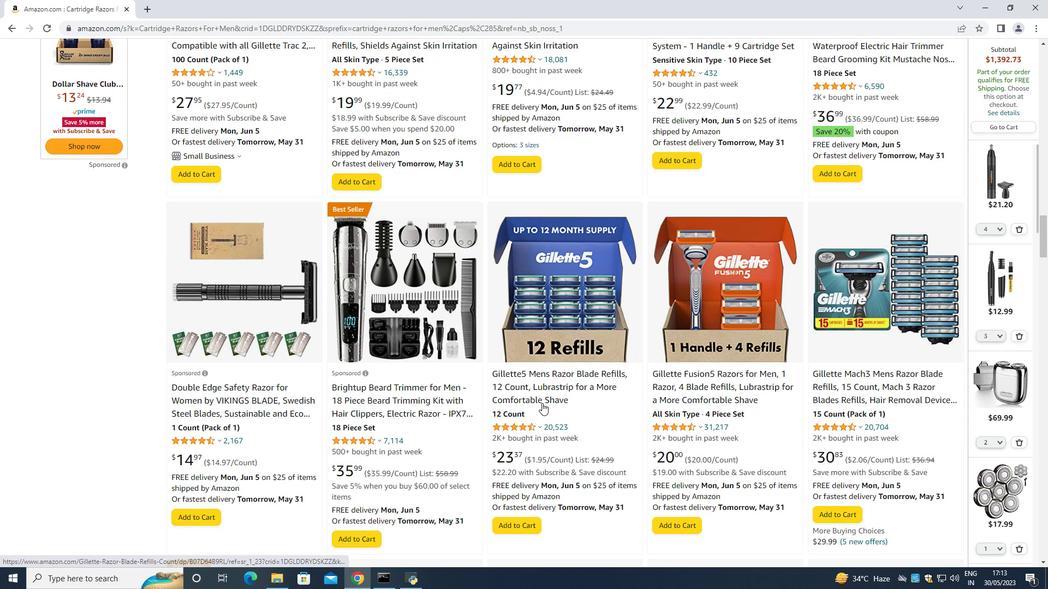 
Action: Mouse scrolled (542, 404) with delta (0, 0)
Screenshot: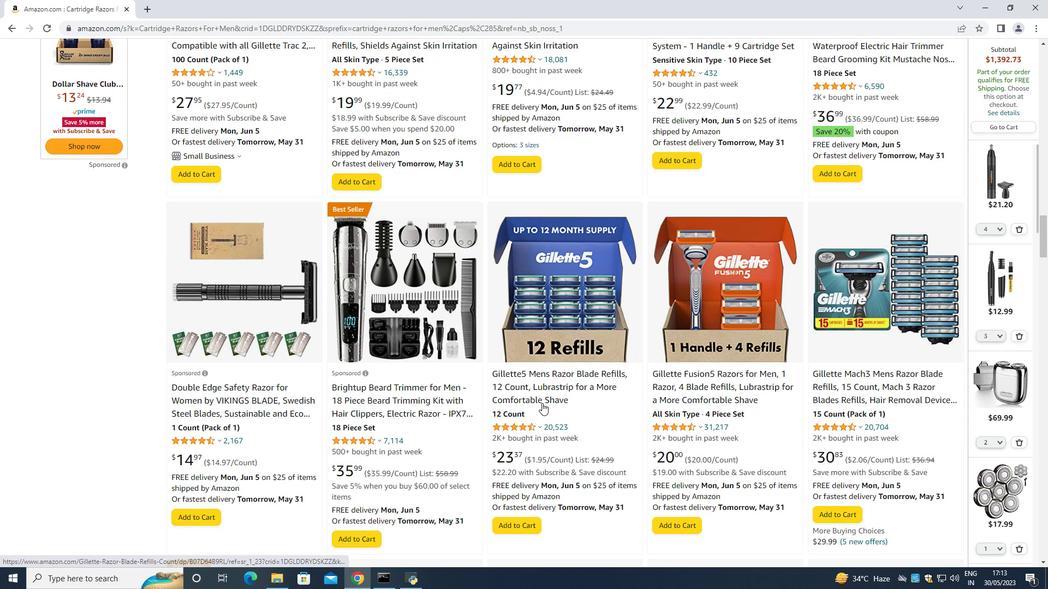 
Action: Mouse moved to (542, 402)
Screenshot: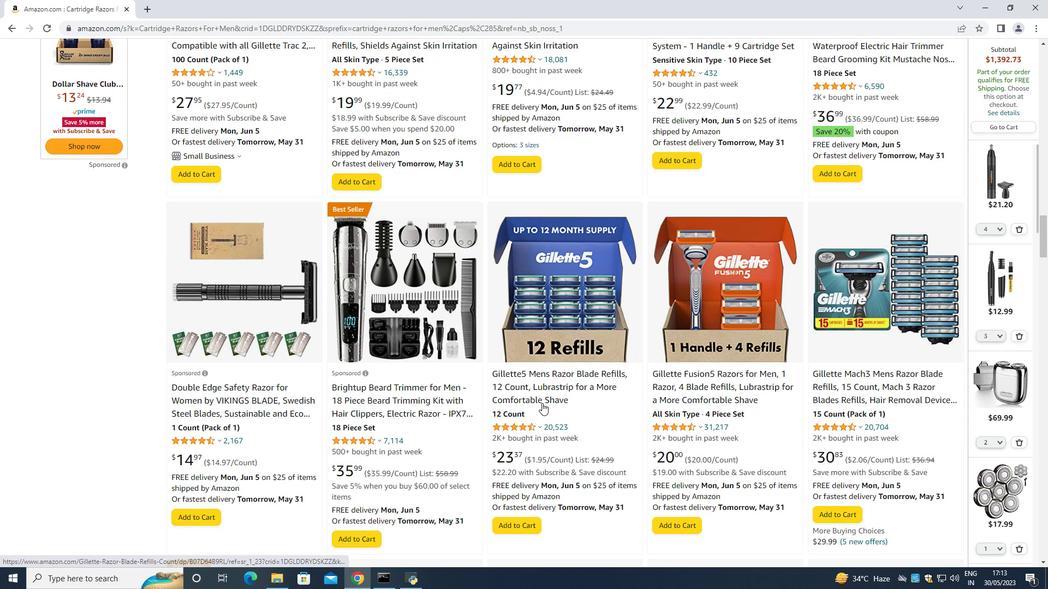 
Action: Mouse scrolled (542, 403) with delta (0, 0)
Screenshot: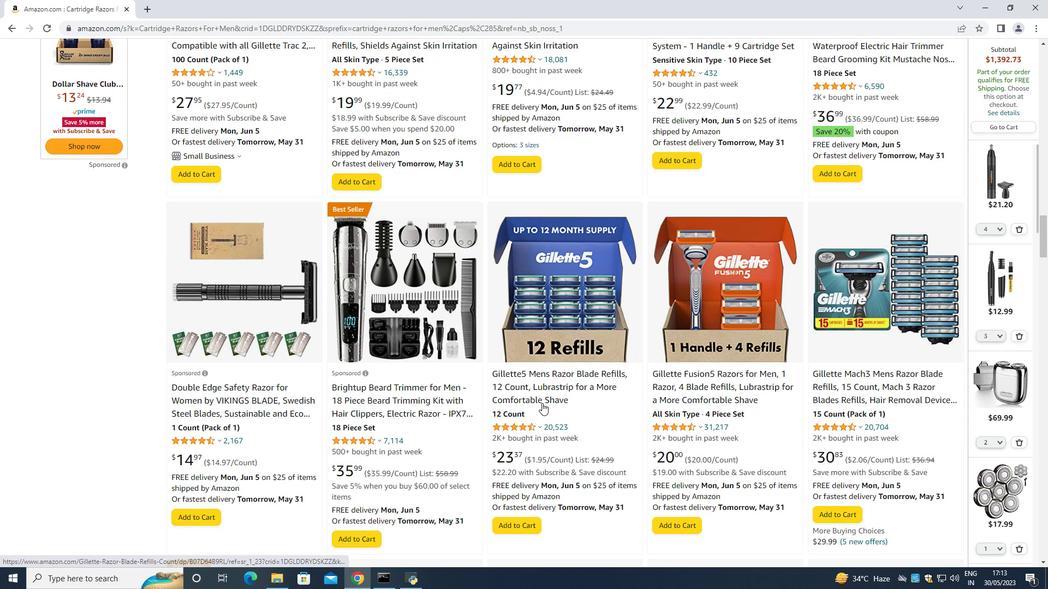 
Action: Mouse moved to (542, 402)
Screenshot: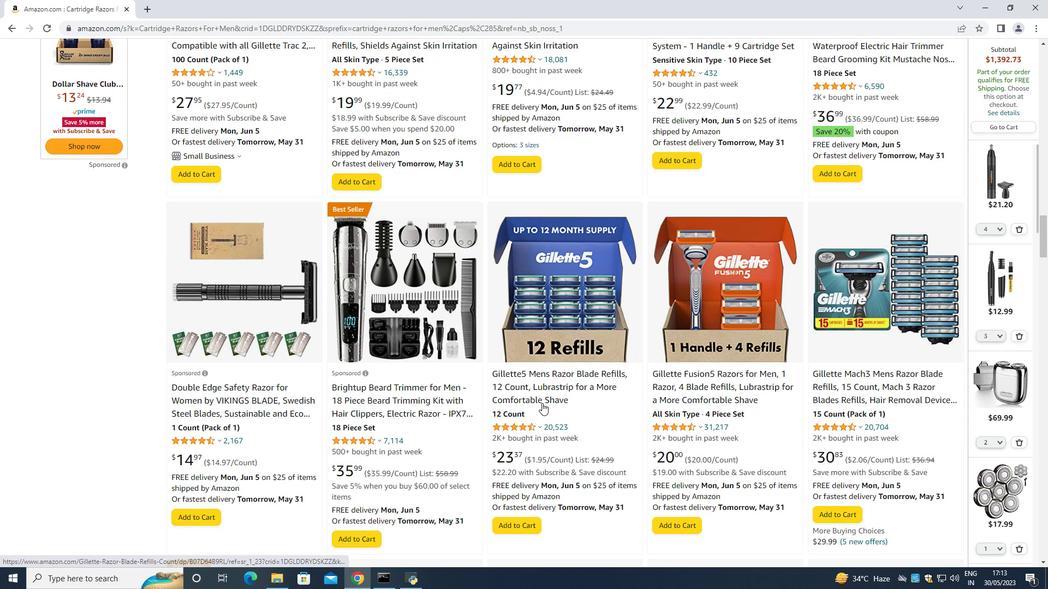 
Action: Mouse scrolled (542, 402) with delta (0, 0)
Screenshot: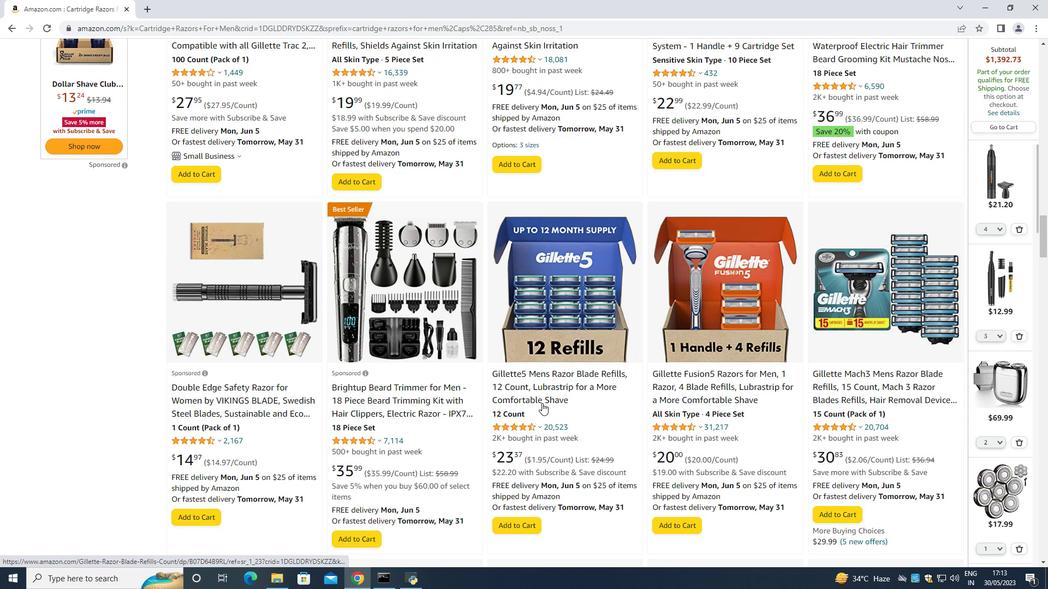 
Action: Mouse scrolled (542, 402) with delta (0, 0)
Screenshot: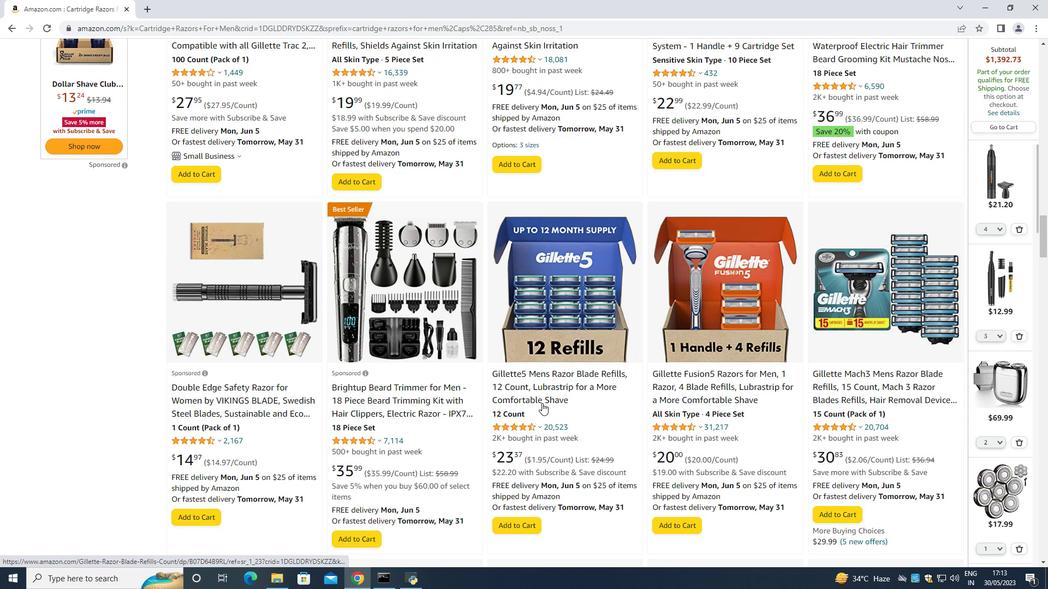 
Action: Mouse moved to (542, 401)
Screenshot: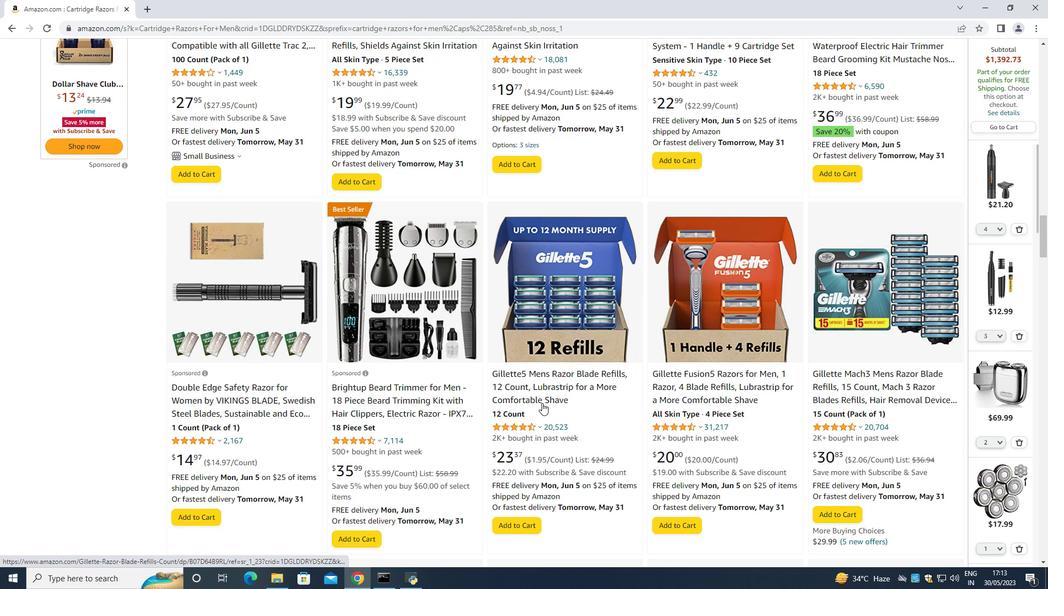 
Action: Mouse scrolled (542, 401) with delta (0, 0)
Screenshot: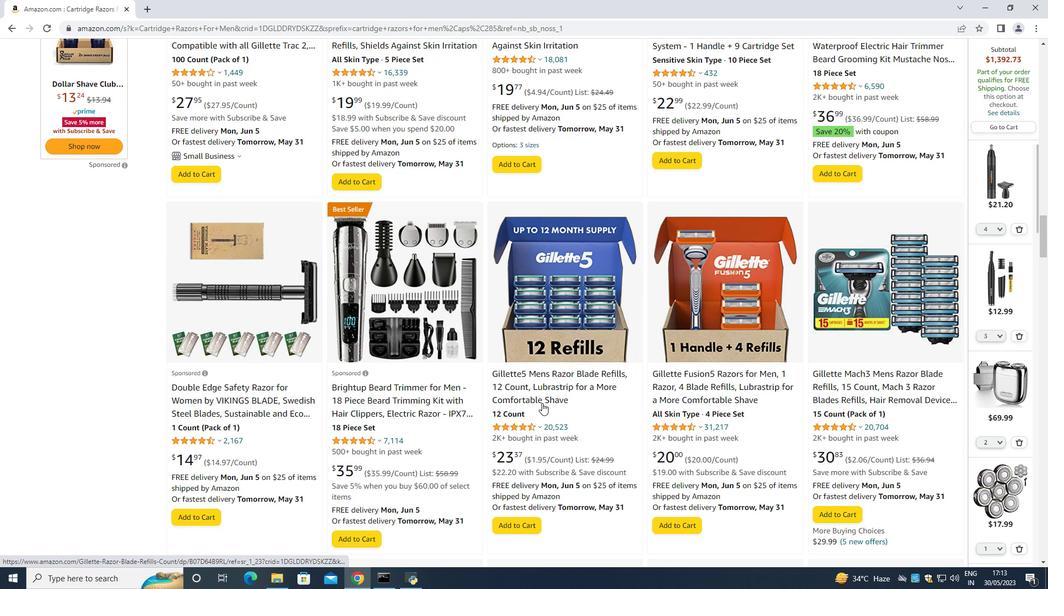 
Action: Mouse moved to (542, 401)
Screenshot: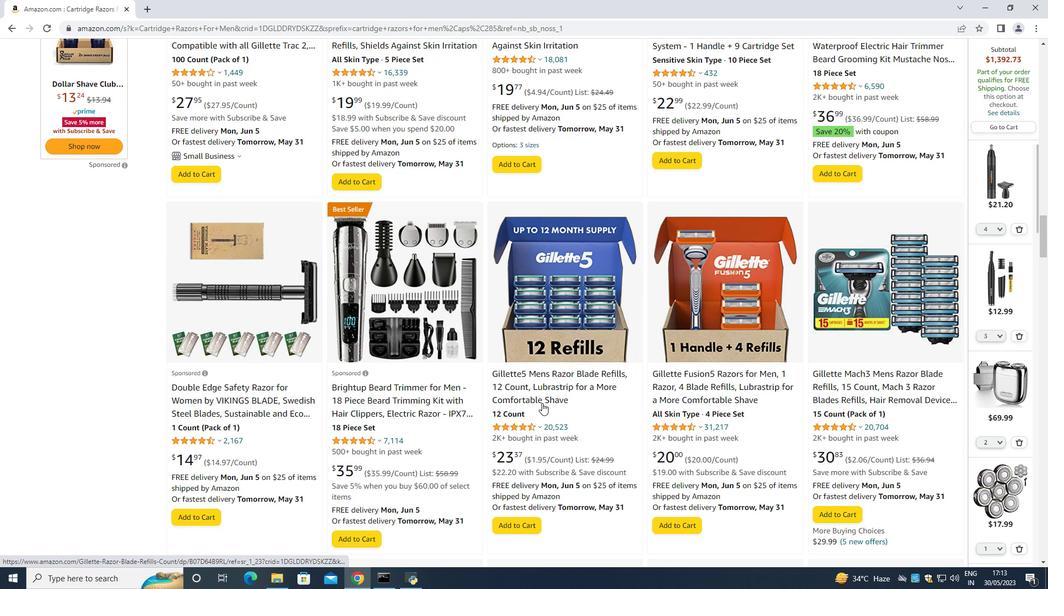 
Action: Mouse scrolled (542, 401) with delta (0, 0)
Screenshot: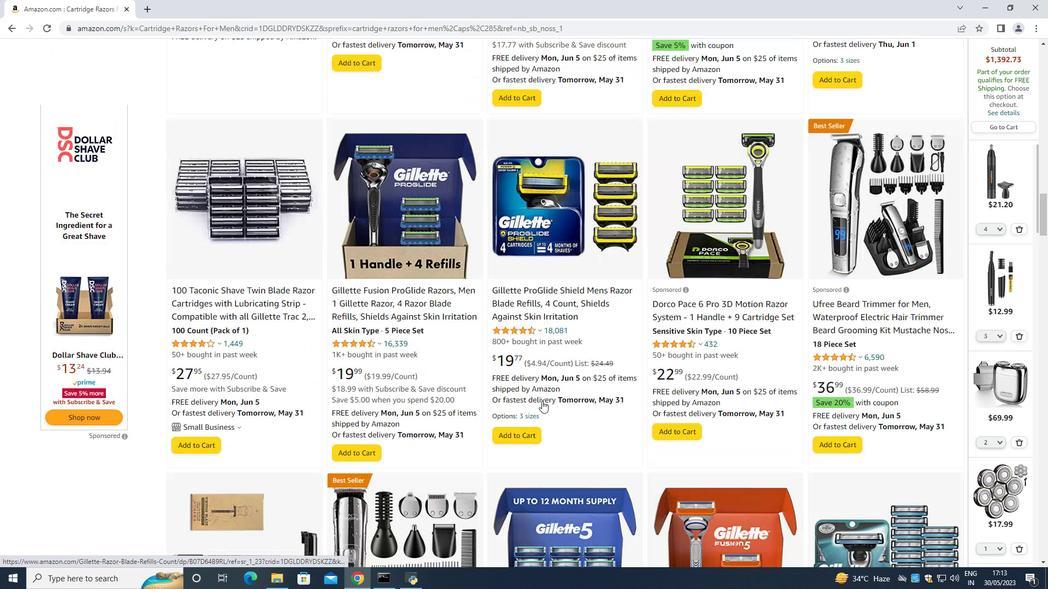 
Action: Mouse scrolled (542, 401) with delta (0, 0)
Screenshot: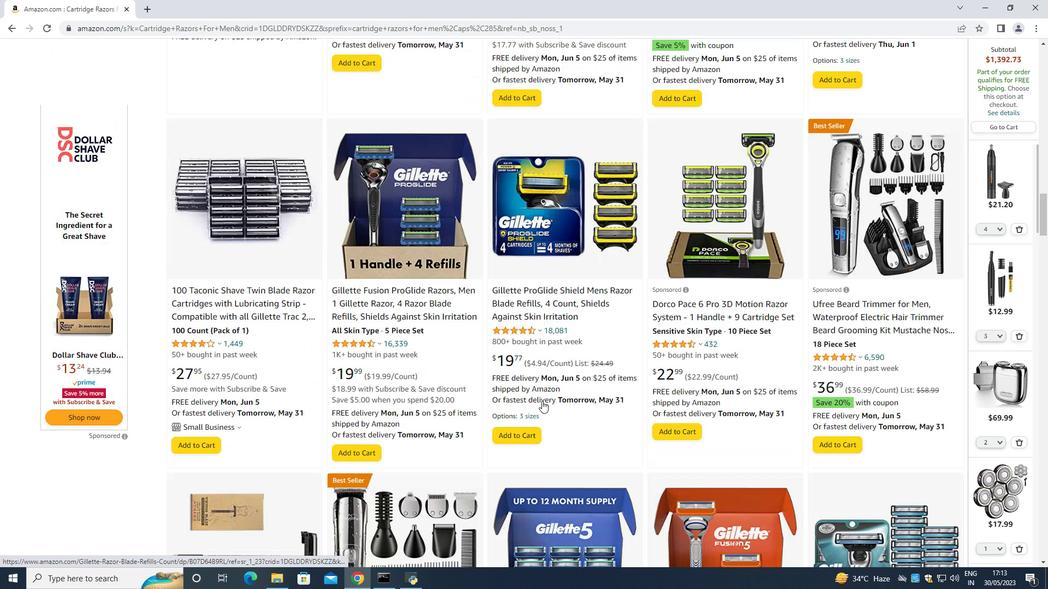 
Action: Mouse scrolled (542, 401) with delta (0, 0)
Screenshot: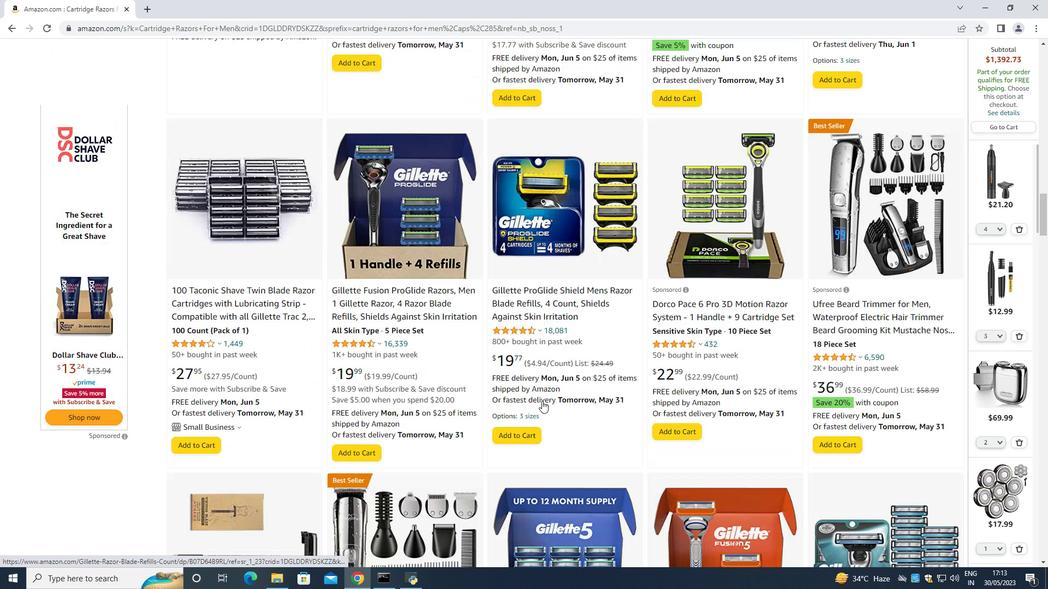 
Action: Mouse scrolled (542, 401) with delta (0, 0)
Screenshot: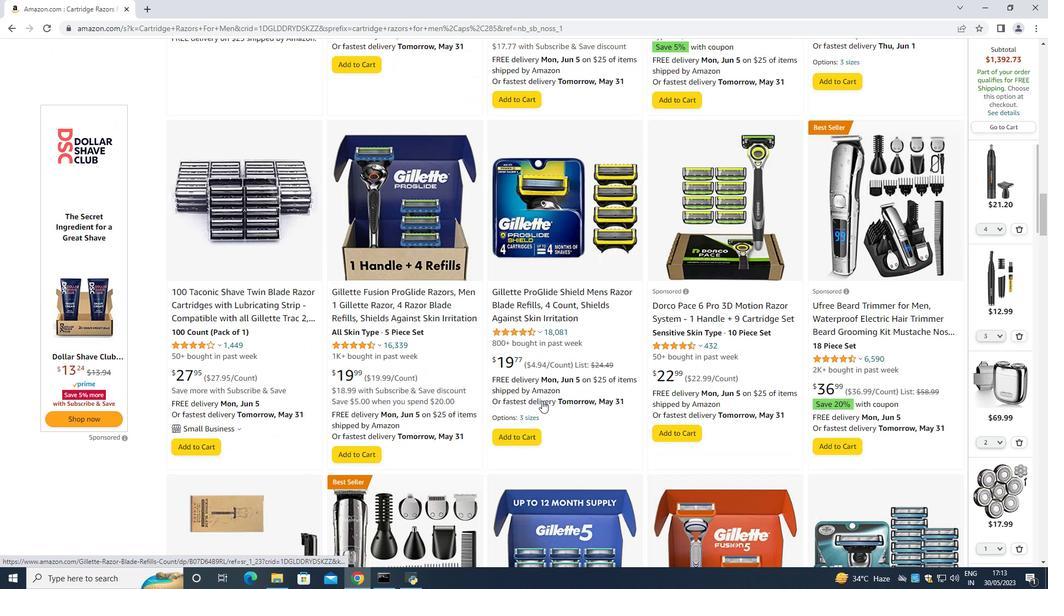 
Action: Mouse scrolled (542, 401) with delta (0, 0)
Screenshot: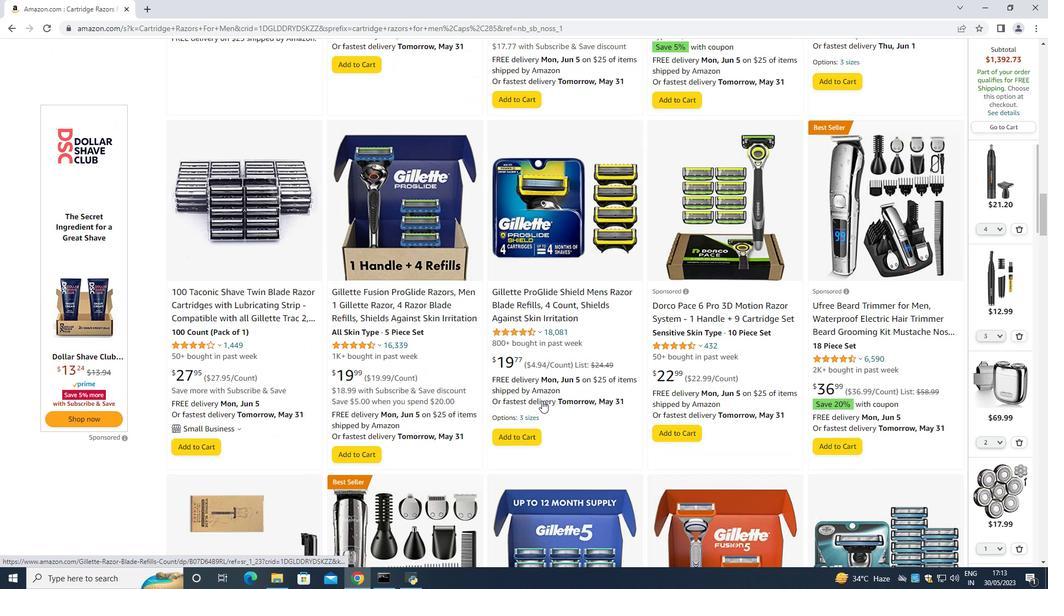 
Action: Mouse scrolled (542, 401) with delta (0, 0)
Screenshot: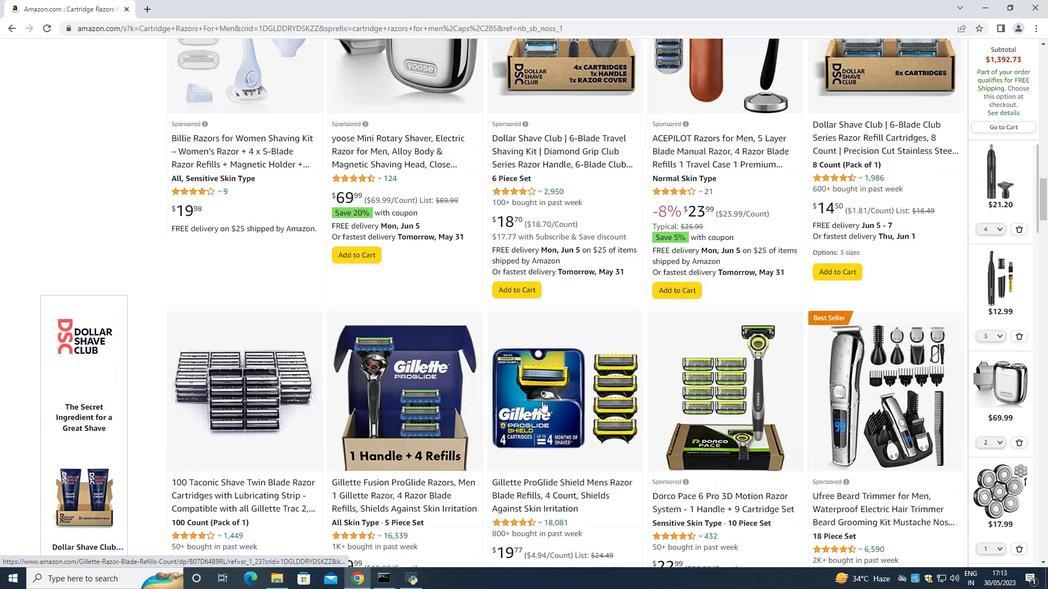 
Action: Mouse scrolled (542, 401) with delta (0, 0)
Screenshot: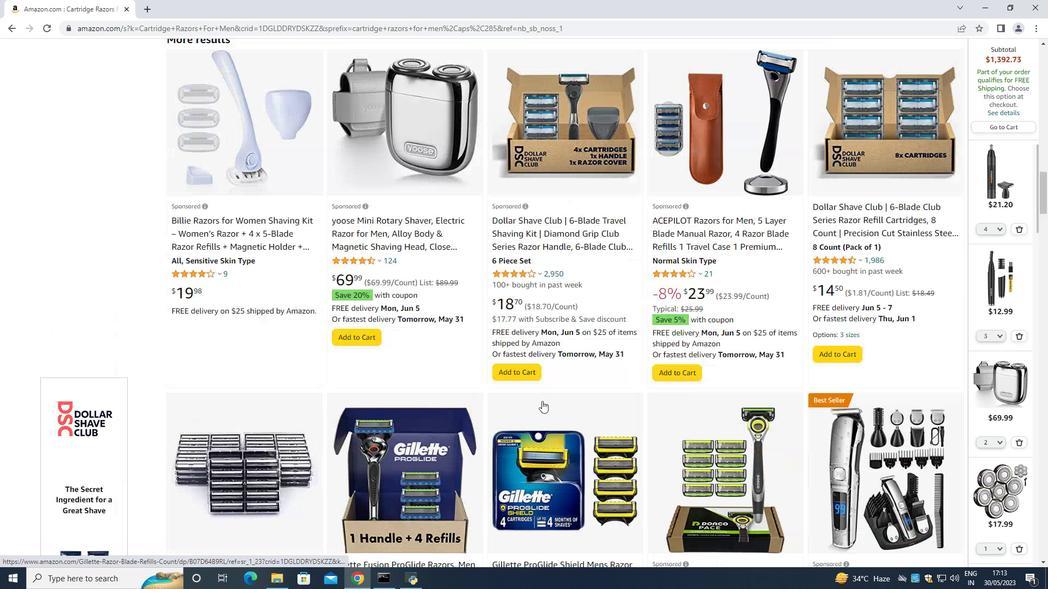 
Action: Mouse scrolled (542, 401) with delta (0, 0)
Screenshot: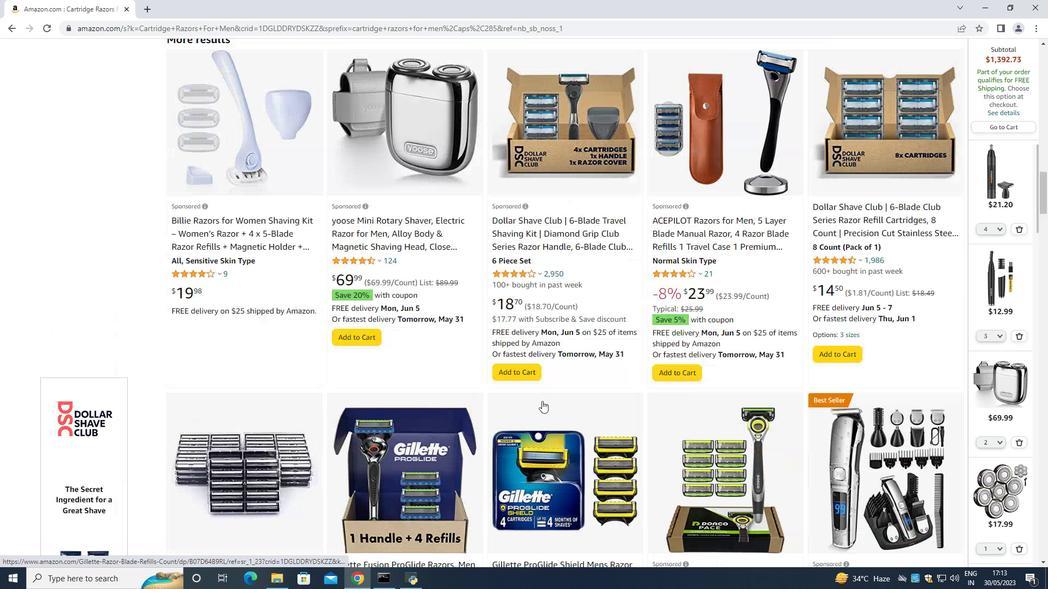 
Action: Mouse scrolled (542, 401) with delta (0, 0)
Screenshot: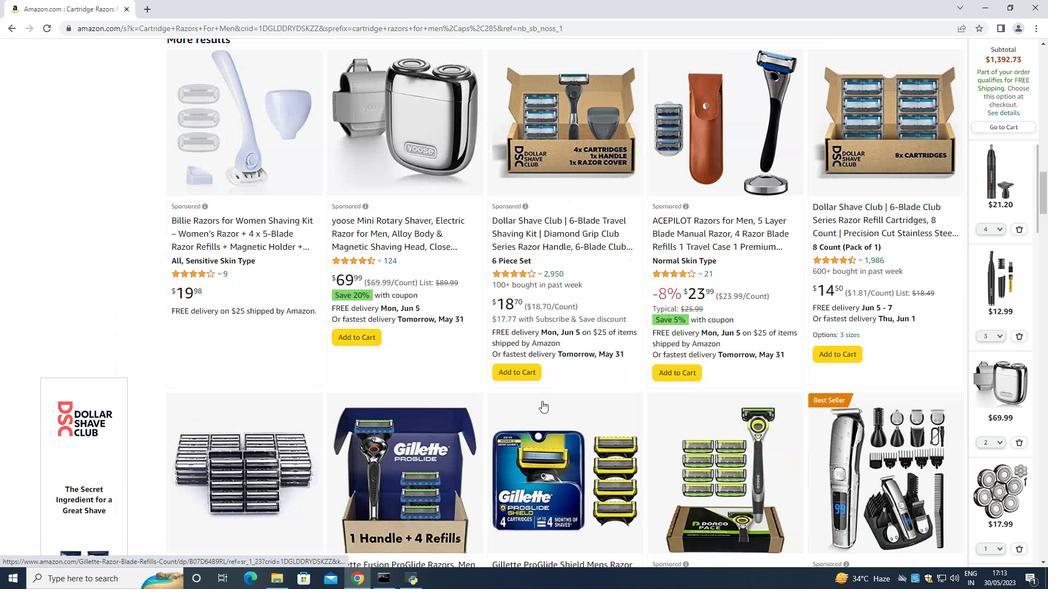 
Action: Mouse scrolled (542, 401) with delta (0, 0)
Screenshot: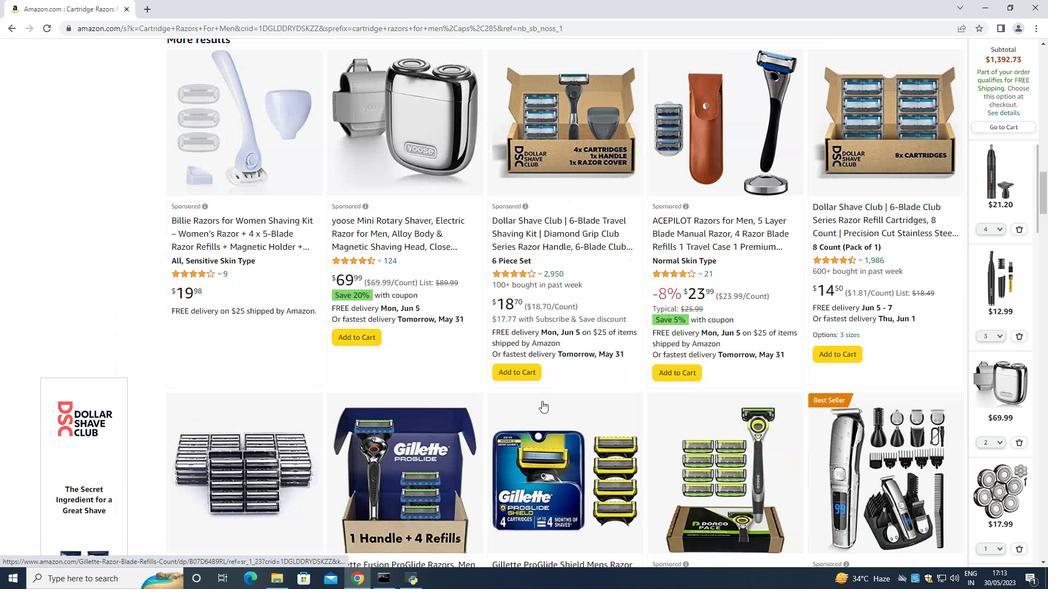 
Action: Mouse scrolled (542, 401) with delta (0, 0)
Screenshot: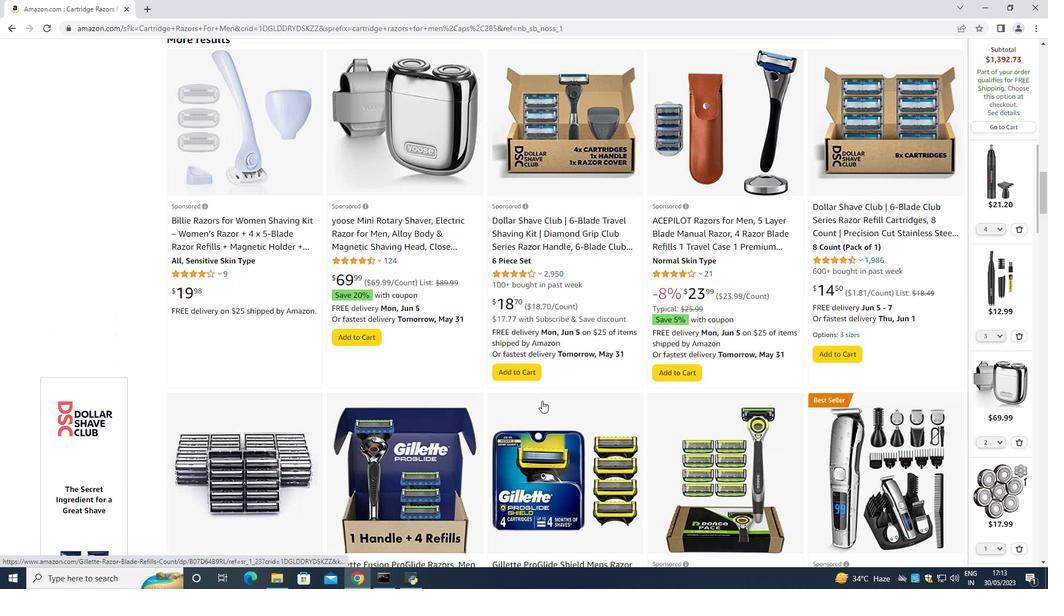 
Action: Mouse scrolled (542, 401) with delta (0, 0)
Screenshot: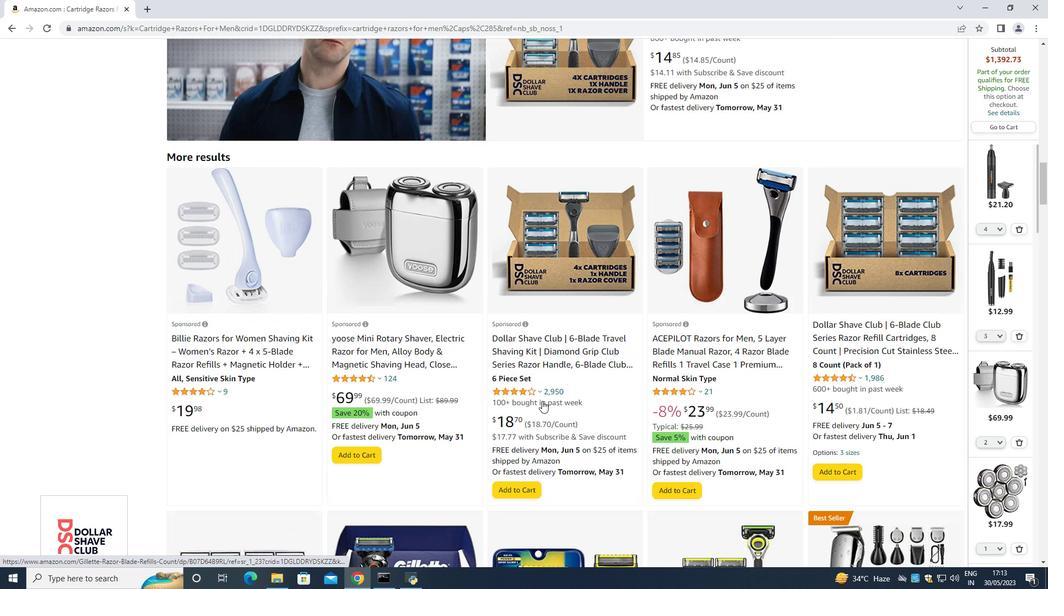 
Action: Mouse scrolled (542, 401) with delta (0, 0)
Screenshot: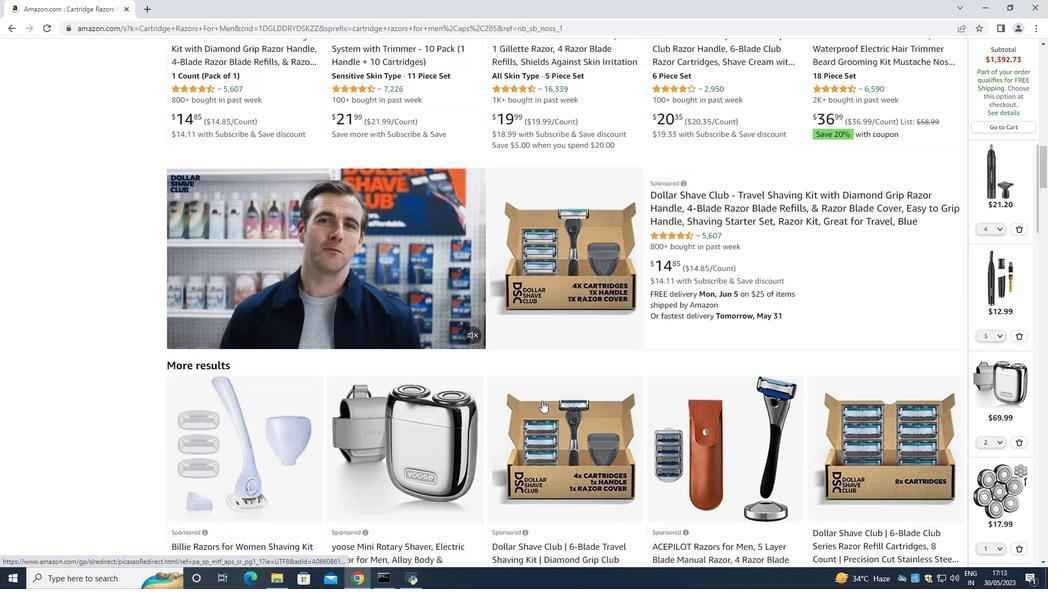
Action: Mouse scrolled (542, 401) with delta (0, 0)
Screenshot: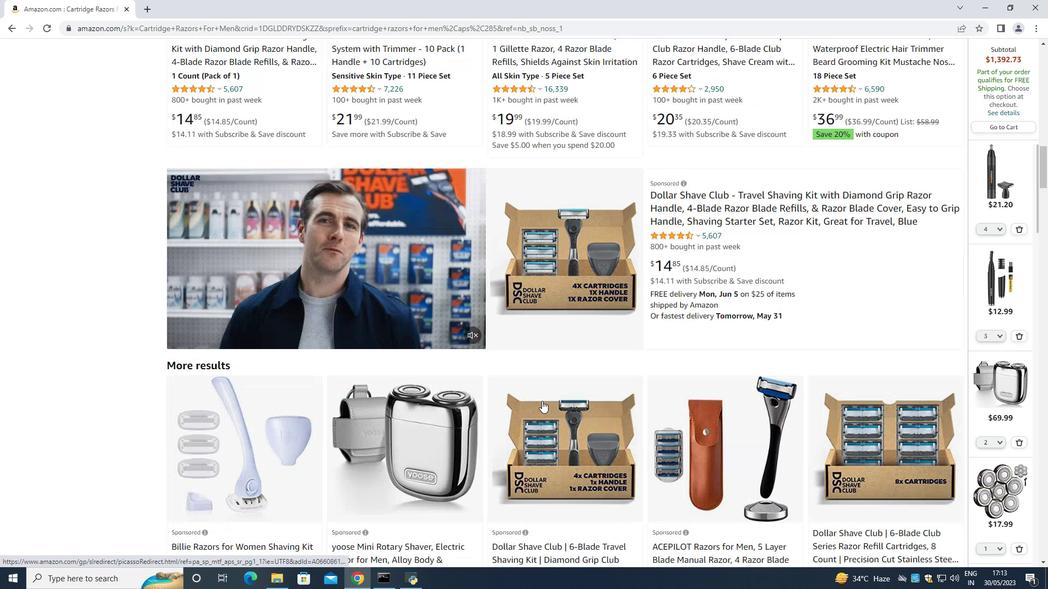 
Action: Mouse scrolled (542, 401) with delta (0, 0)
Screenshot: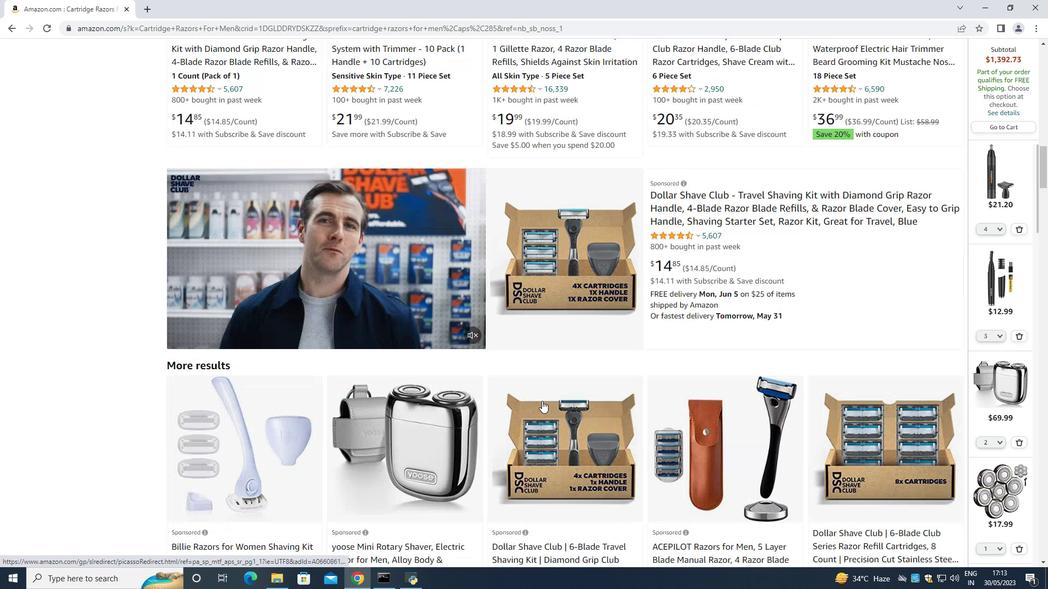 
Action: Mouse scrolled (542, 401) with delta (0, 0)
Screenshot: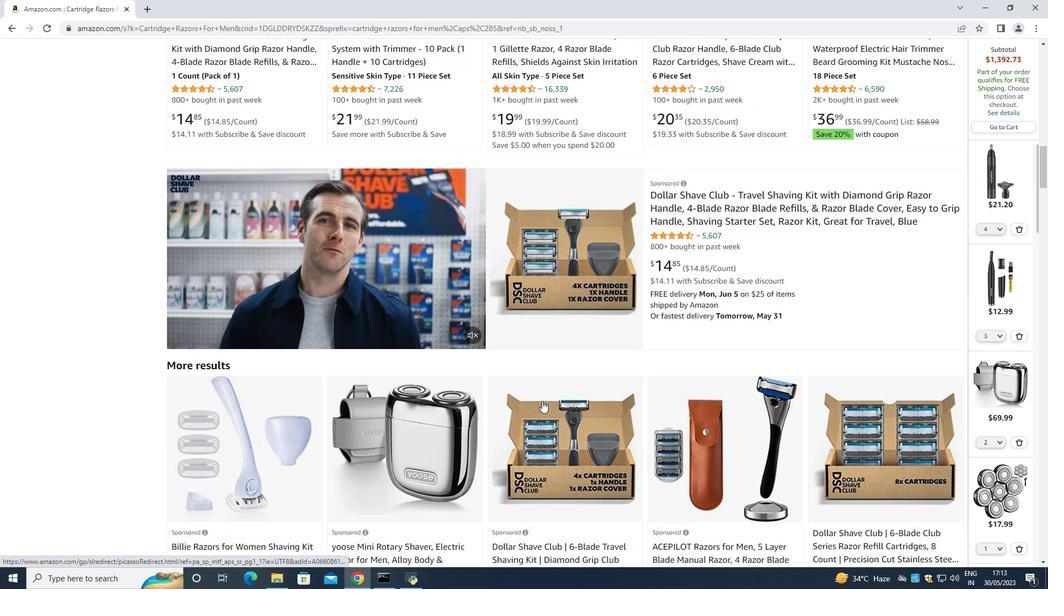 
Action: Mouse scrolled (542, 401) with delta (0, 0)
Screenshot: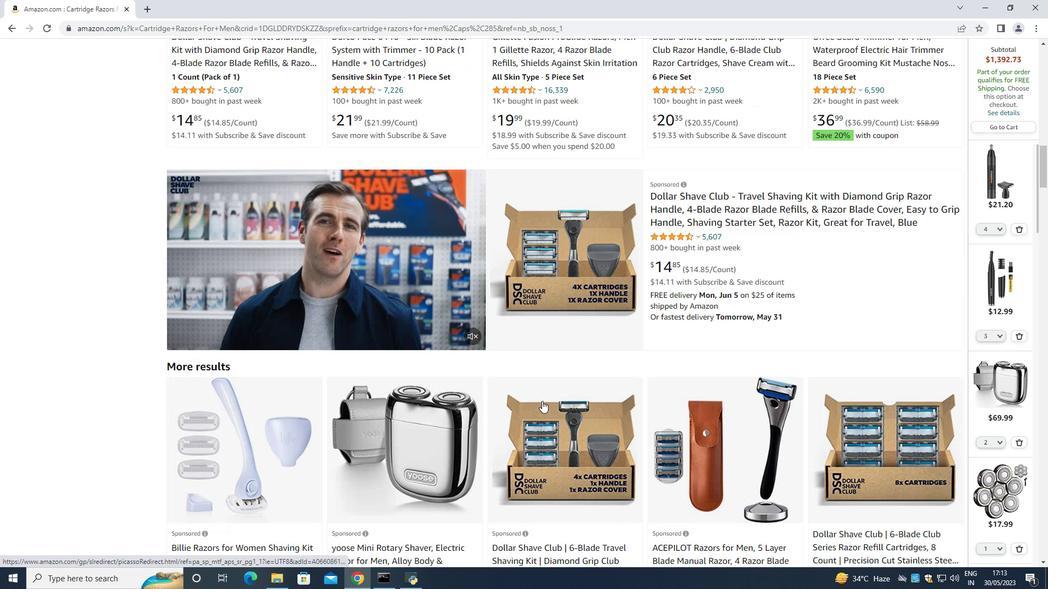 
Action: Mouse moved to (542, 399)
Screenshot: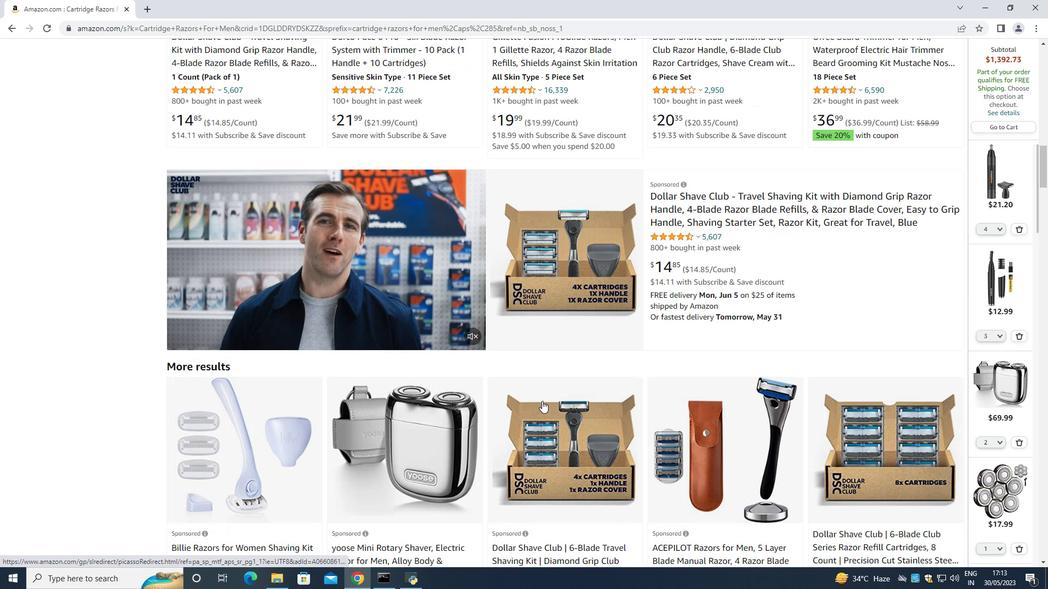 
Action: Mouse scrolled (542, 400) with delta (0, 0)
Screenshot: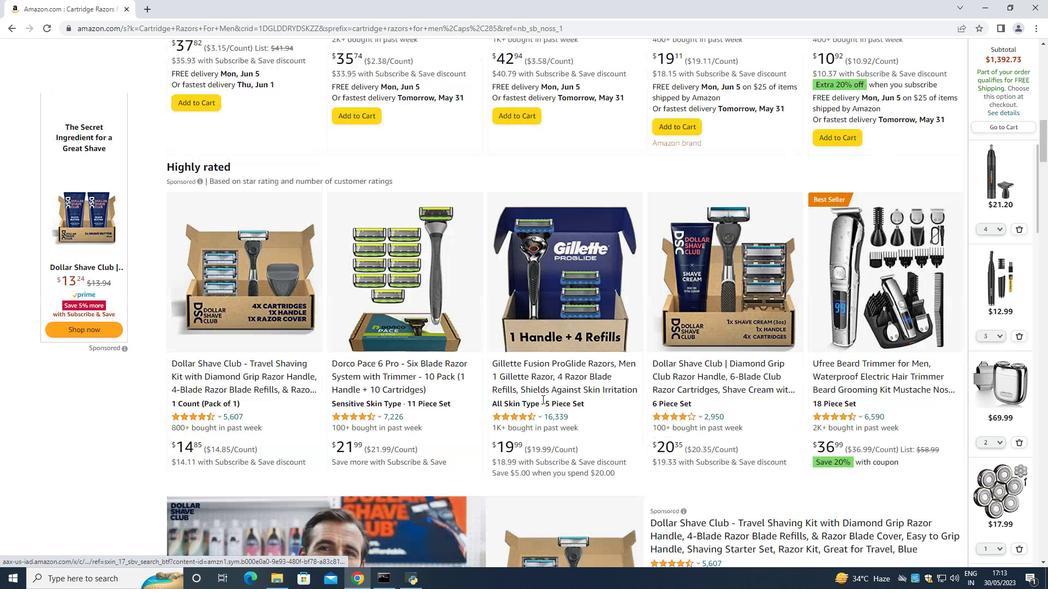 
Action: Mouse scrolled (542, 400) with delta (0, 0)
Screenshot: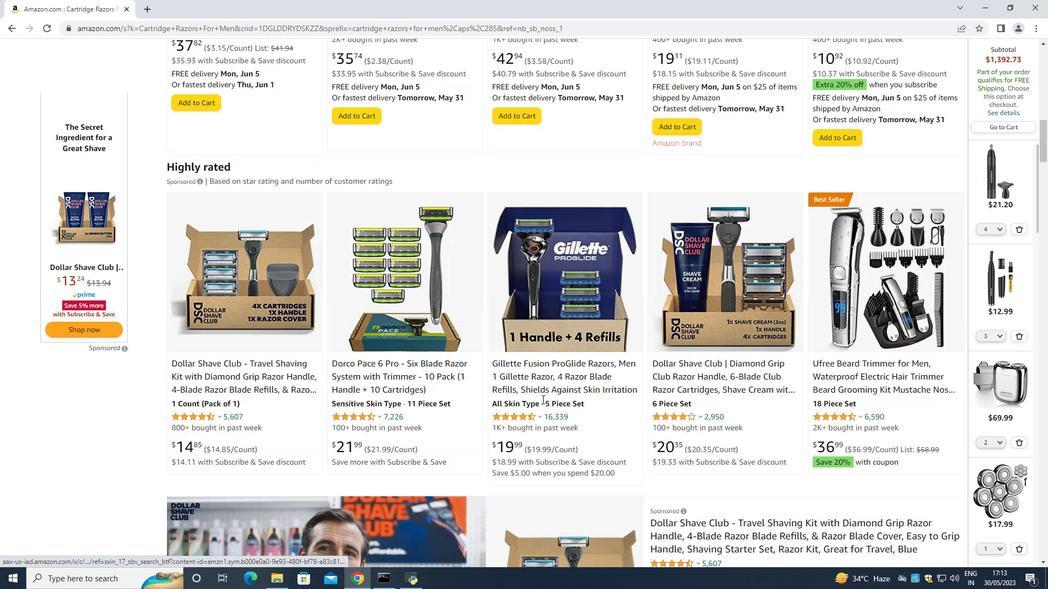 
Action: Mouse scrolled (542, 400) with delta (0, 0)
Screenshot: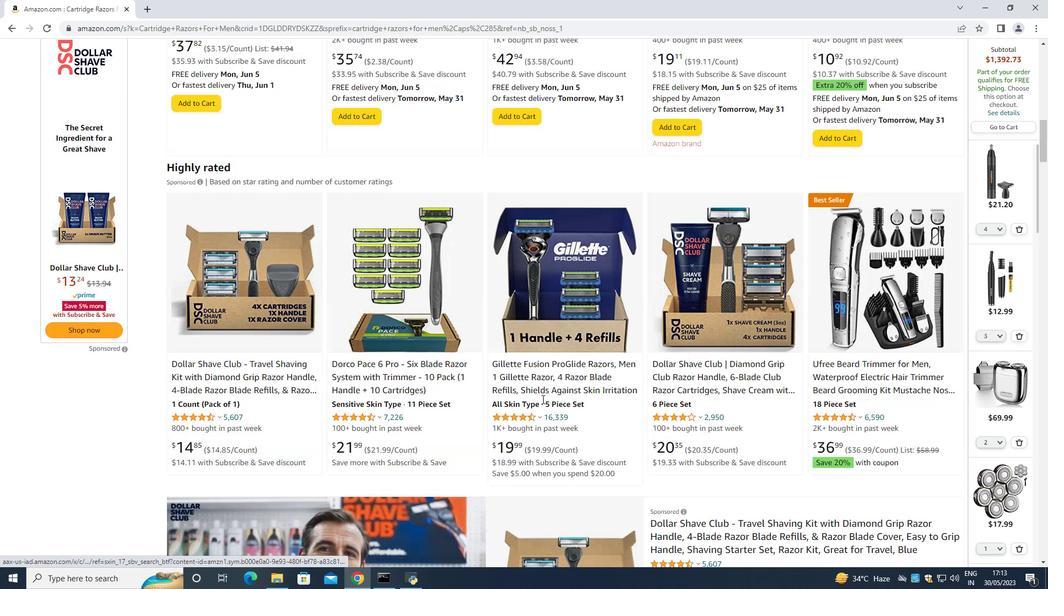 
Action: Mouse scrolled (542, 400) with delta (0, 0)
Screenshot: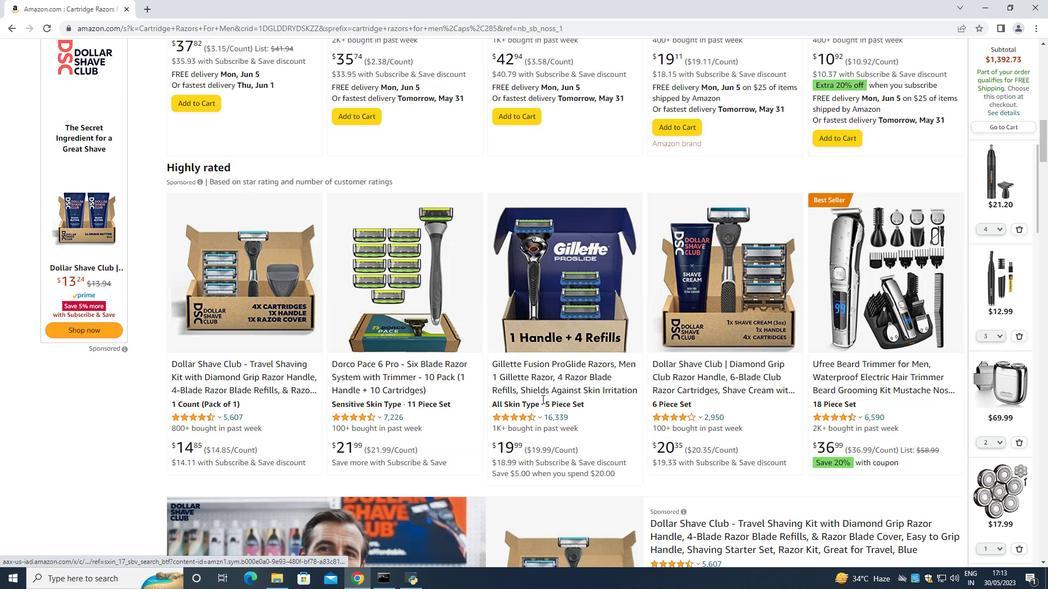 
Action: Mouse scrolled (542, 400) with delta (0, 0)
Screenshot: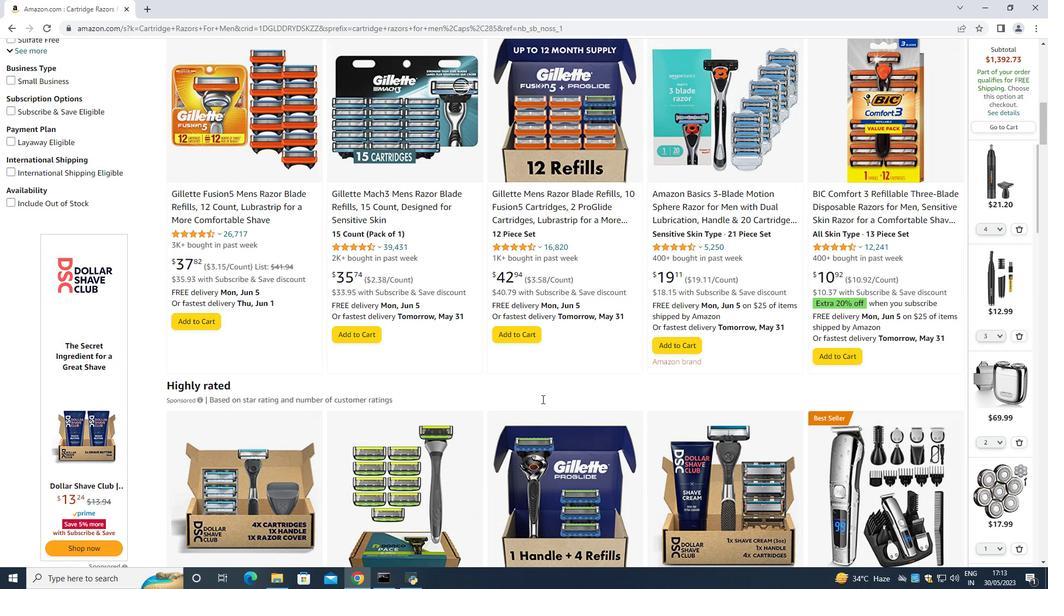 
Action: Mouse scrolled (542, 399) with delta (0, 0)
Screenshot: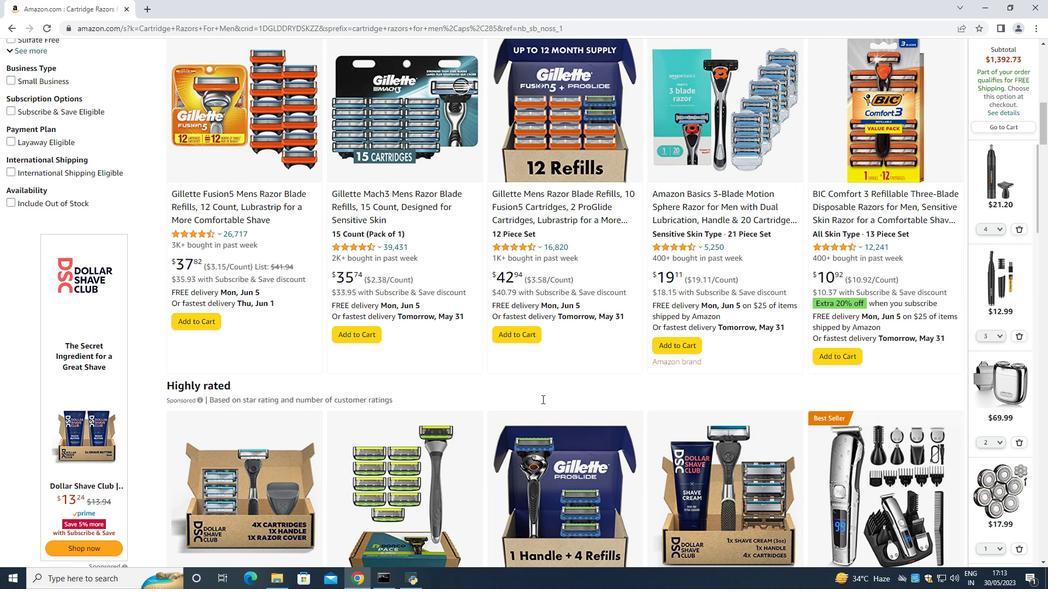 
Action: Mouse scrolled (542, 399) with delta (0, 0)
Screenshot: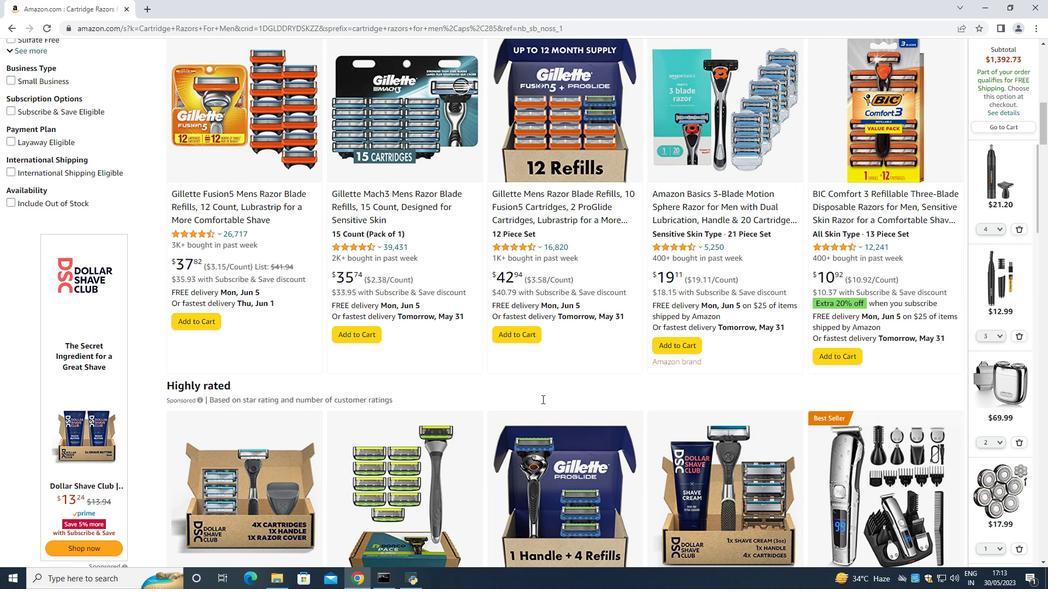 
Action: Mouse scrolled (542, 399) with delta (0, 0)
Screenshot: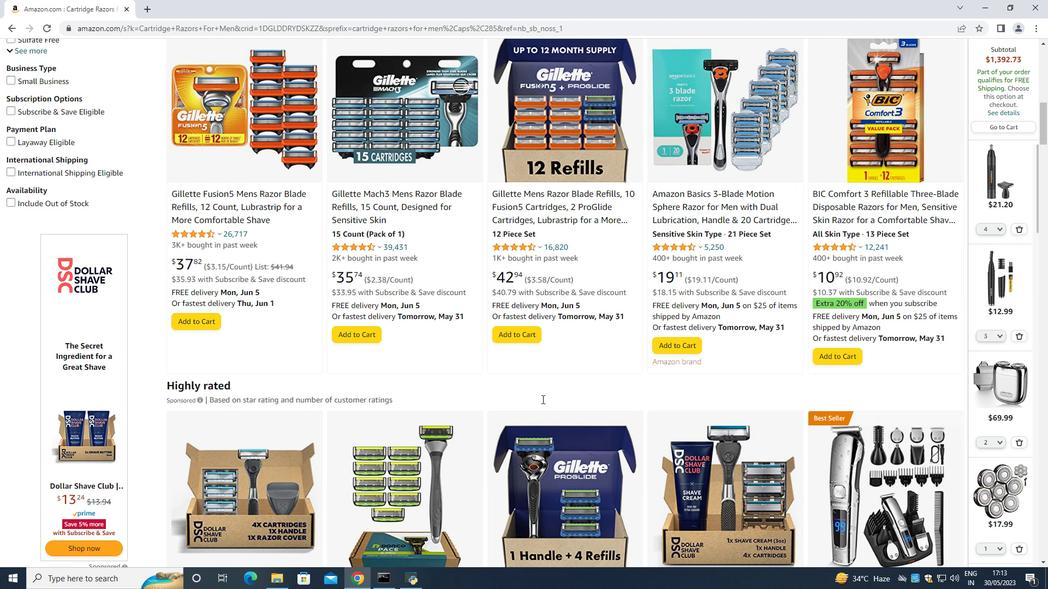 
Action: Mouse scrolled (542, 399) with delta (0, 0)
Screenshot: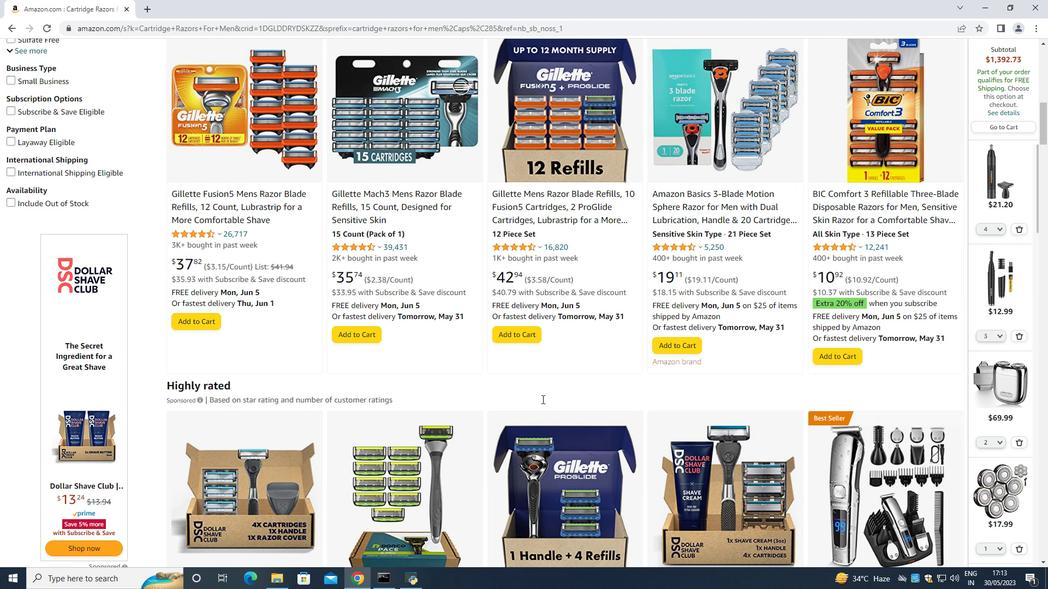 
Action: Mouse moved to (541, 406)
Screenshot: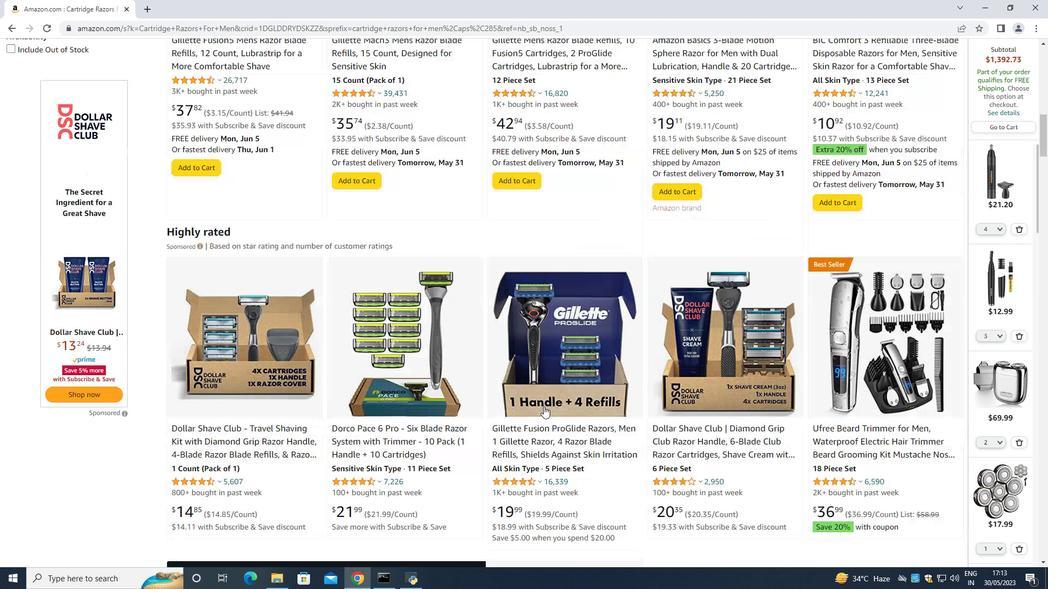 
Action: Mouse scrolled (541, 406) with delta (0, 0)
Screenshot: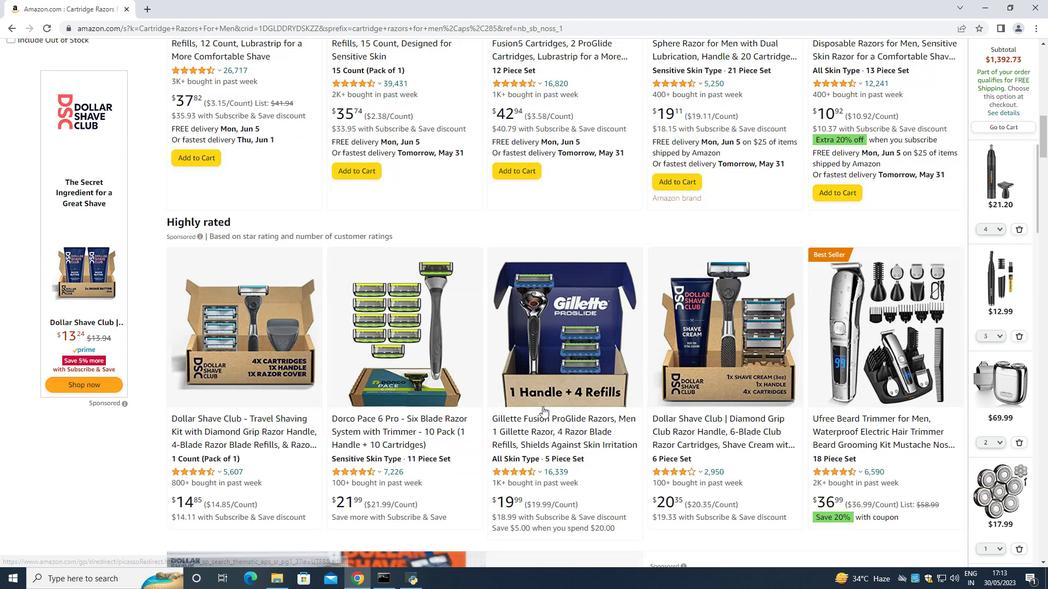 
Action: Mouse scrolled (541, 406) with delta (0, 0)
Screenshot: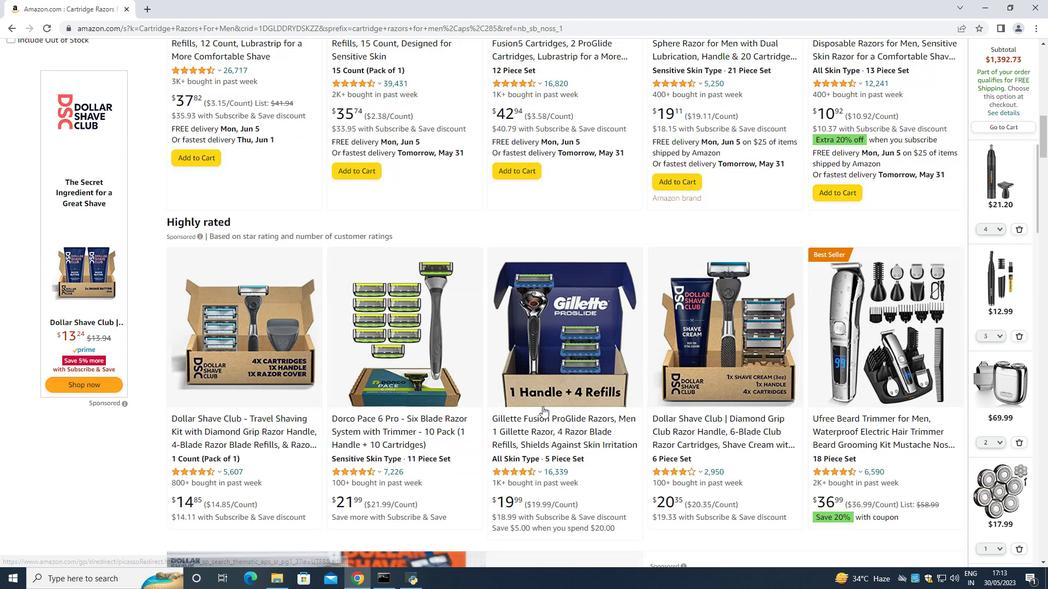 
Action: Mouse scrolled (541, 406) with delta (0, 0)
Screenshot: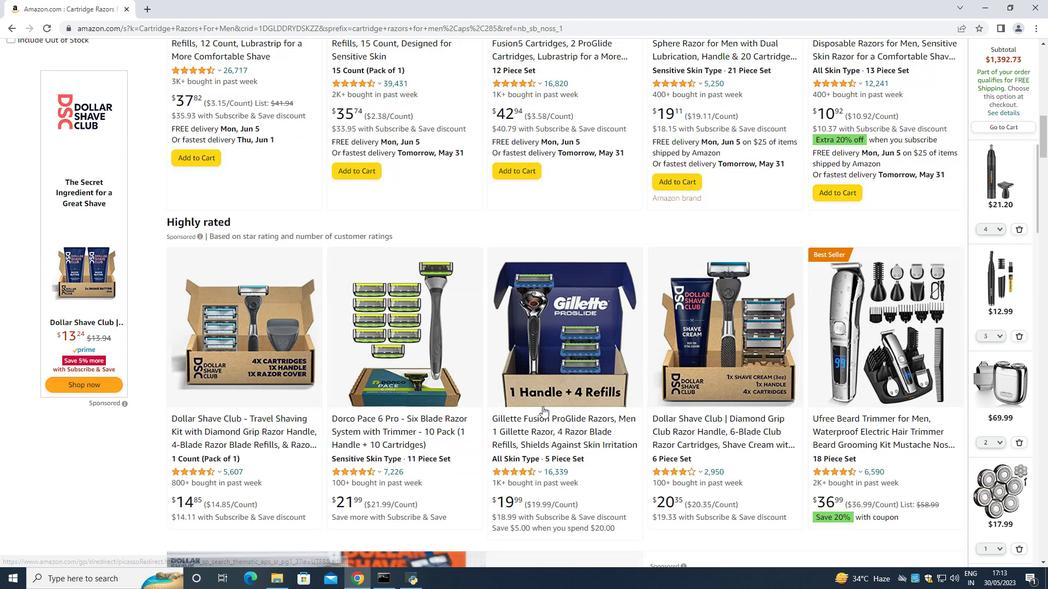 
Action: Mouse scrolled (541, 406) with delta (0, 0)
Screenshot: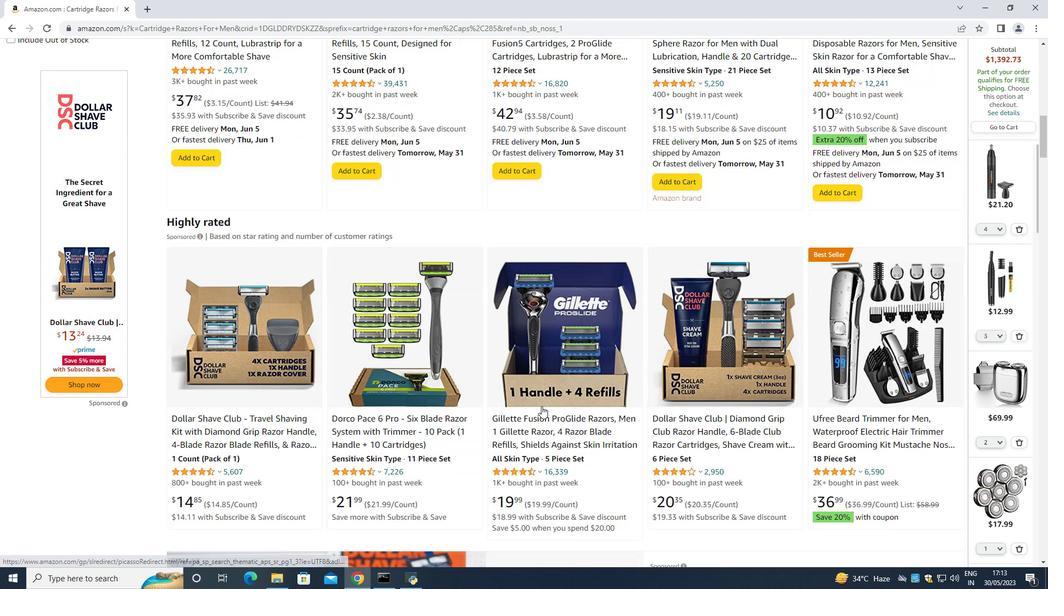 
Action: Mouse scrolled (541, 406) with delta (0, 0)
Screenshot: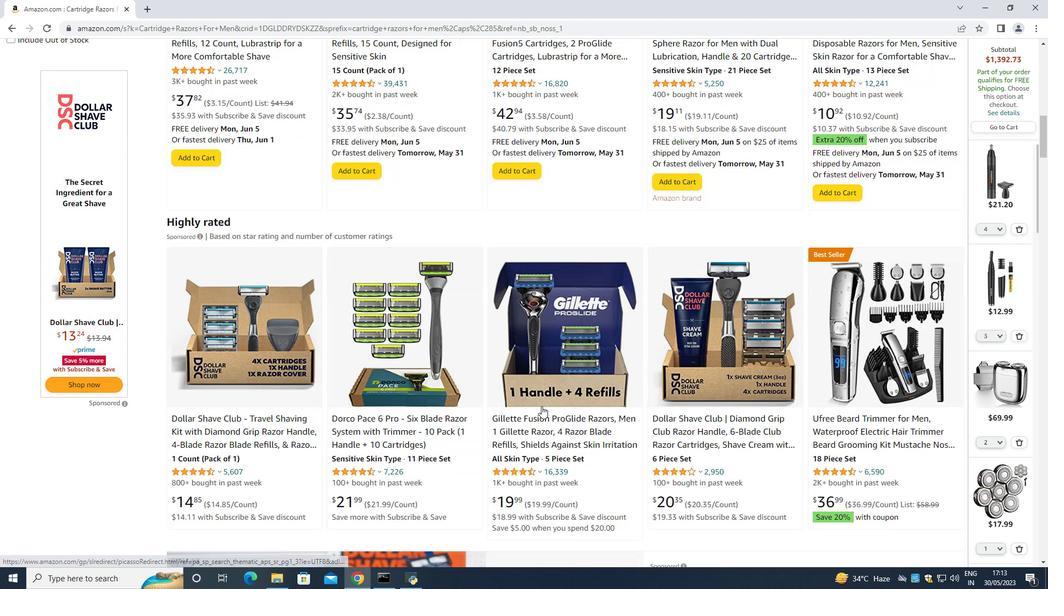 
Action: Mouse moved to (719, 321)
Screenshot: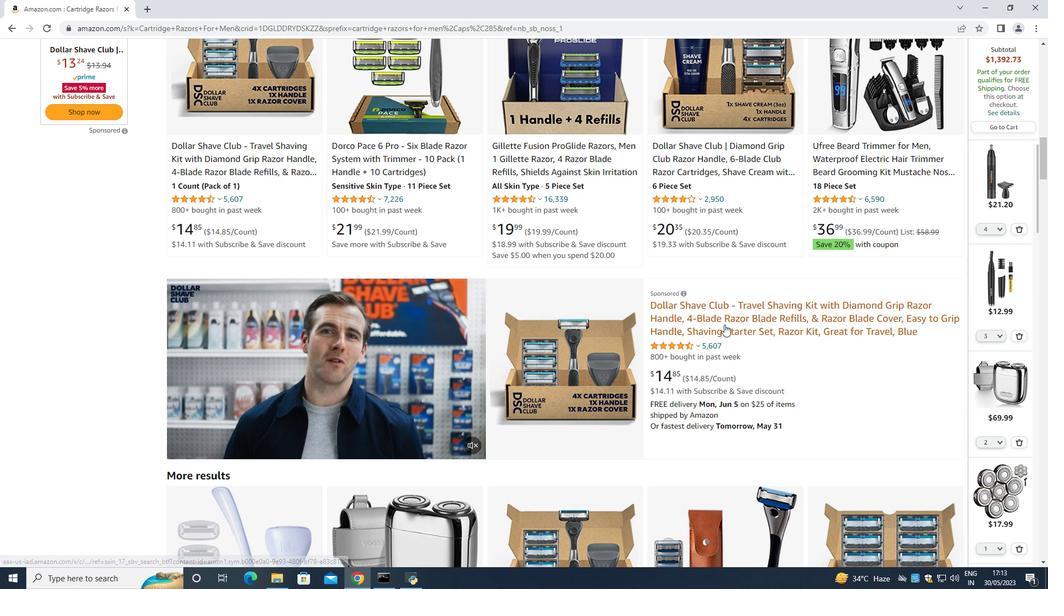 
Action: Mouse pressed left at (719, 321)
Screenshot: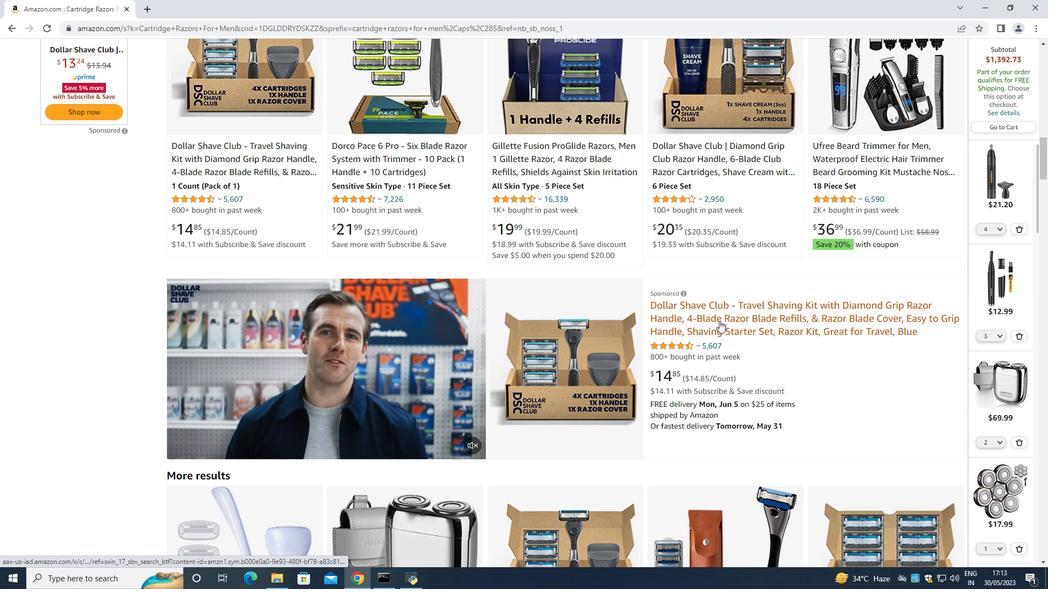 
Action: Mouse moved to (790, 419)
Screenshot: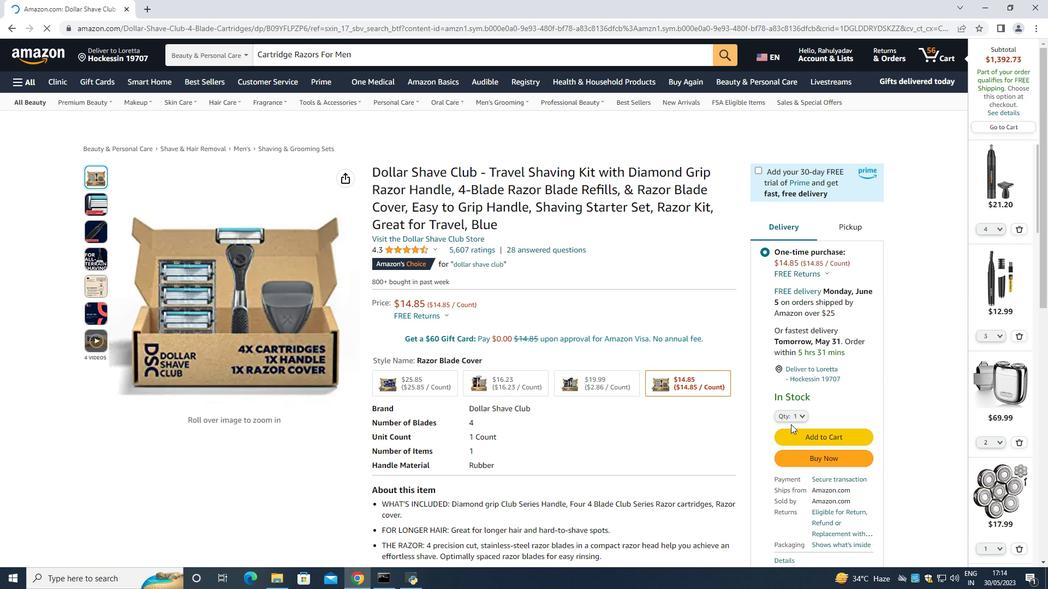 
Action: Mouse pressed left at (790, 419)
Screenshot: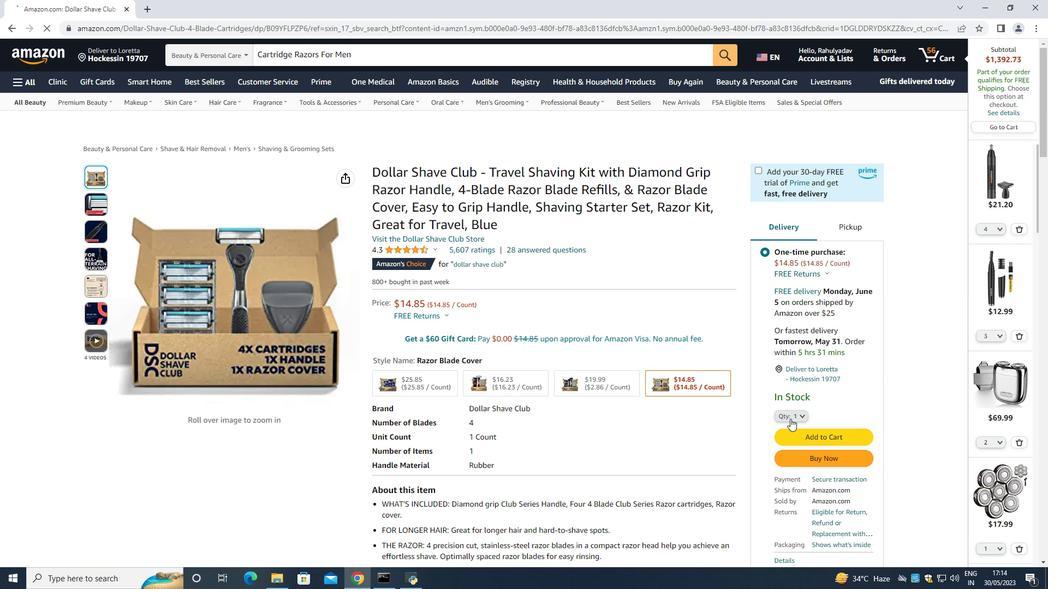 
Action: Mouse moved to (783, 121)
Screenshot: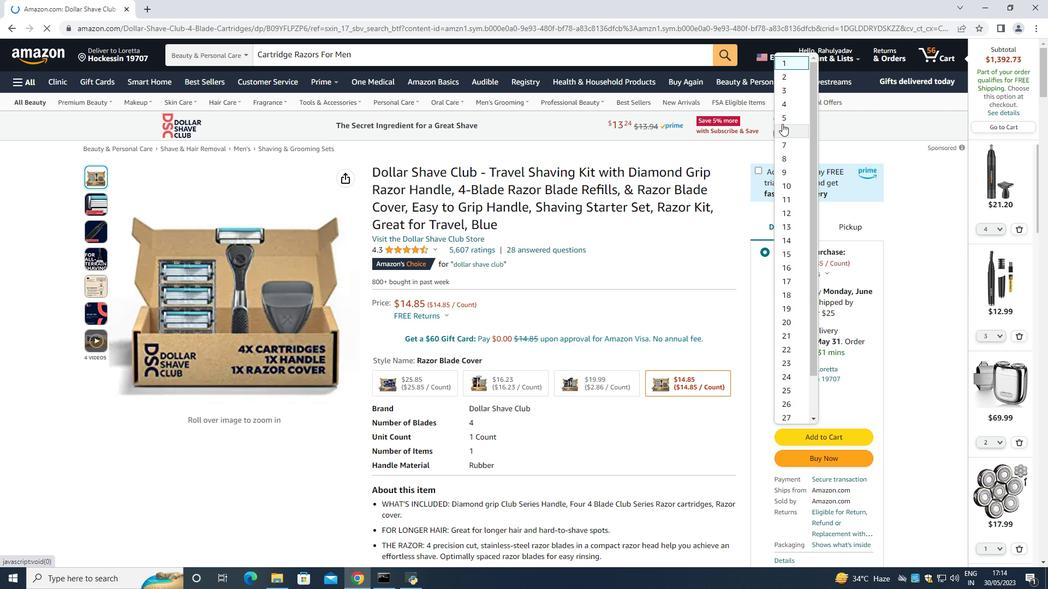 
Action: Mouse pressed left at (783, 121)
Screenshot: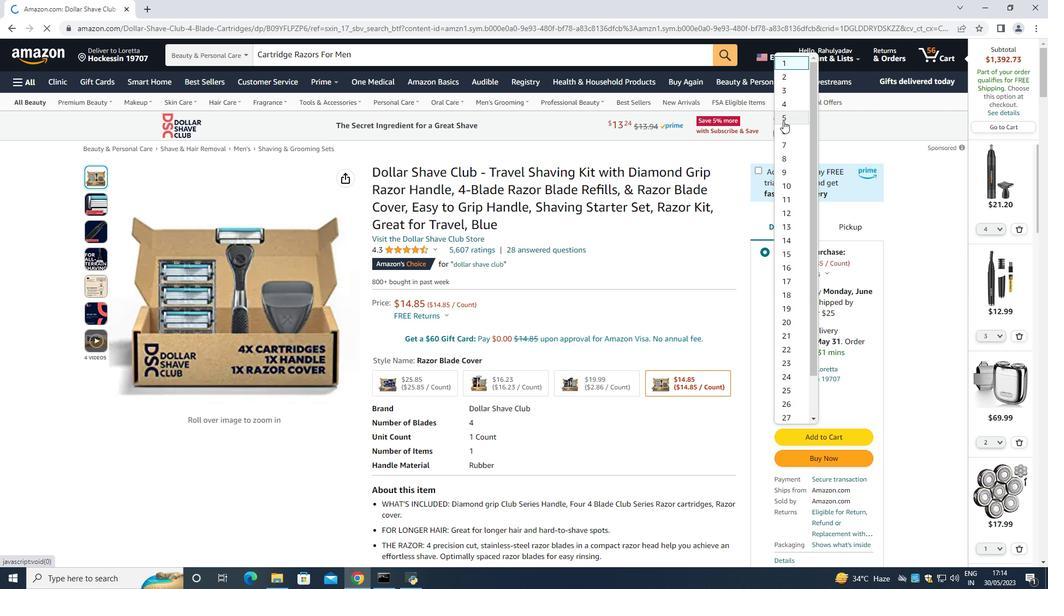 
Action: Mouse moved to (830, 453)
Screenshot: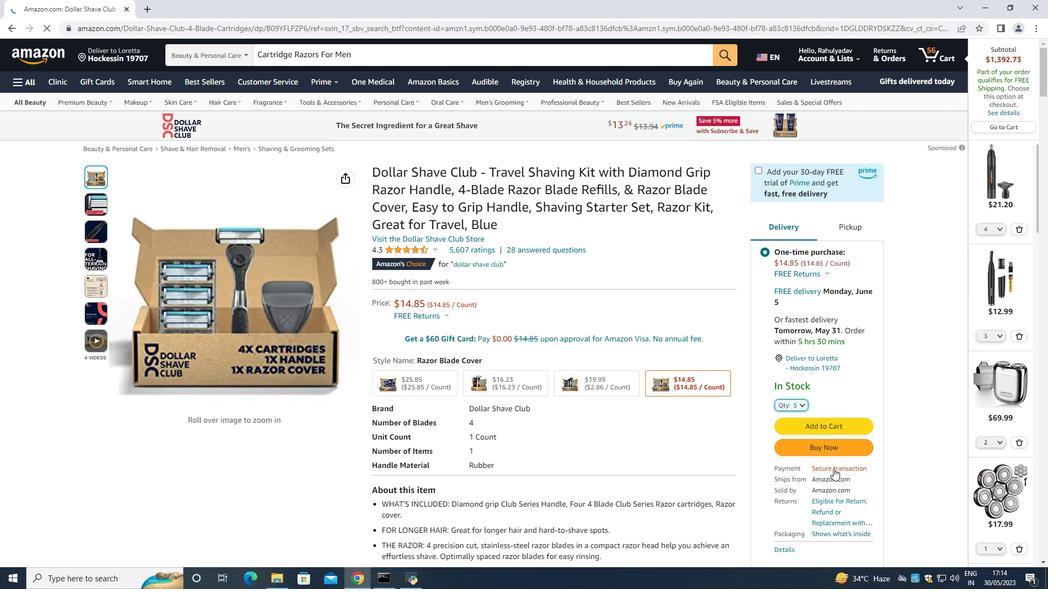 
Action: Mouse pressed left at (830, 453)
Screenshot: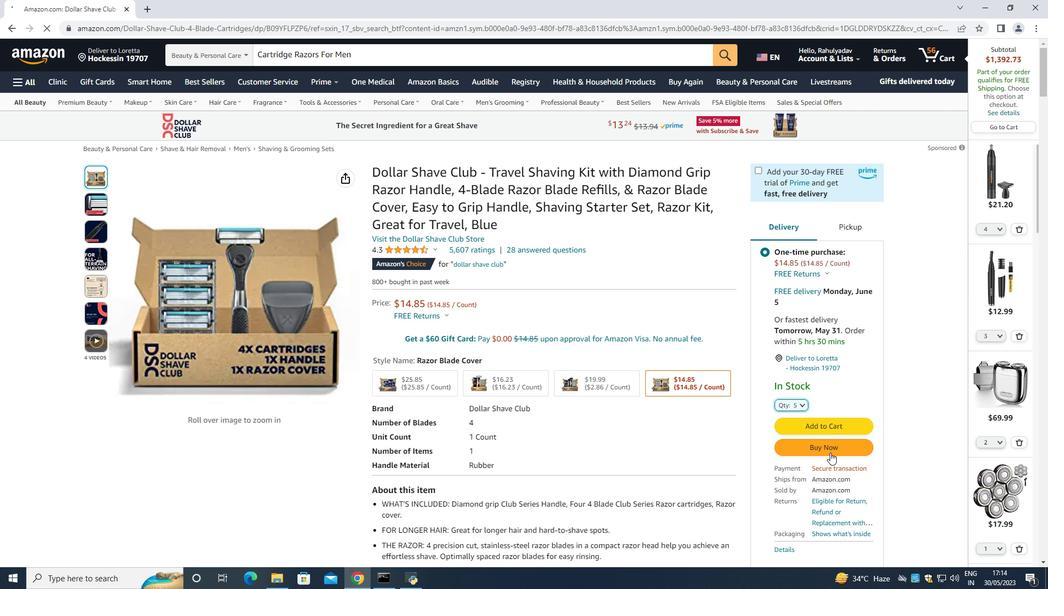 
Action: Mouse moved to (636, 93)
Screenshot: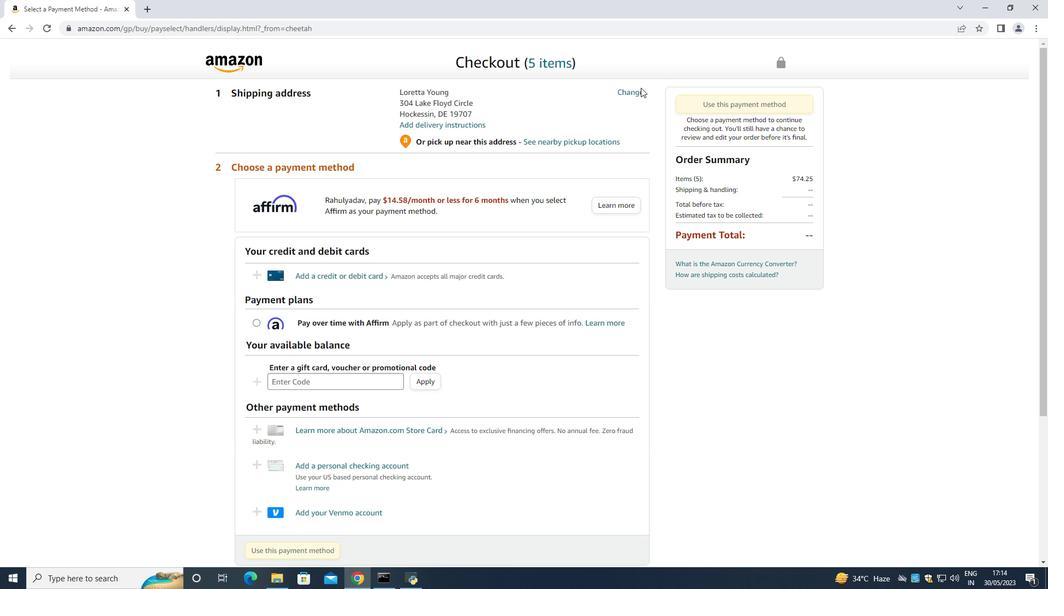 
Action: Mouse pressed left at (636, 93)
Screenshot: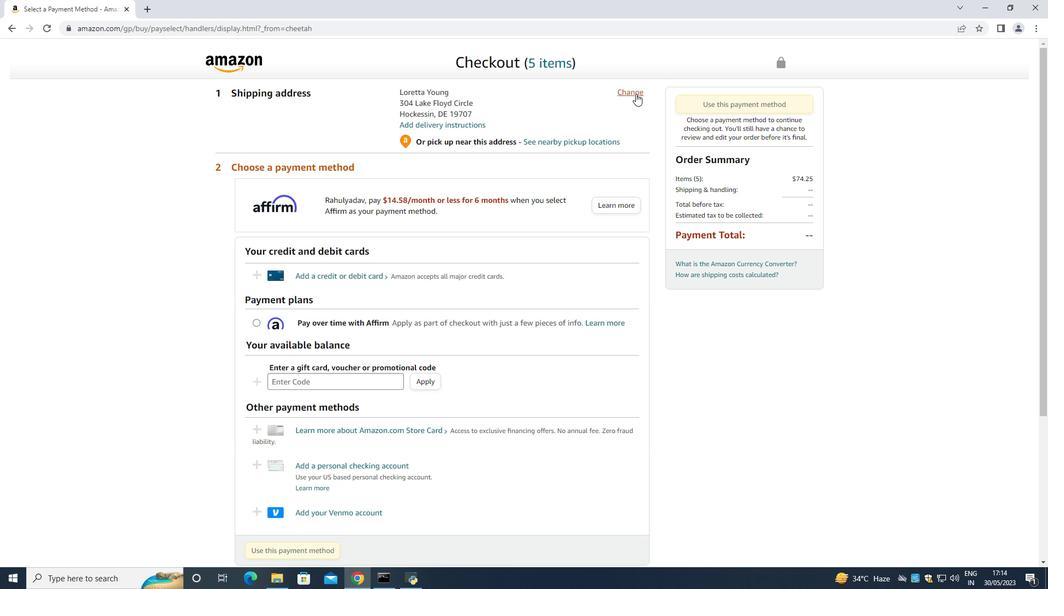 
Action: Mouse moved to (303, 281)
Screenshot: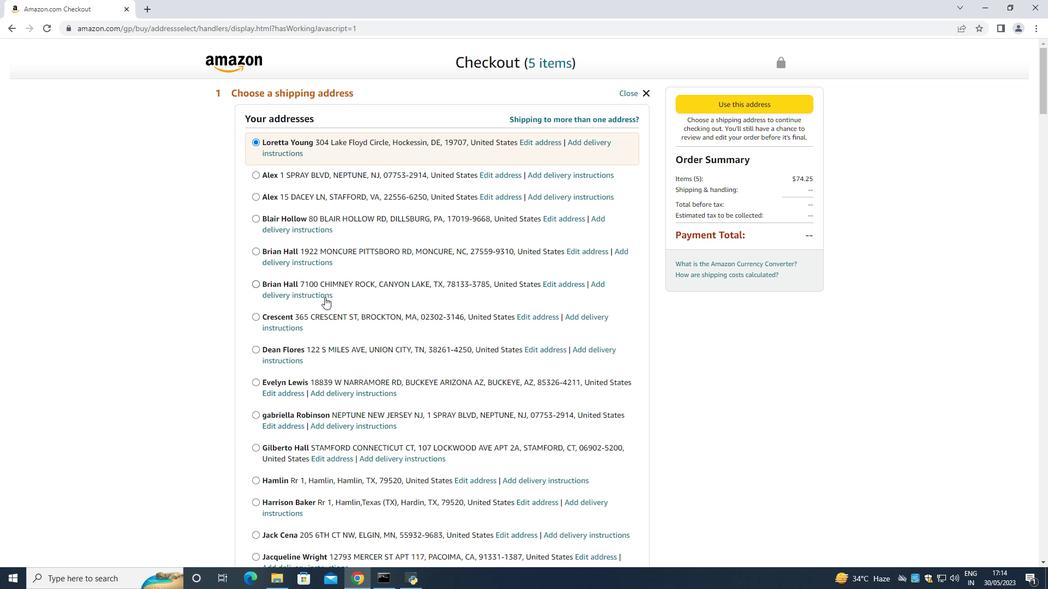 
Action: Key pressed <Key.space><Key.space><Key.space><Key.space><Key.space><Key.space><Key.space><Key.space><Key.space>
Screenshot: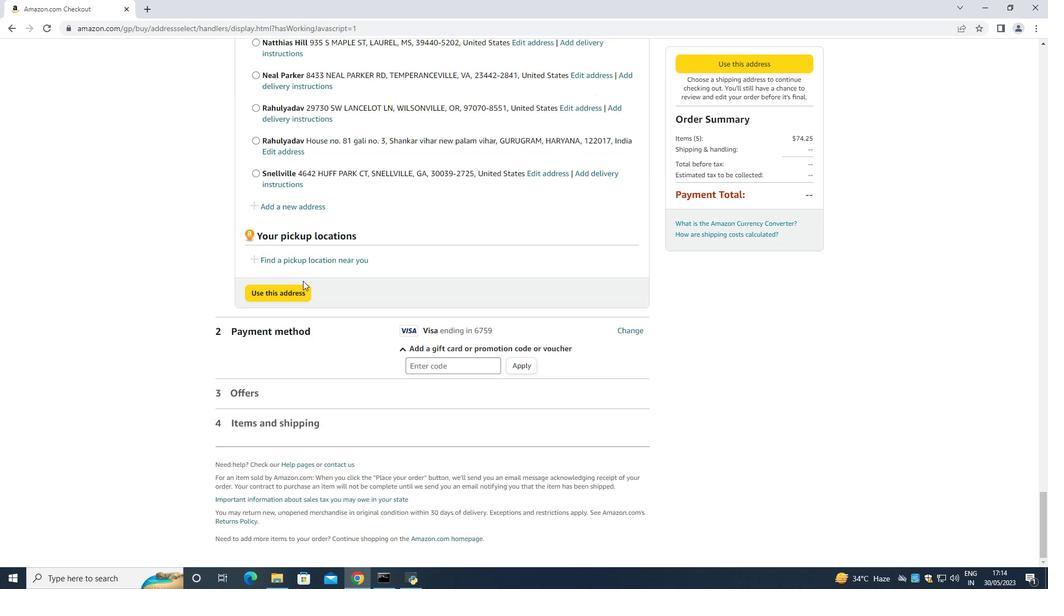 
Action: Mouse moved to (286, 203)
Screenshot: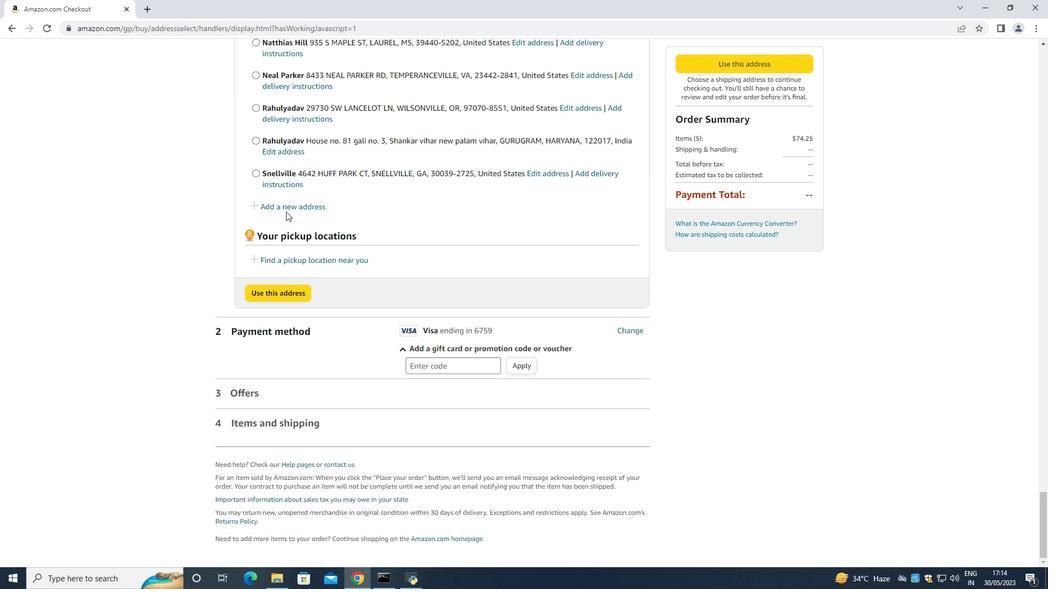 
Action: Mouse pressed left at (286, 203)
Screenshot: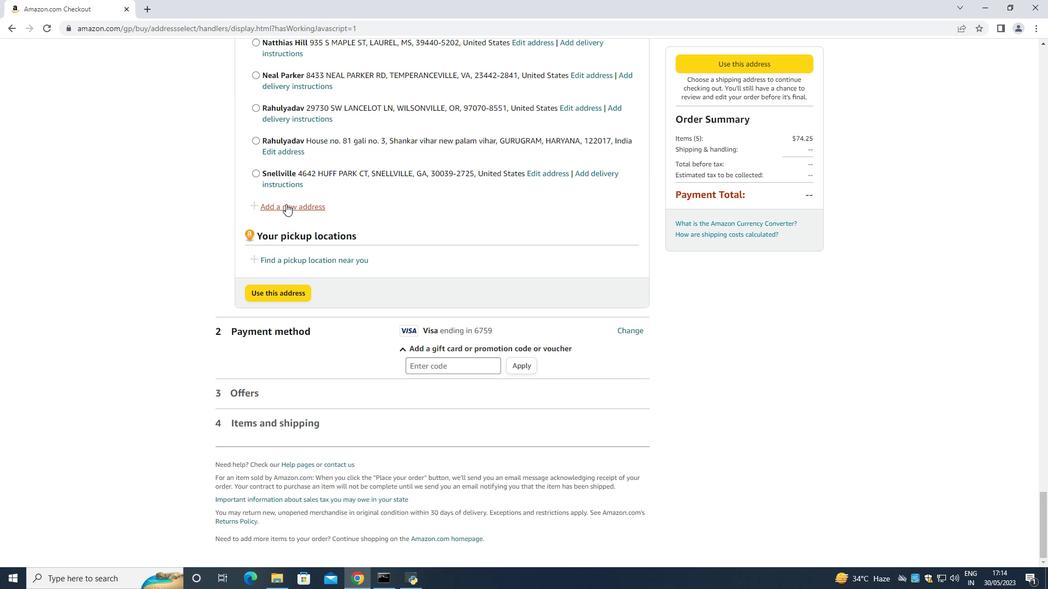 
Action: Key pressed <Key.shift><Key.shift>
Screenshot: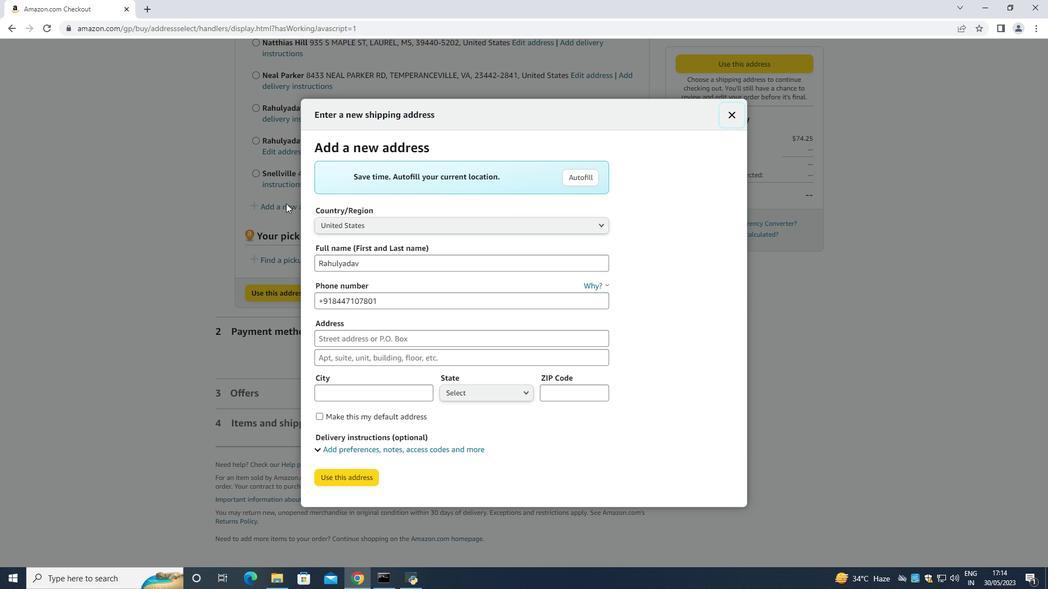 
Action: Mouse moved to (371, 260)
Screenshot: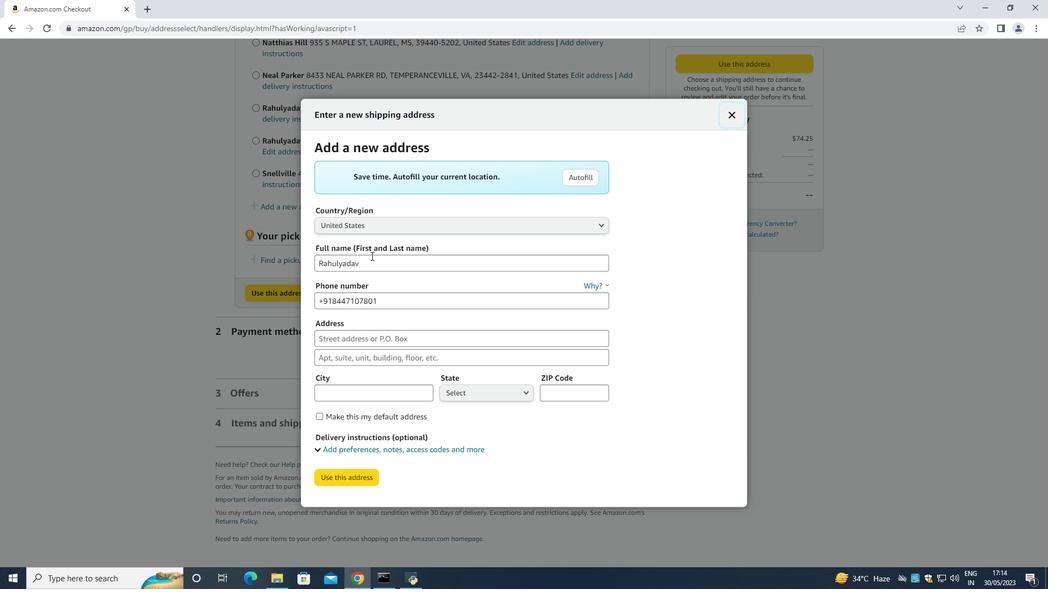 
Action: Mouse pressed left at (371, 260)
Screenshot: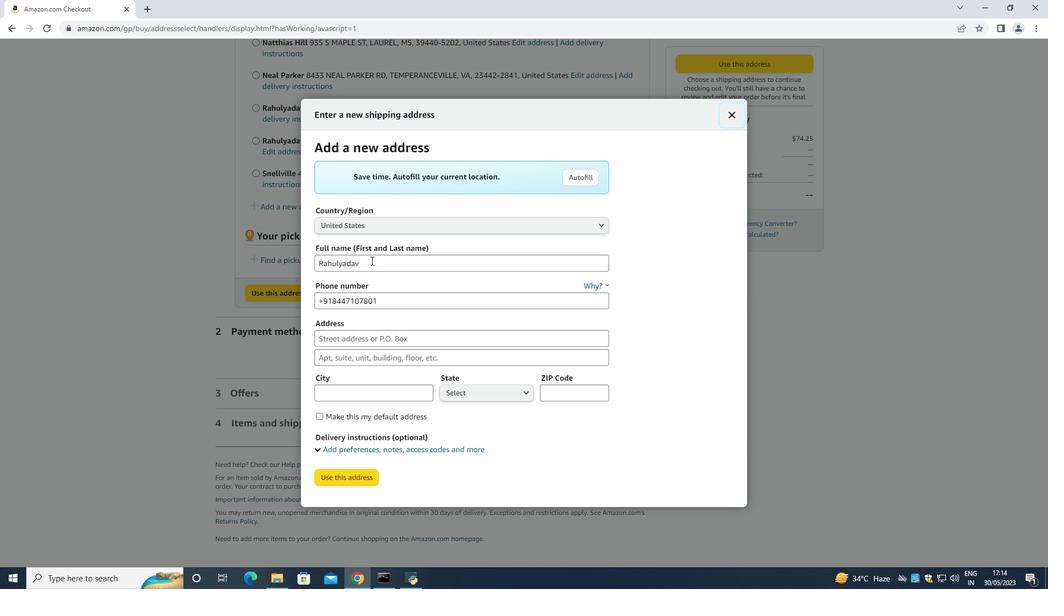 
Action: Key pressed <Key.backspace><Key.backspace><Key.backspace><Key.backspace><Key.backspace><Key.backspace><Key.backspace><Key.backspace><Key.backspace><Key.backspace><Key.backspace><Key.backspace><Key.backspace><Key.backspace><Key.backspace><Key.backspace><Key.backspace><Key.shift>Lucy<Key.space><Key.shift>Taylor<Key.space><Key.tab><Key.tab><Key.backspace>3022398079<Key.tab>307<Key.space><Key.shift>F<Key.backspace><Key.shift>Lake<Key.space><Key.shift>k<Key.backspace><Key.shift><Key.shift><Key.shift><Key.shift>Floyd<Key.space><Key.shift>Cricle<Key.space><Key.tab><Key.tab><Key.shift>Hockessin<Key.tab>
Screenshot: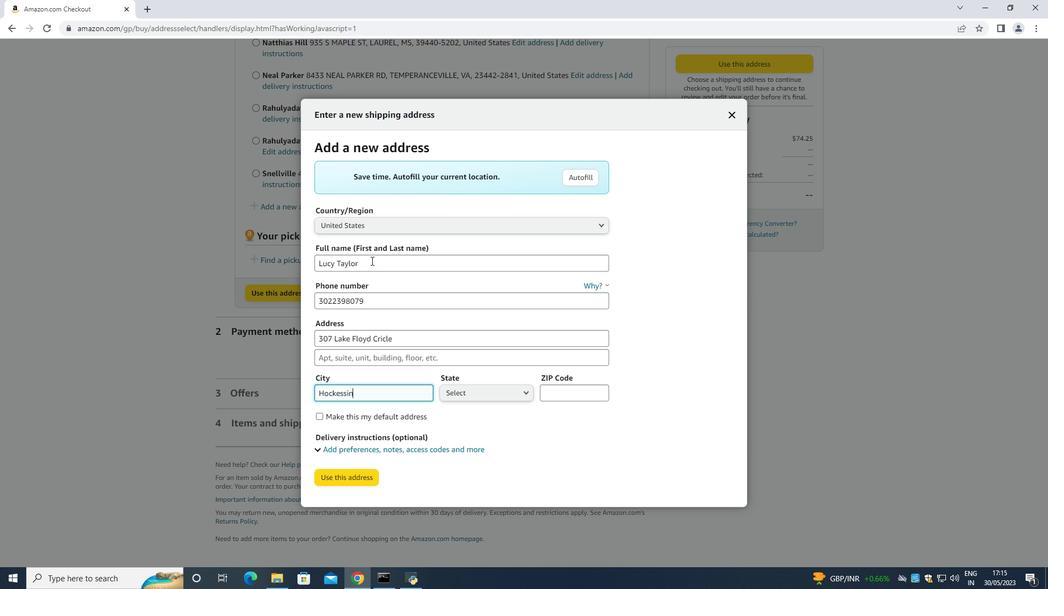 
Action: Mouse moved to (491, 396)
Screenshot: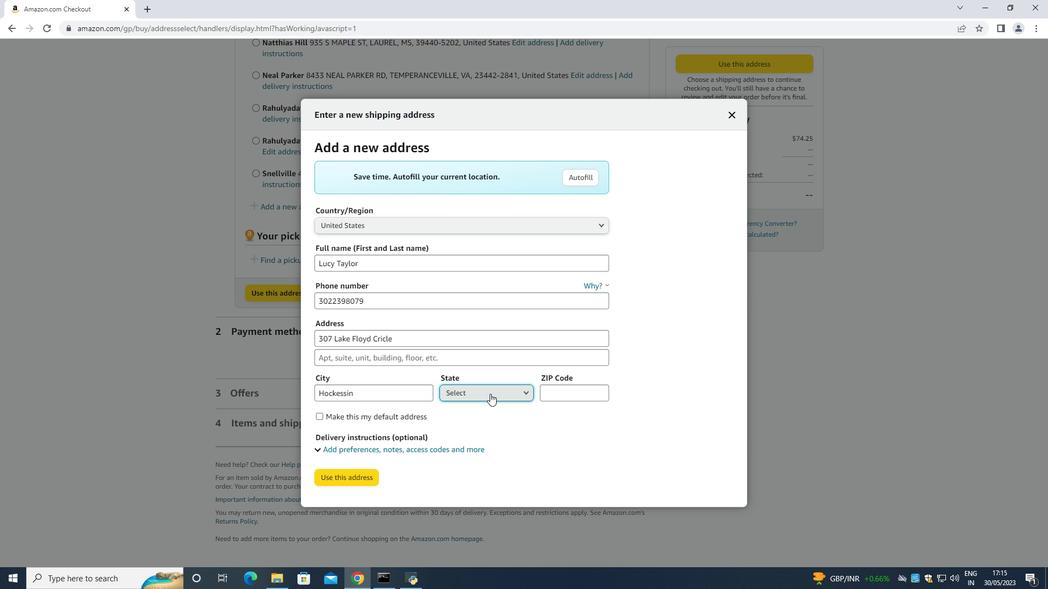 
Action: Mouse pressed left at (491, 396)
Screenshot: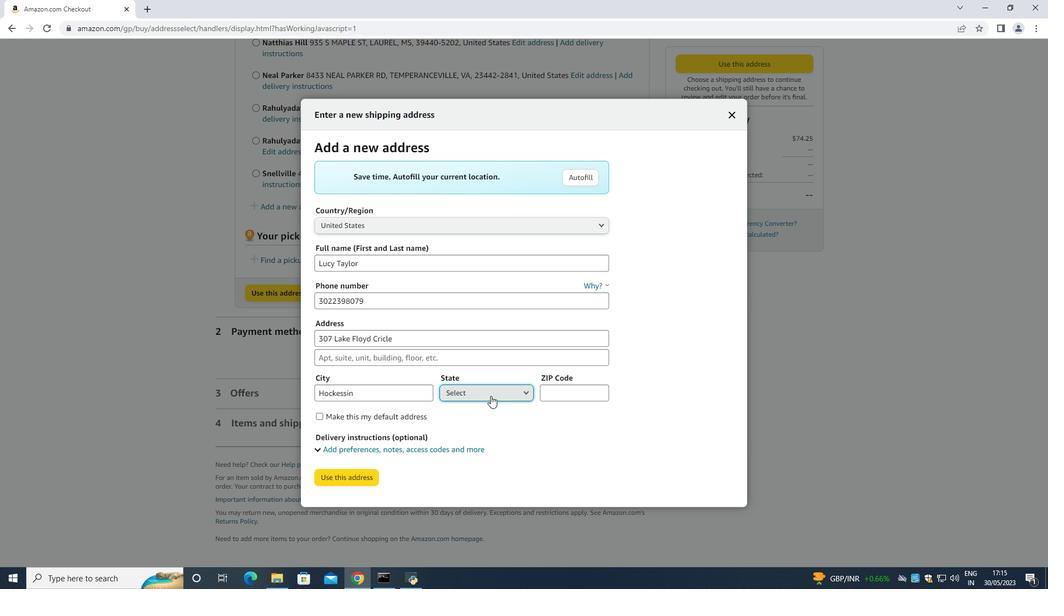 
Action: Mouse moved to (471, 177)
Screenshot: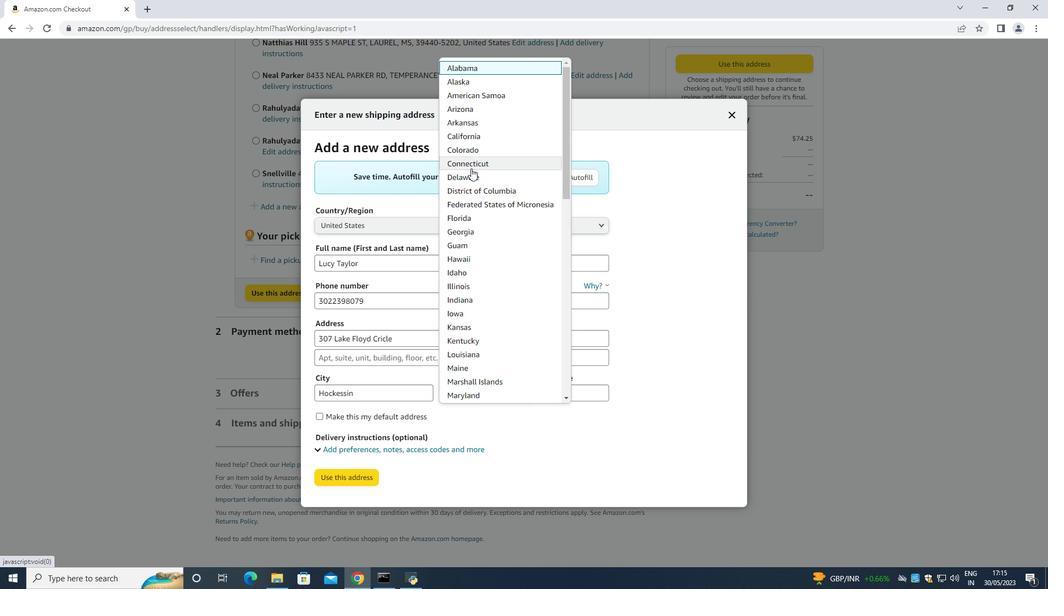 
Action: Mouse pressed left at (471, 177)
Screenshot: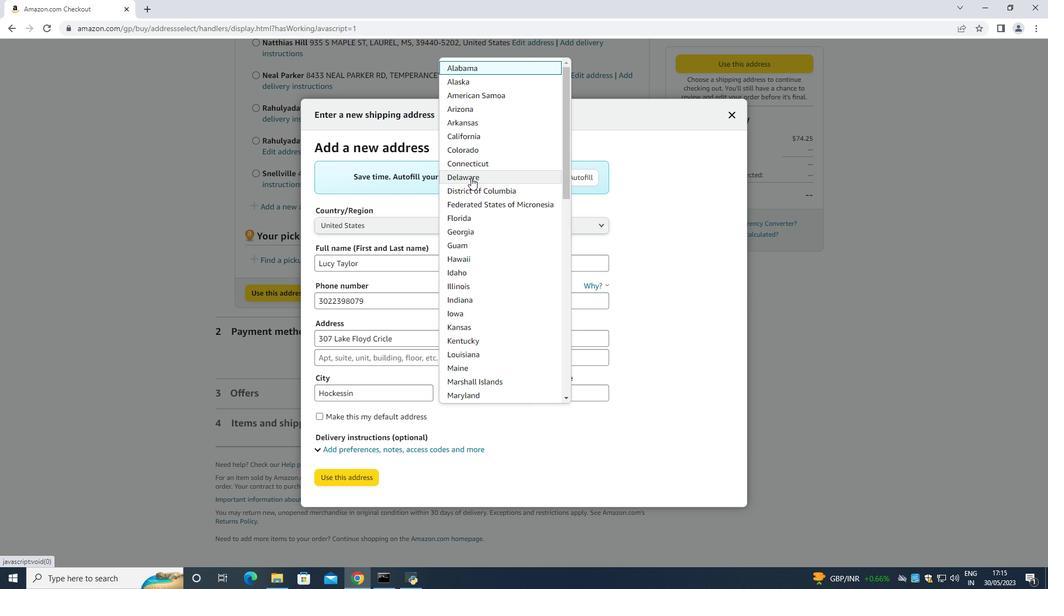 
Action: Mouse moved to (562, 391)
Screenshot: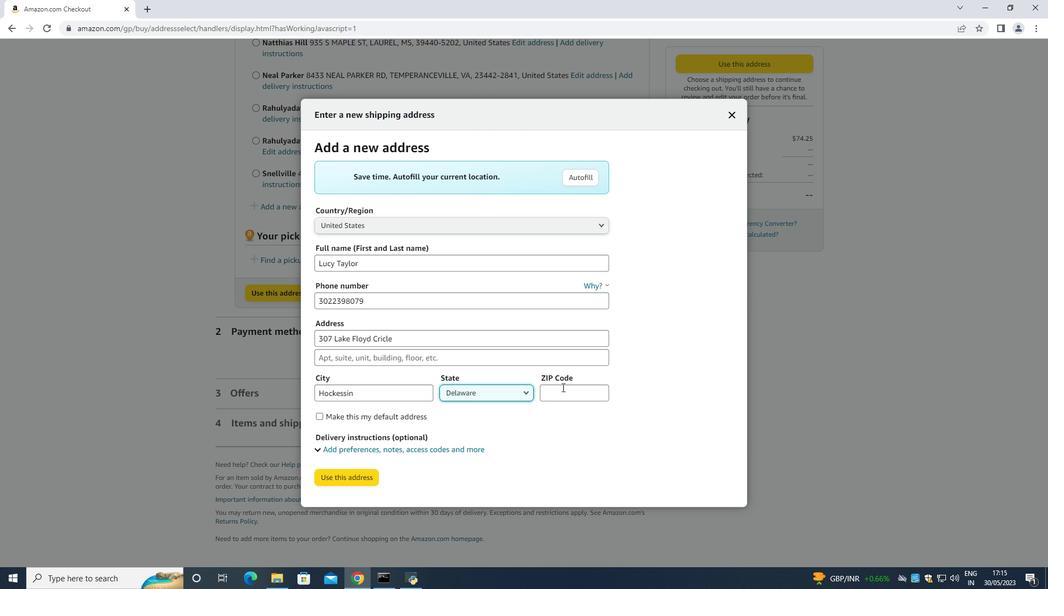 
Action: Mouse pressed left at (562, 391)
Screenshot: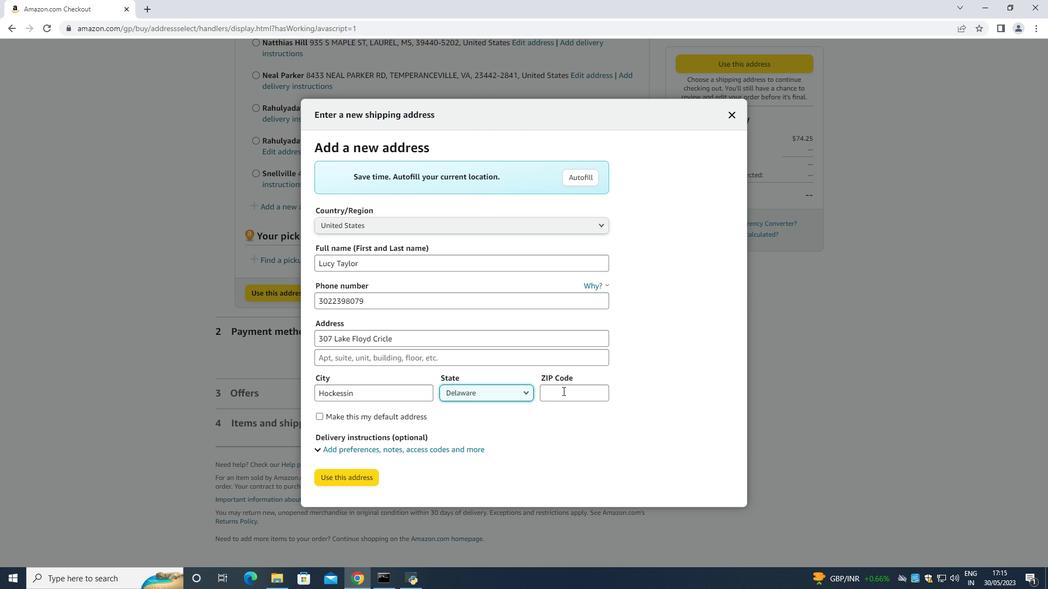 
Action: Key pressed 19707
Screenshot: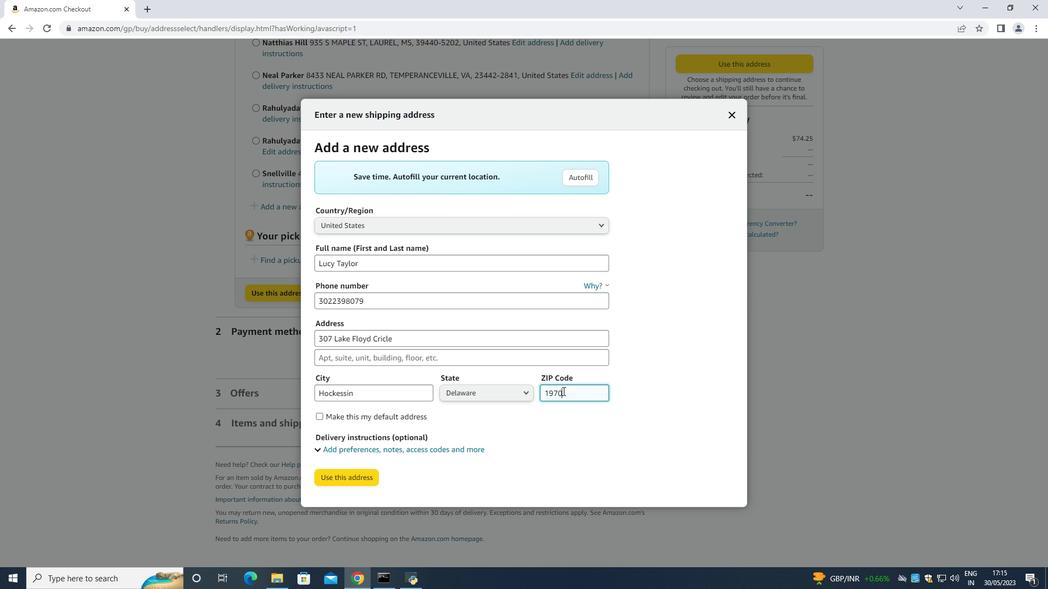 
Action: Mouse moved to (357, 479)
Screenshot: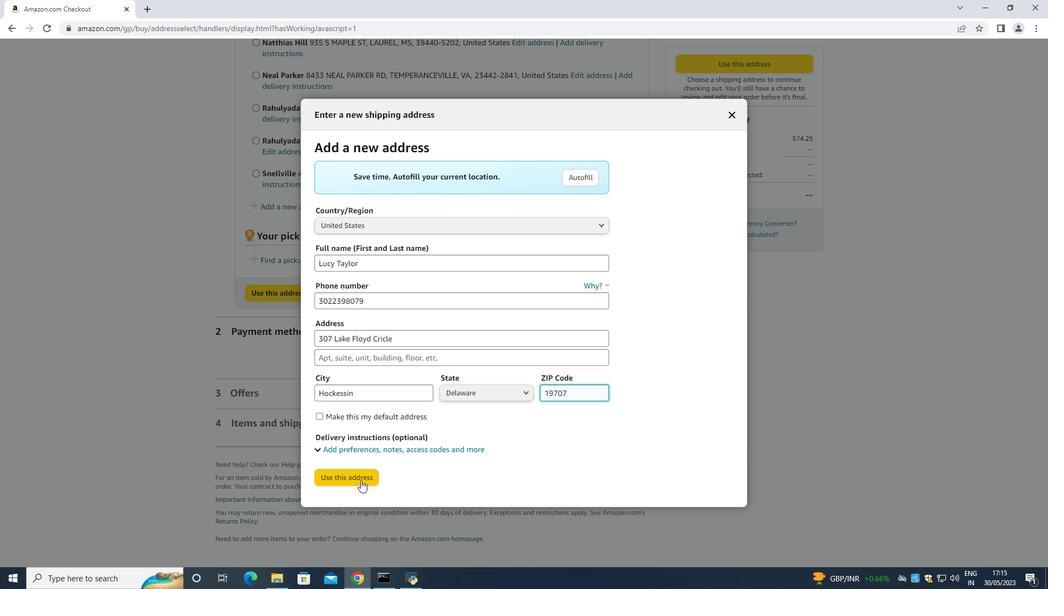 
Action: Mouse pressed left at (357, 479)
Screenshot: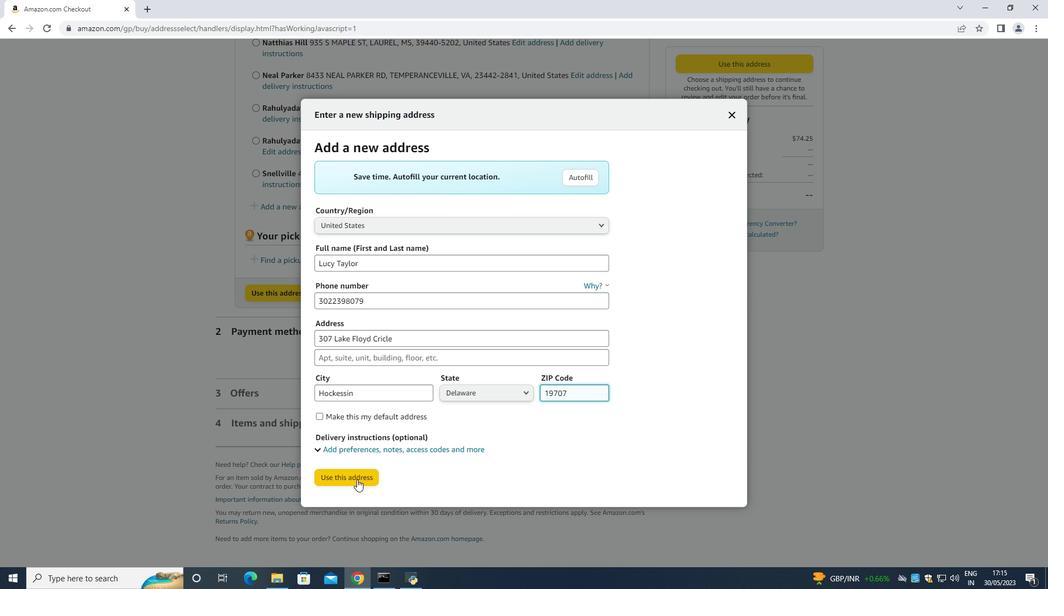 
Action: Mouse moved to (342, 555)
Screenshot: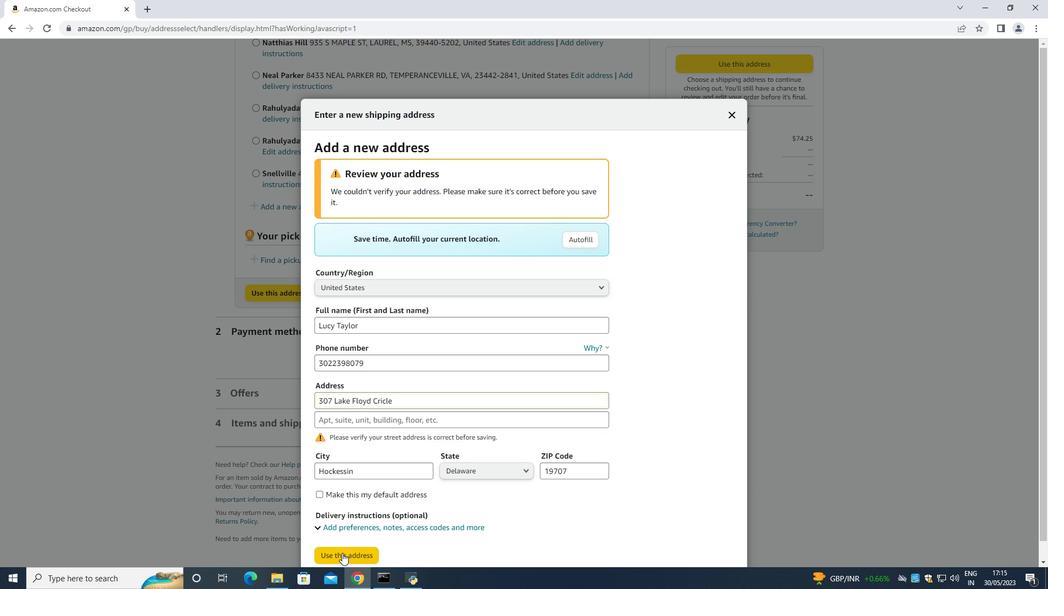 
Action: Mouse pressed left at (342, 555)
Screenshot: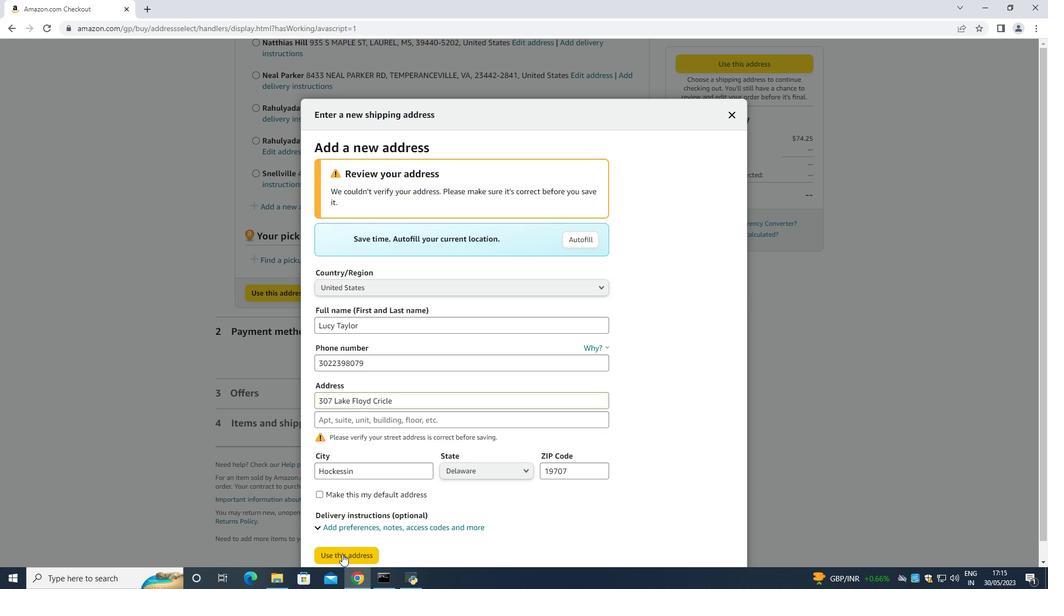 
Action: Mouse moved to (344, 256)
Screenshot: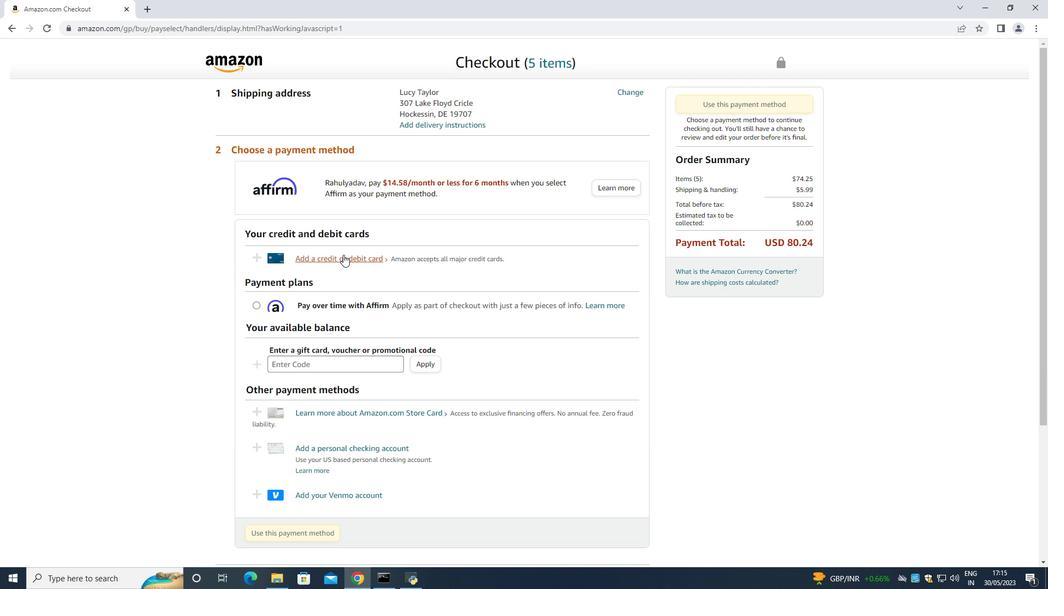
Action: Mouse pressed left at (344, 256)
Screenshot: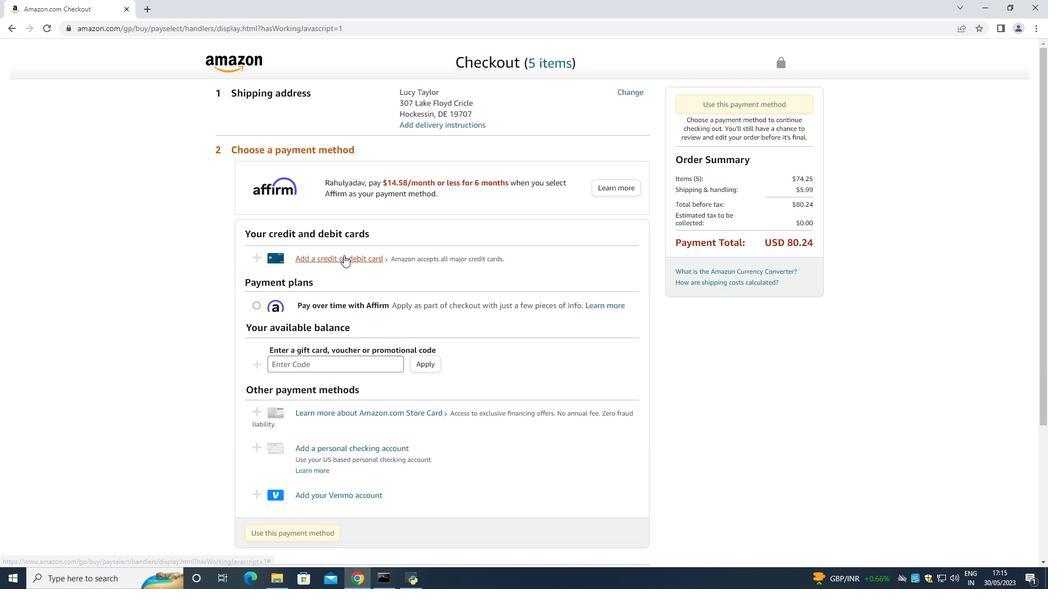 
Action: Mouse moved to (444, 250)
Screenshot: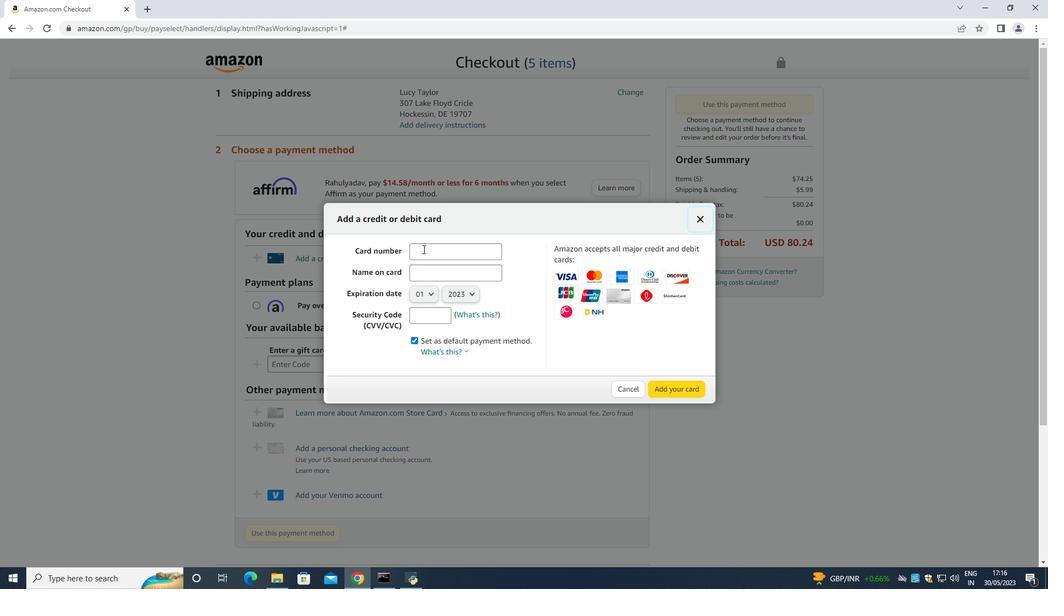 
Action: Mouse pressed left at (444, 250)
Screenshot: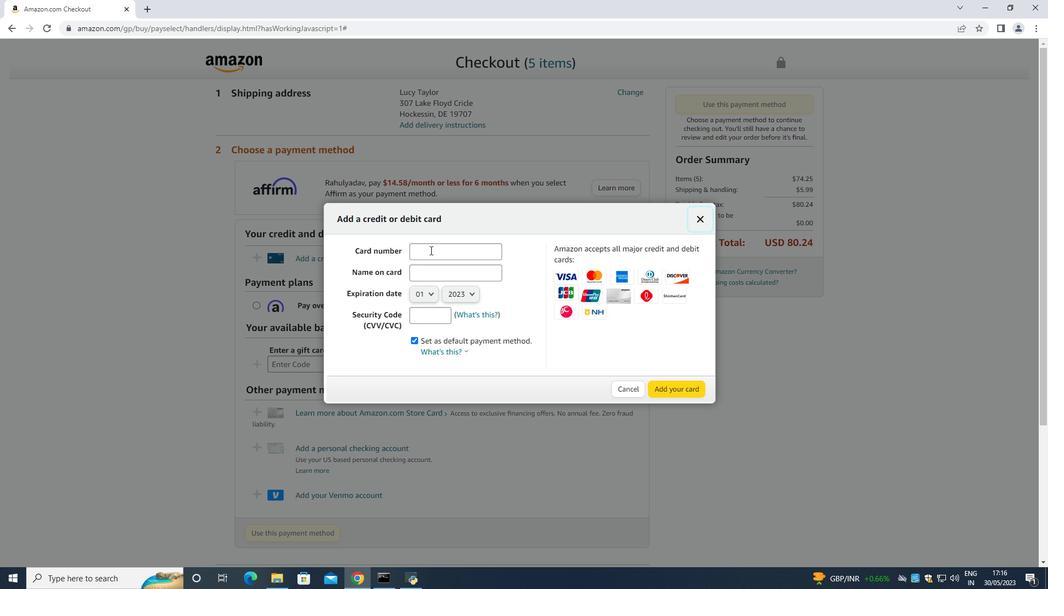 
Action: Mouse moved to (445, 250)
Screenshot: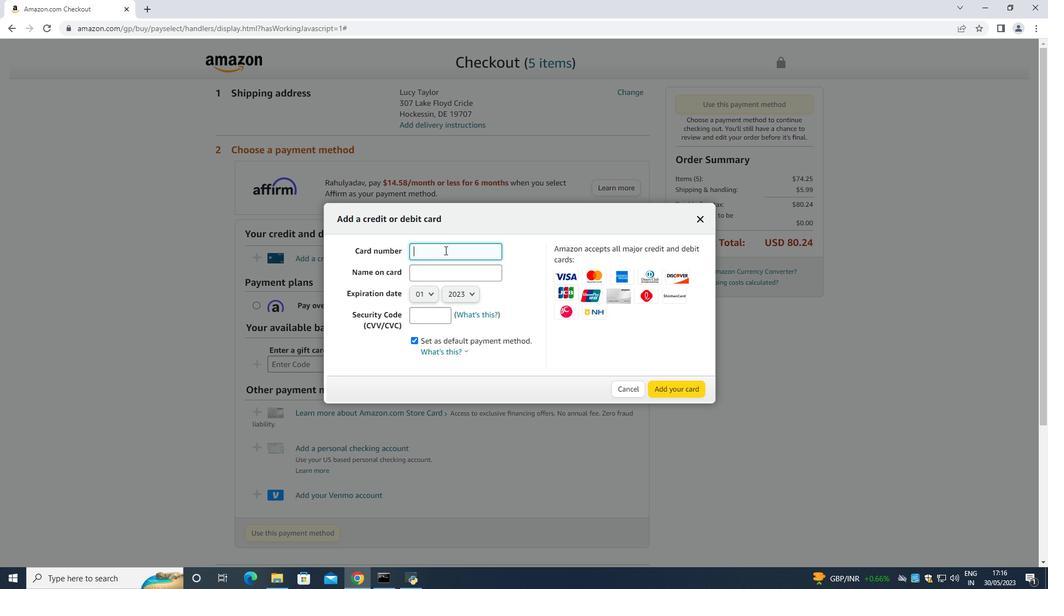 
Action: Key pressed 2541356278547965
Screenshot: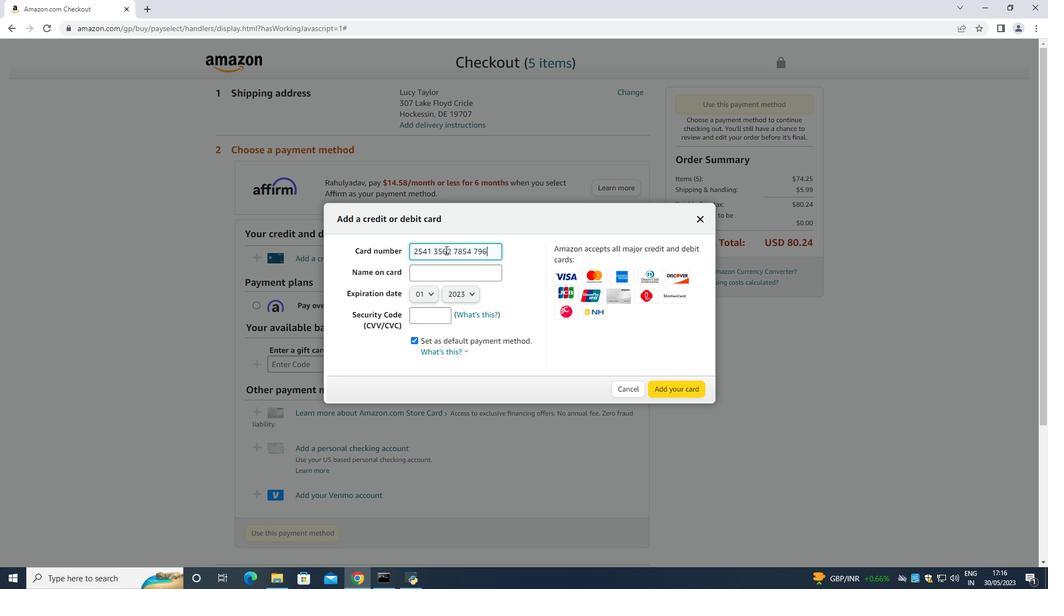 
Action: Mouse moved to (426, 264)
Screenshot: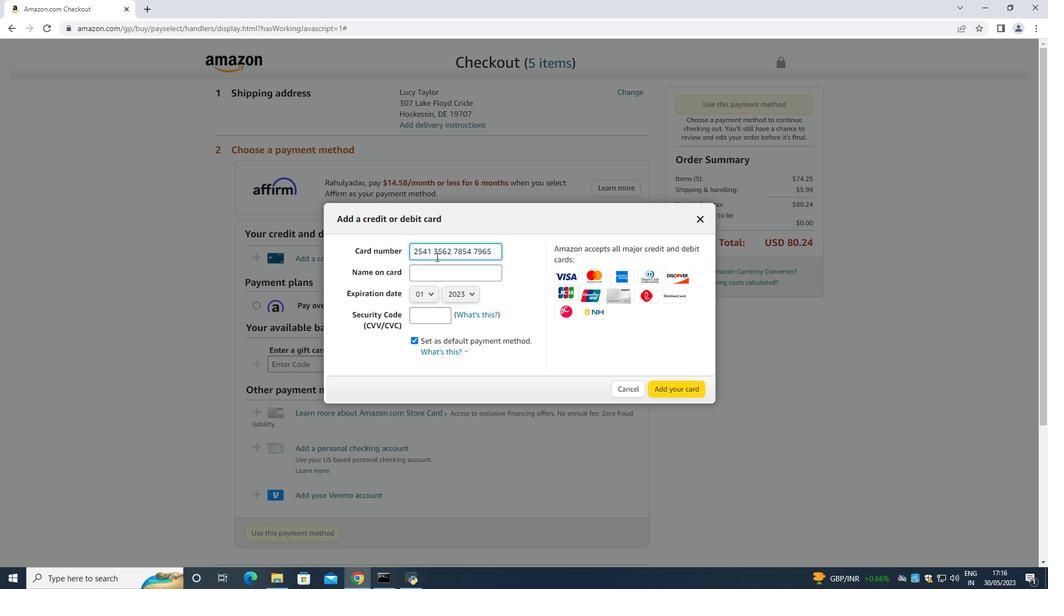 
Action: Mouse pressed left at (426, 264)
Screenshot: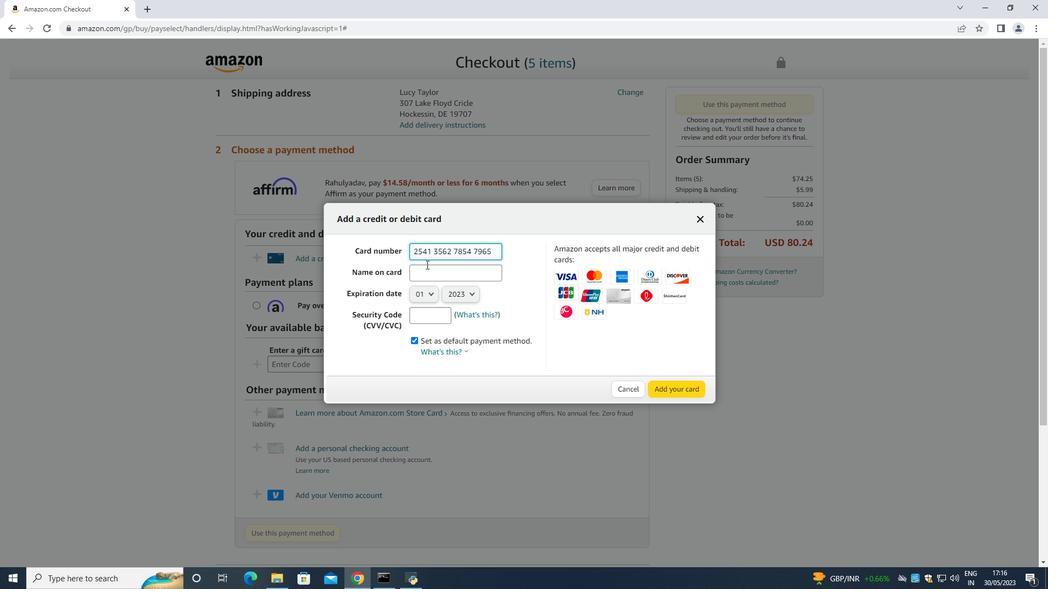 
Action: Mouse moved to (425, 271)
Screenshot: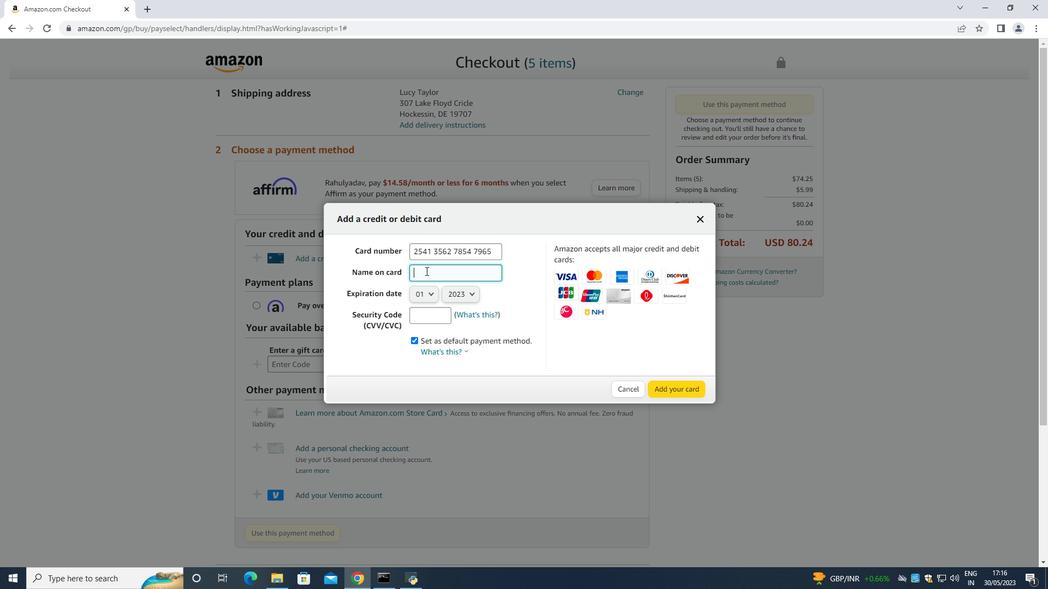 
Action: Key pressed <Key.shift><Key.shift>Lucy<Key.space><Key.shift>Taylor<Key.space><Key.tab><Key.down><Key.down><Key.down><Key.down><Key.enter><Key.tab><Key.down><Key.tab><Key.down><Key.enter><Key.tab>549
Screenshot: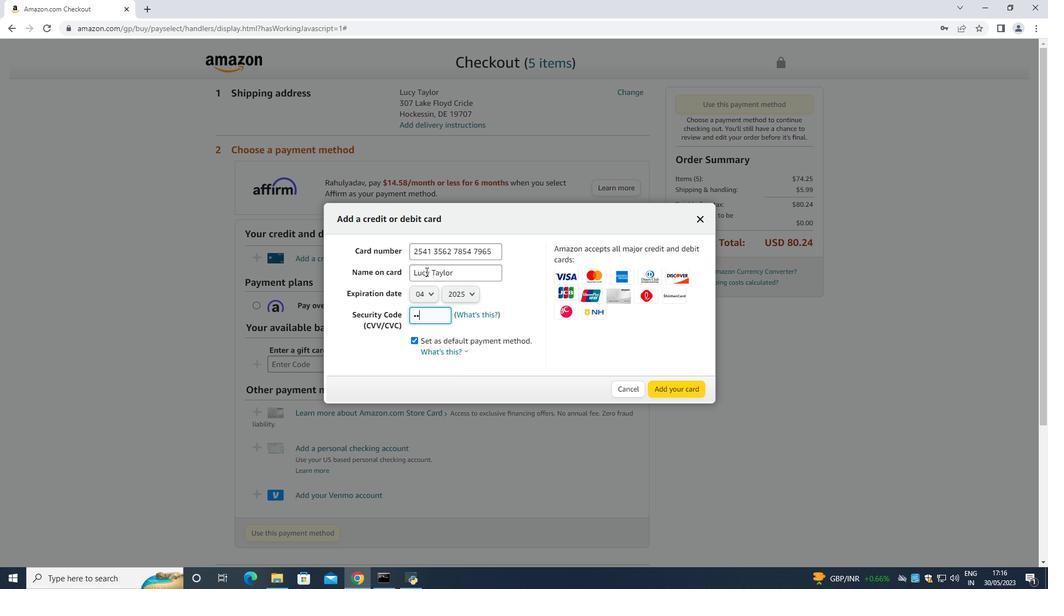
